 Task: Search one way flight ticket for 5 adults, 2 children, 1 infant in seat and 1 infant on lap in economy from Aberdeen: Aberdeen Regional Airport to Jackson: Jackson Hole Airport on 5-2-2023. Choice of flights is Frontier. Number of bags: 10 checked bags. Price is upto 40000. Outbound departure time preference is 6:45.
Action: Mouse moved to (402, 343)
Screenshot: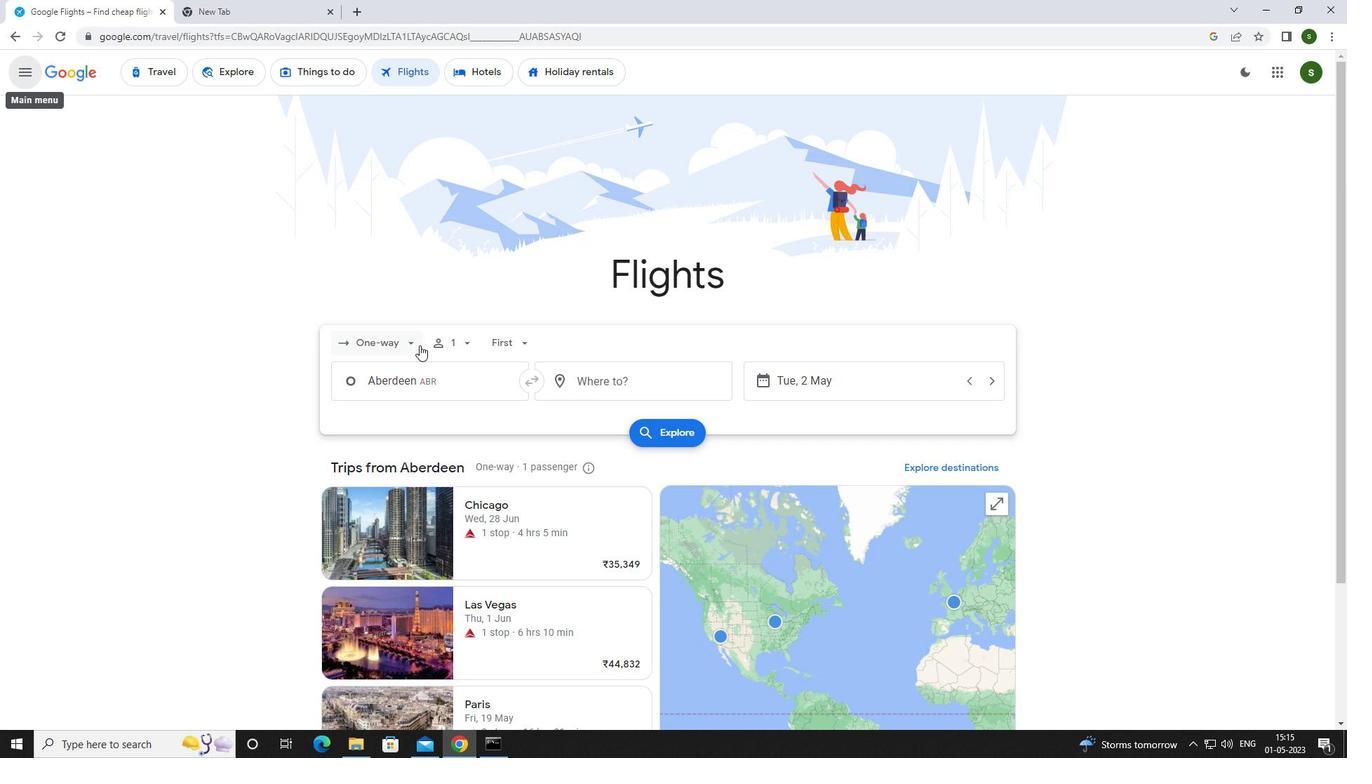 
Action: Mouse pressed left at (402, 343)
Screenshot: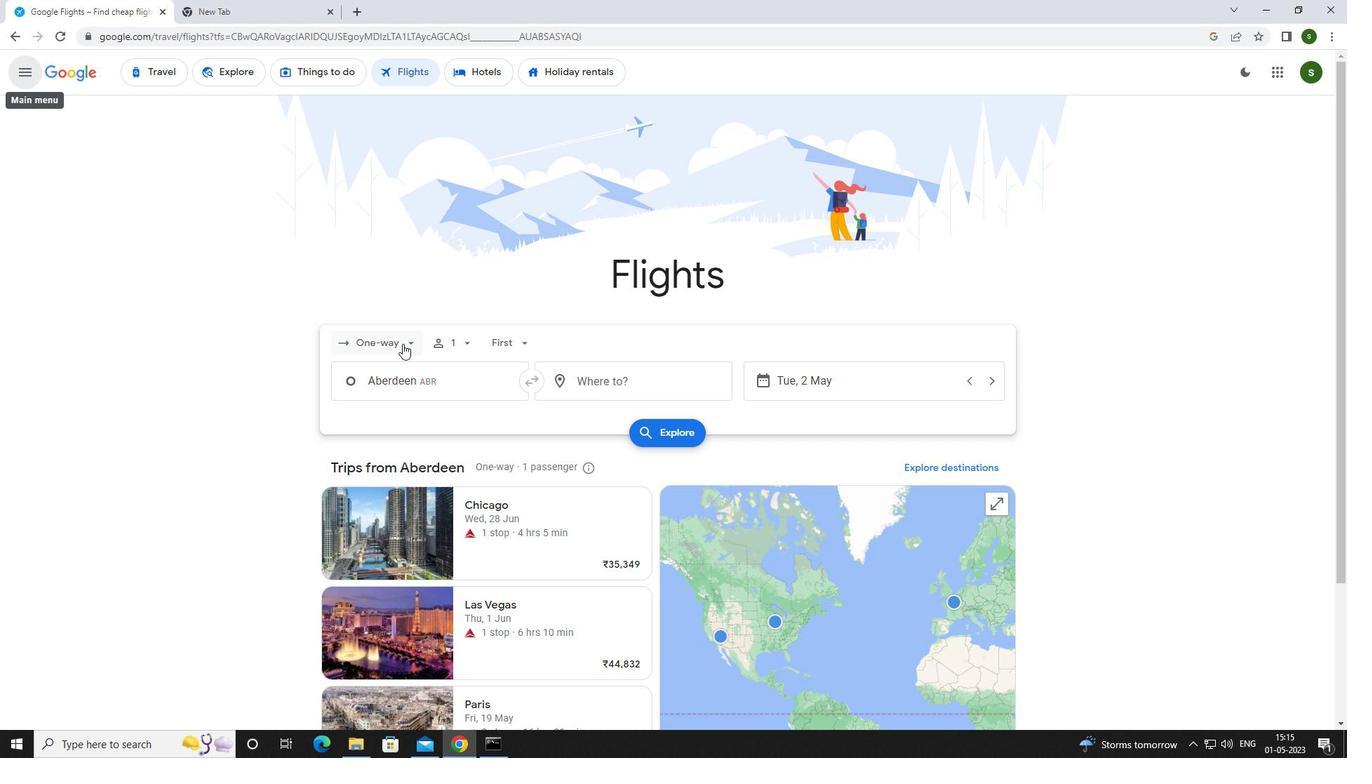 
Action: Mouse moved to (400, 405)
Screenshot: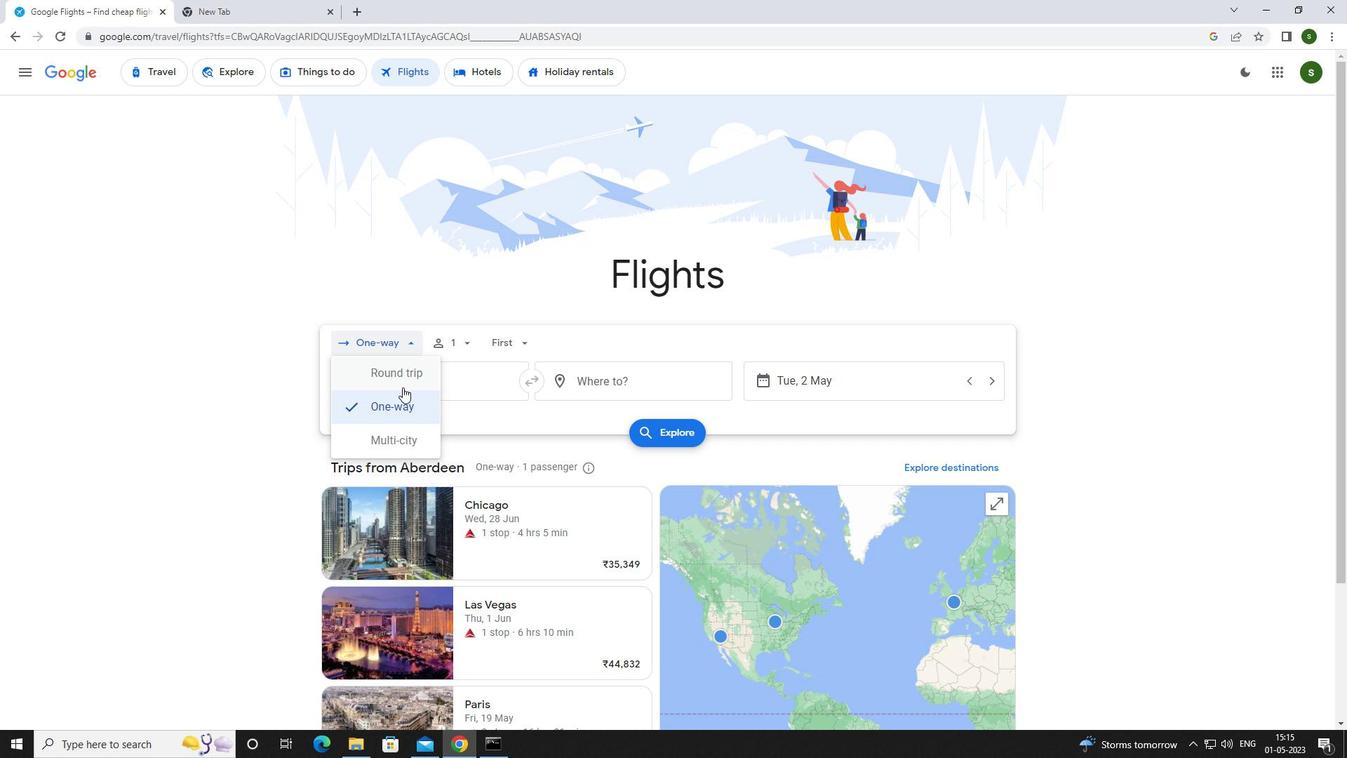 
Action: Mouse pressed left at (400, 405)
Screenshot: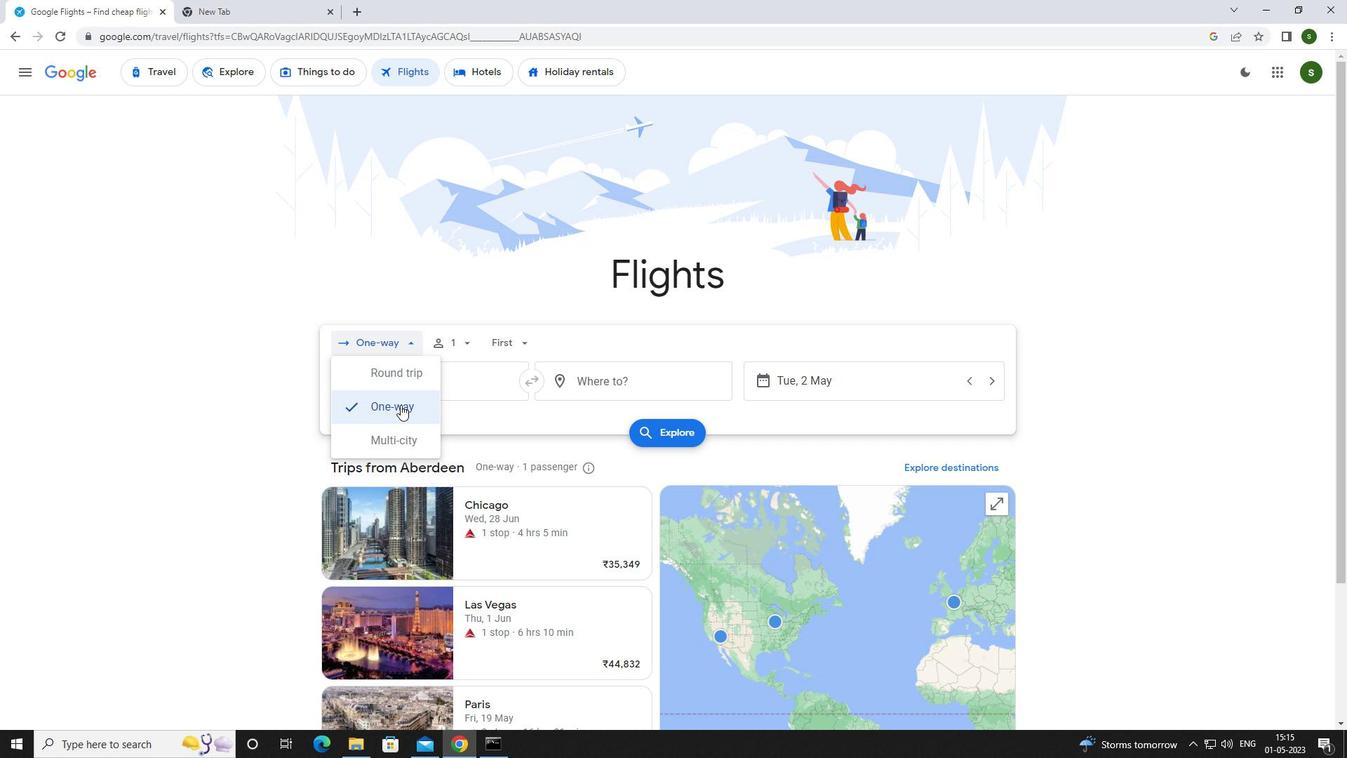 
Action: Mouse moved to (466, 342)
Screenshot: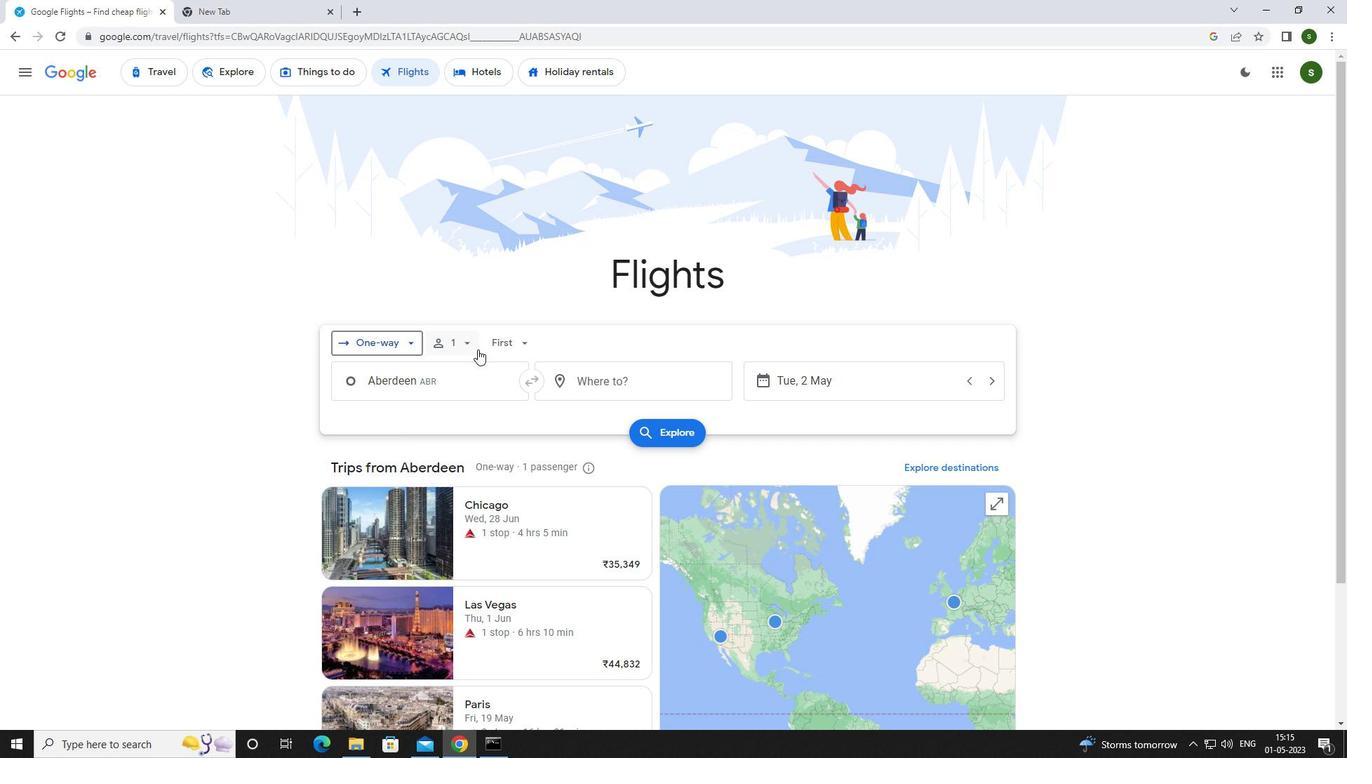 
Action: Mouse pressed left at (466, 342)
Screenshot: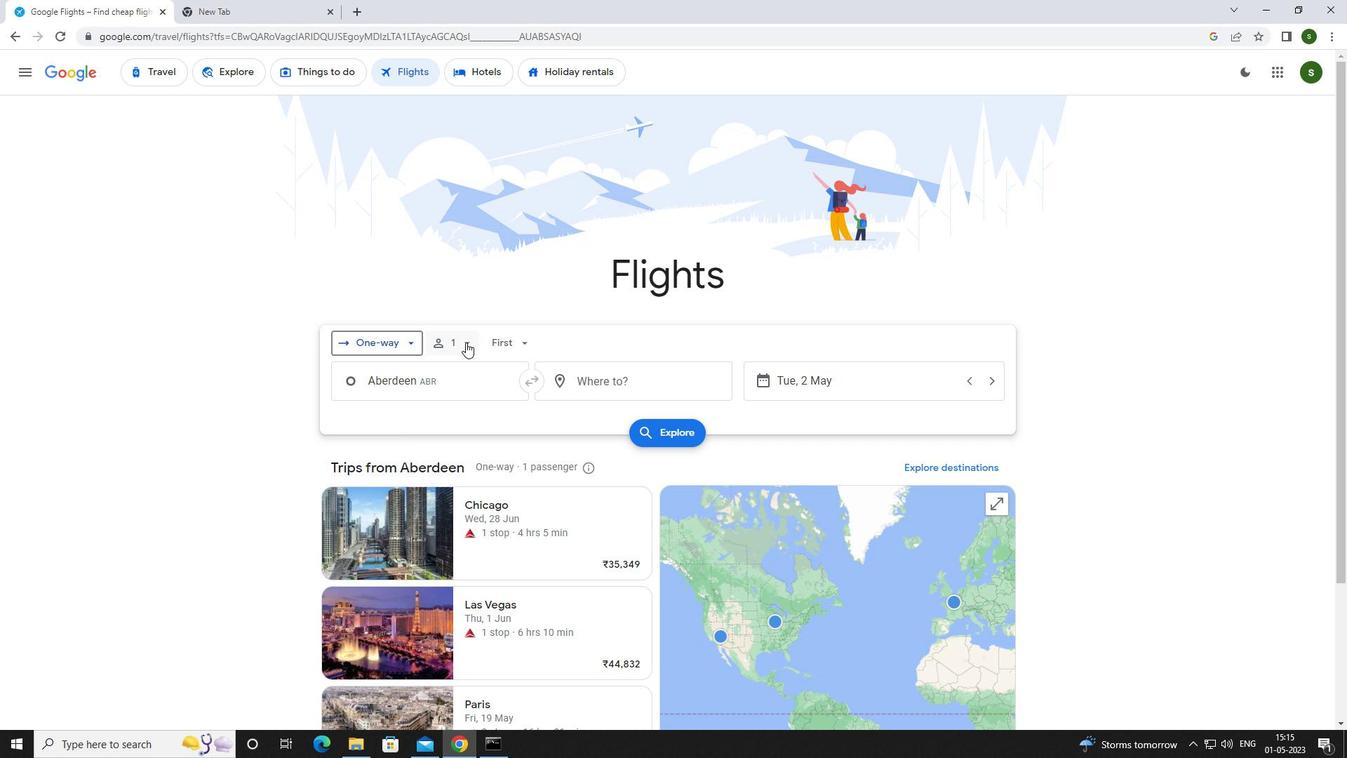 
Action: Mouse moved to (571, 379)
Screenshot: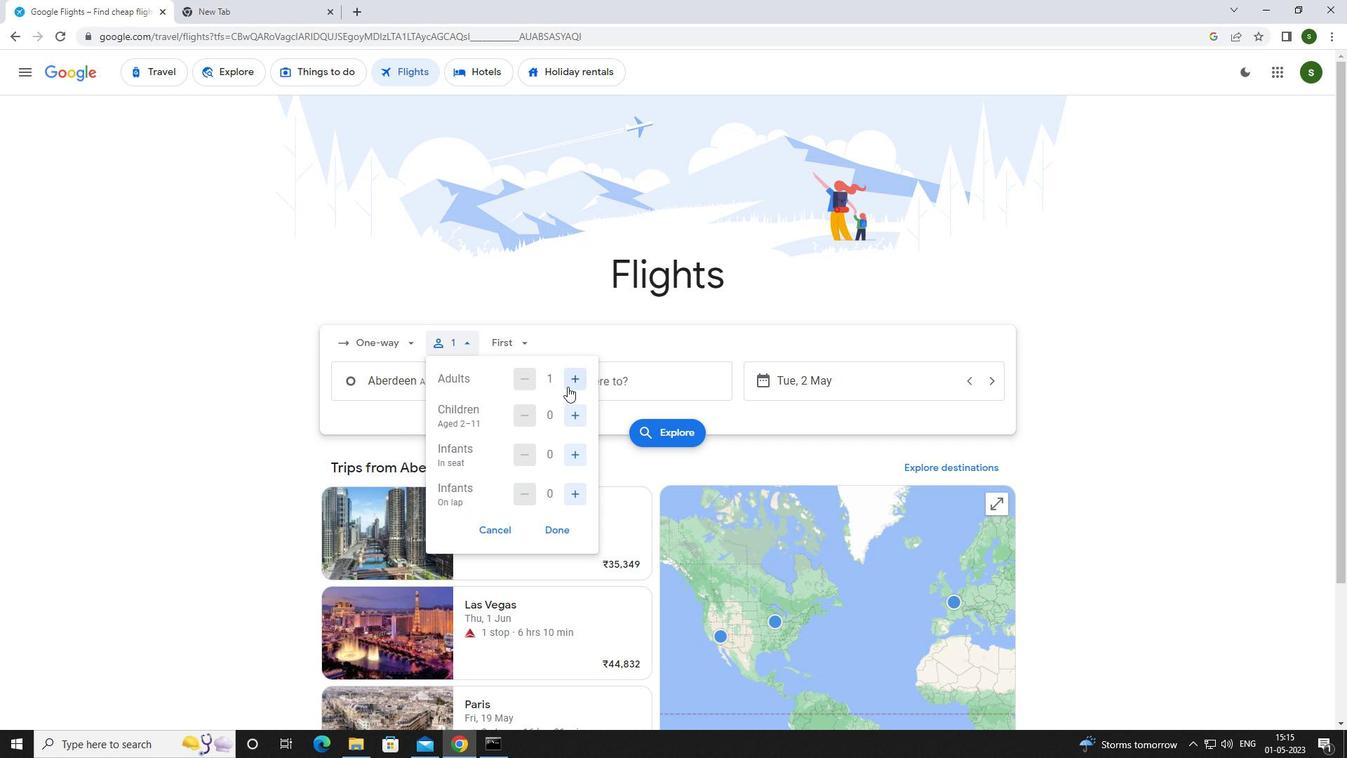 
Action: Mouse pressed left at (571, 379)
Screenshot: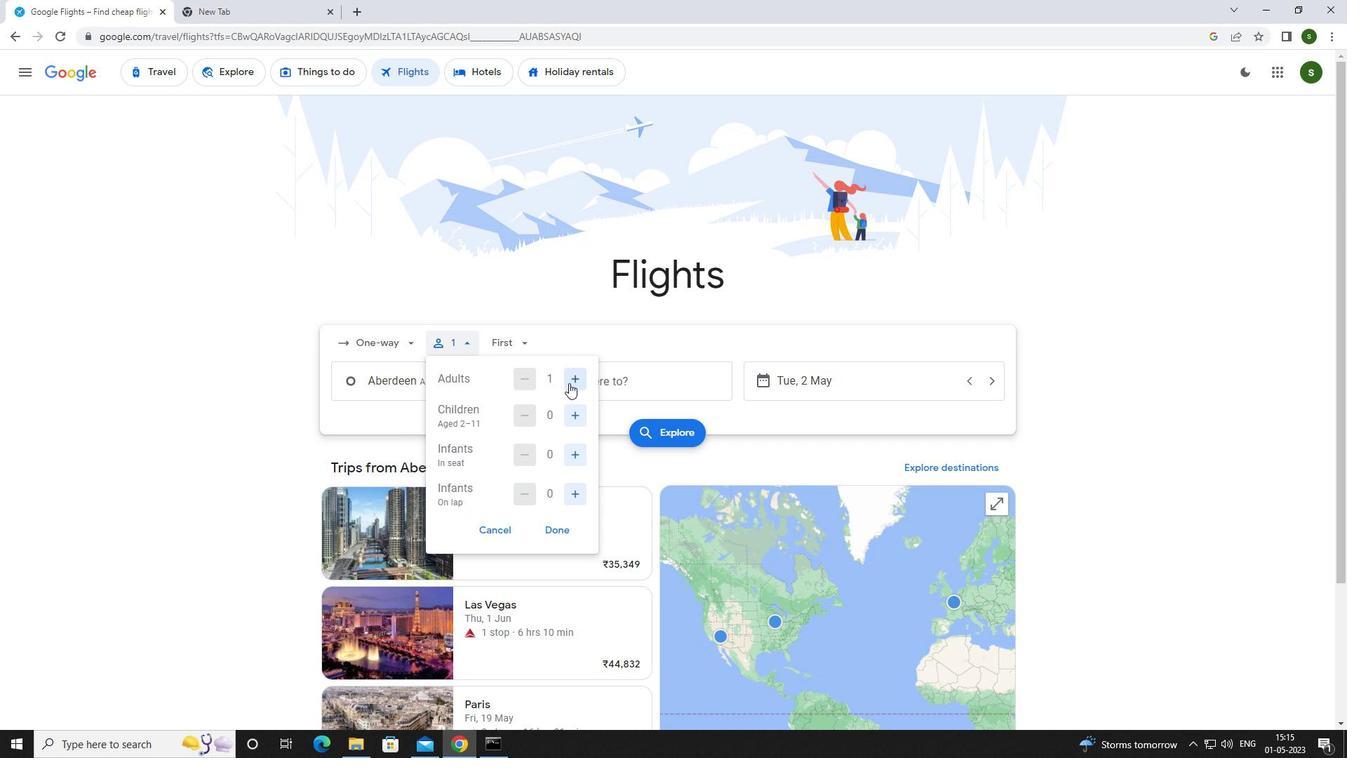 
Action: Mouse pressed left at (571, 379)
Screenshot: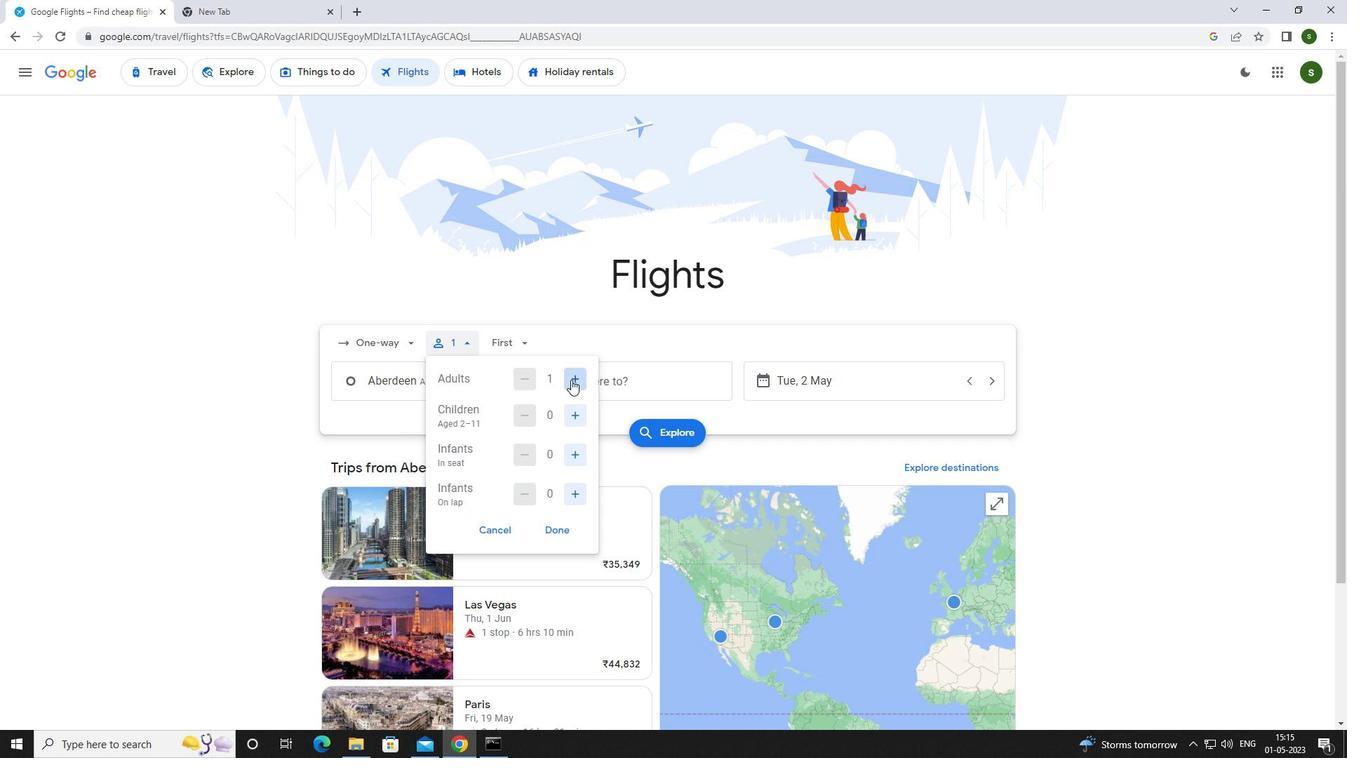 
Action: Mouse moved to (572, 379)
Screenshot: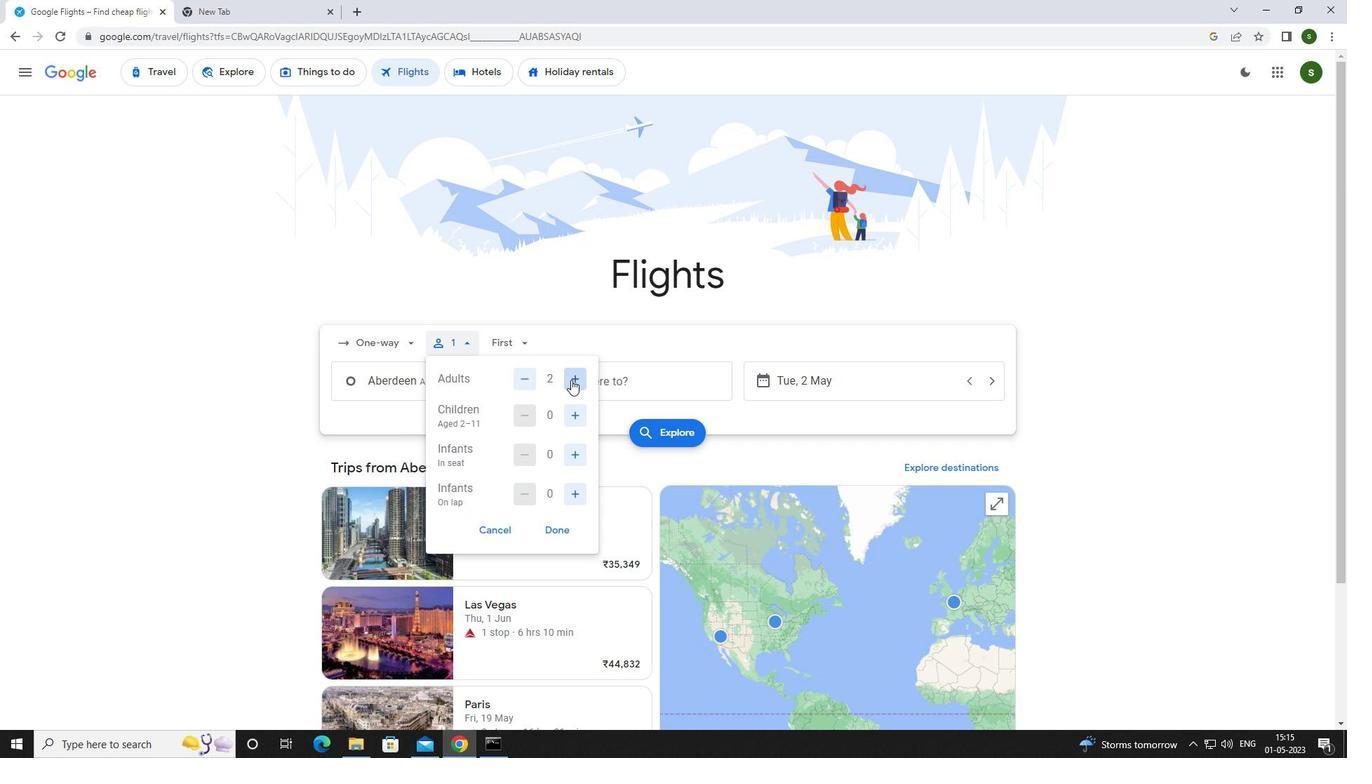 
Action: Mouse pressed left at (572, 379)
Screenshot: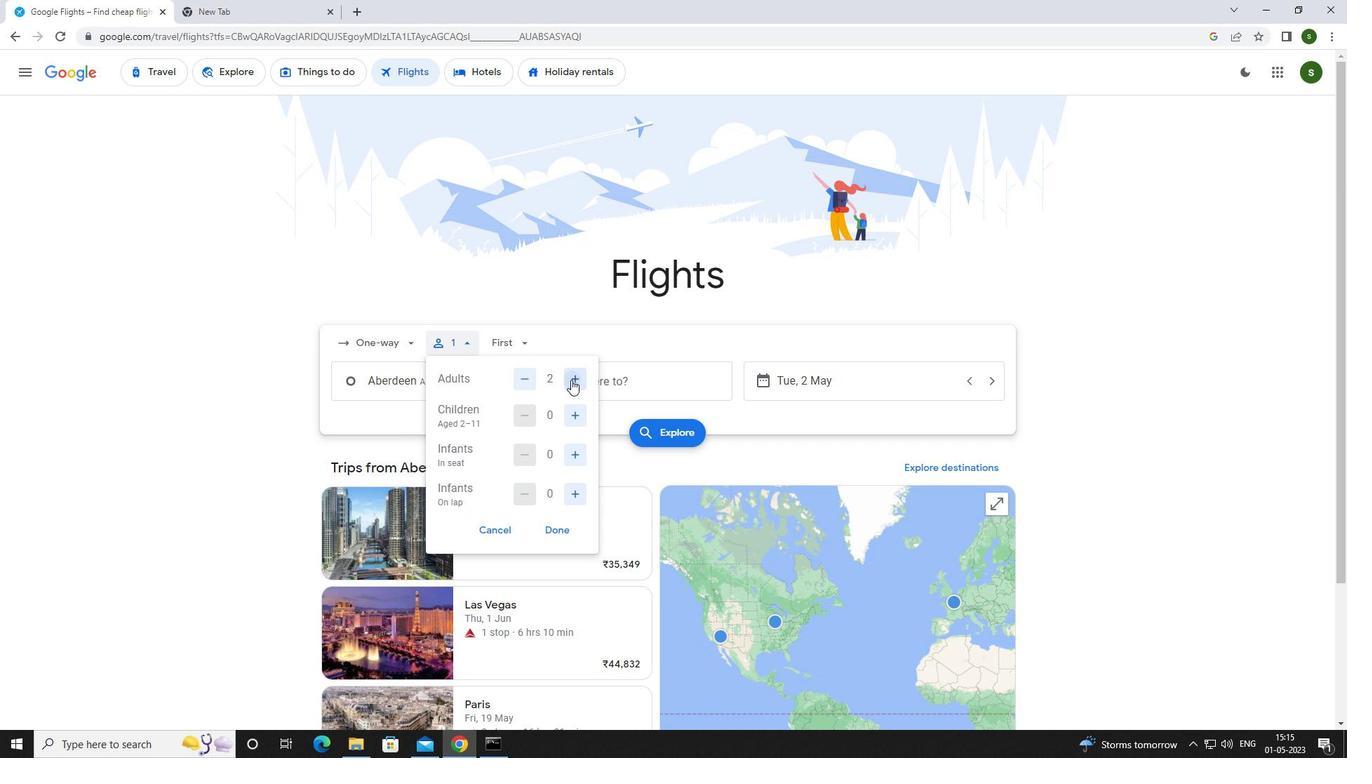 
Action: Mouse pressed left at (572, 379)
Screenshot: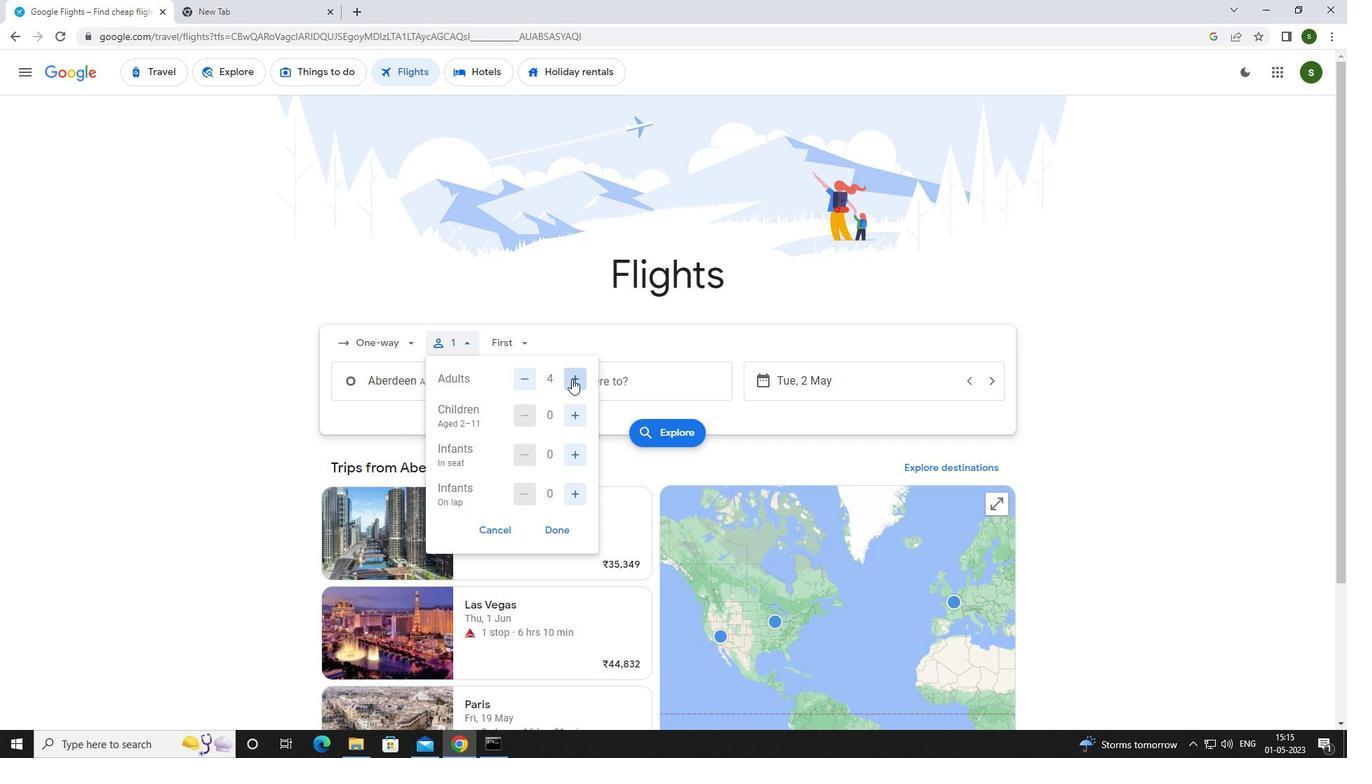 
Action: Mouse moved to (570, 409)
Screenshot: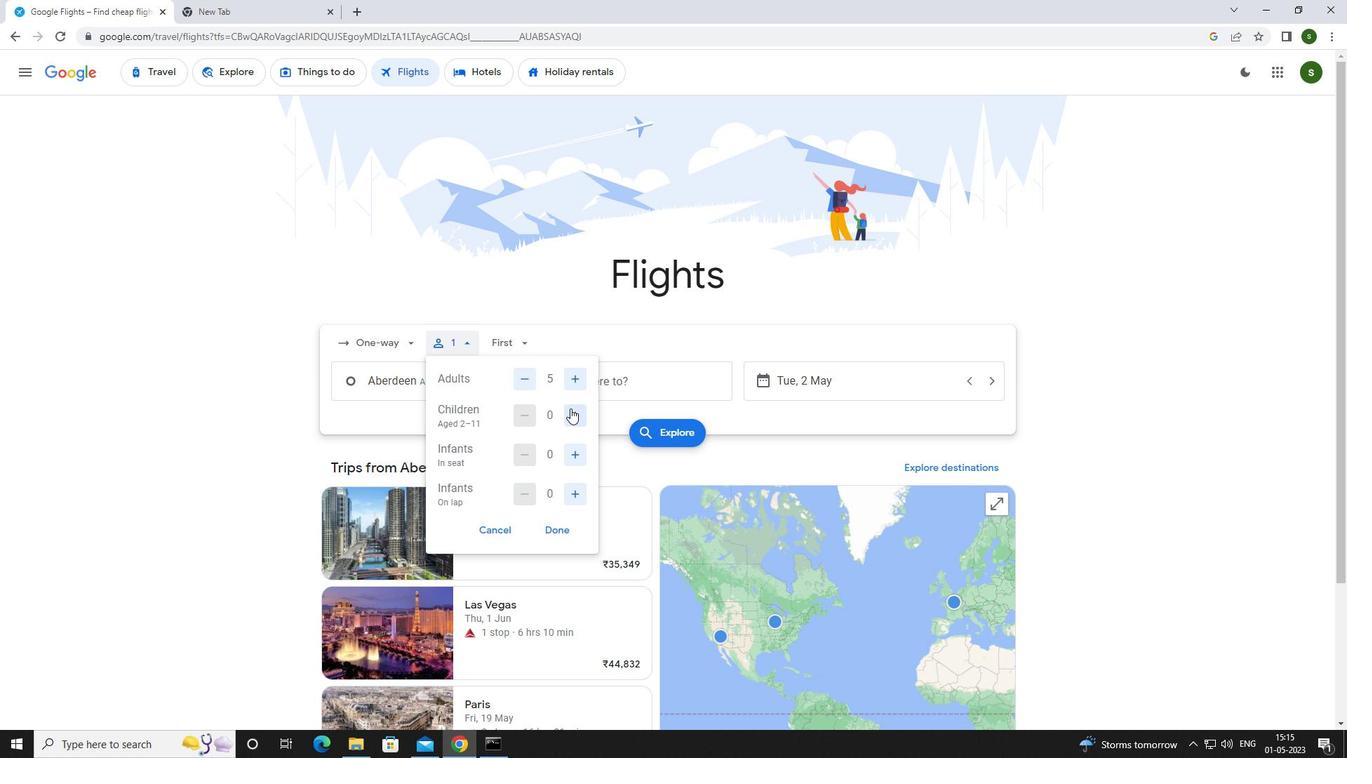 
Action: Mouse pressed left at (570, 409)
Screenshot: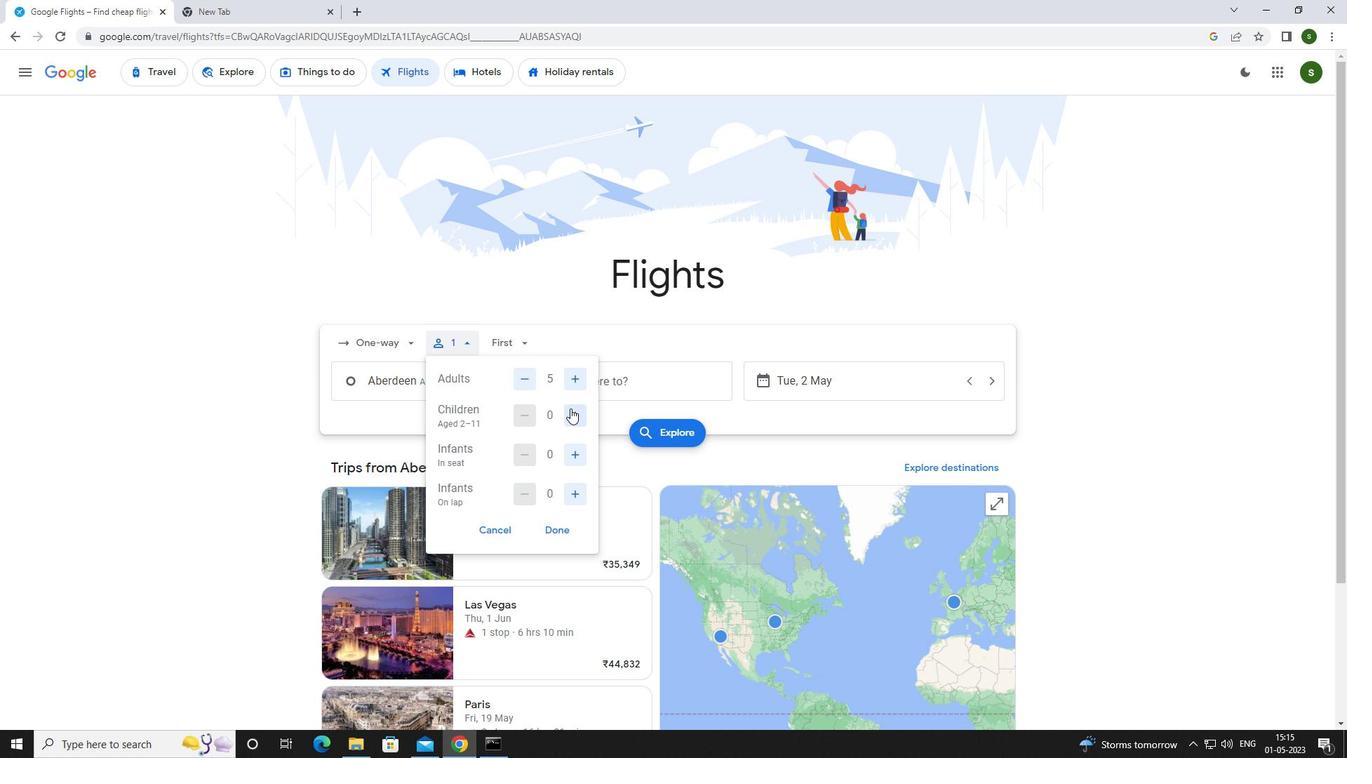 
Action: Mouse pressed left at (570, 409)
Screenshot: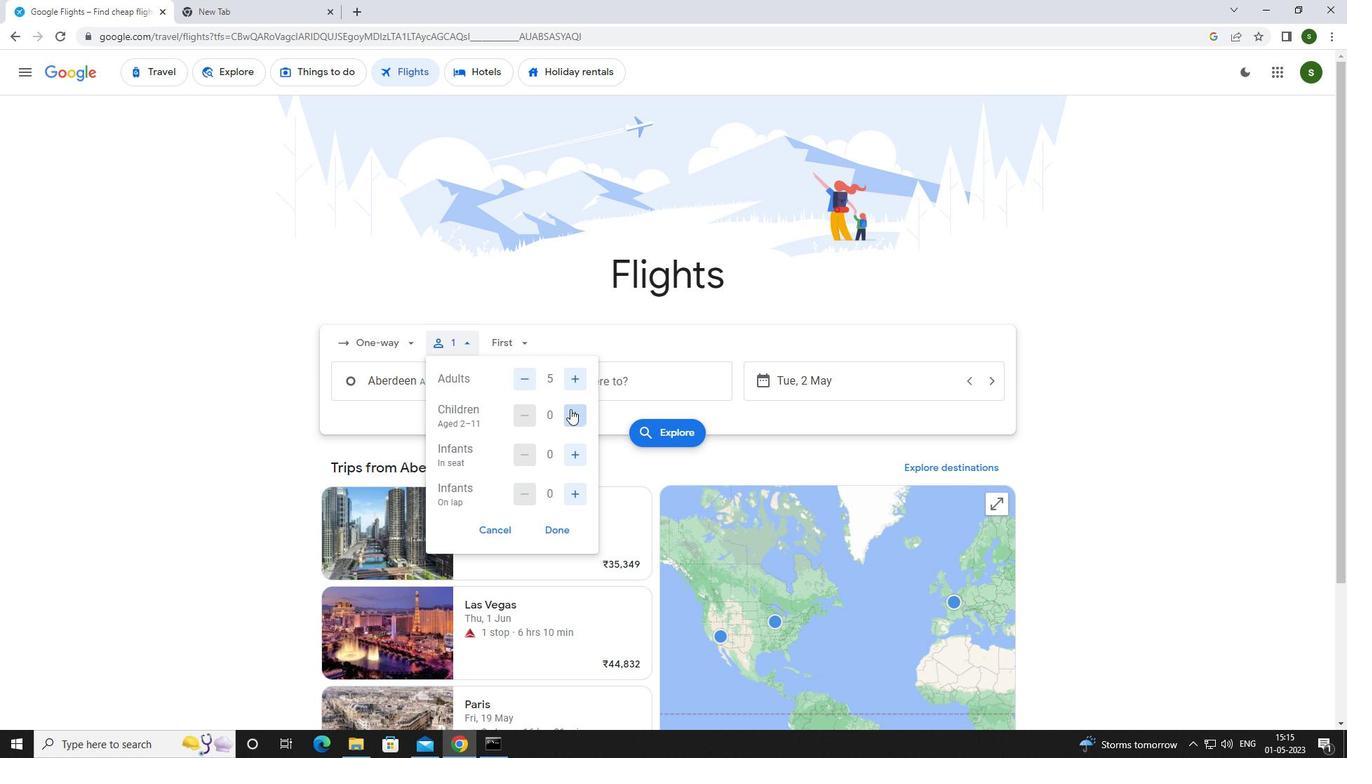 
Action: Mouse moved to (574, 446)
Screenshot: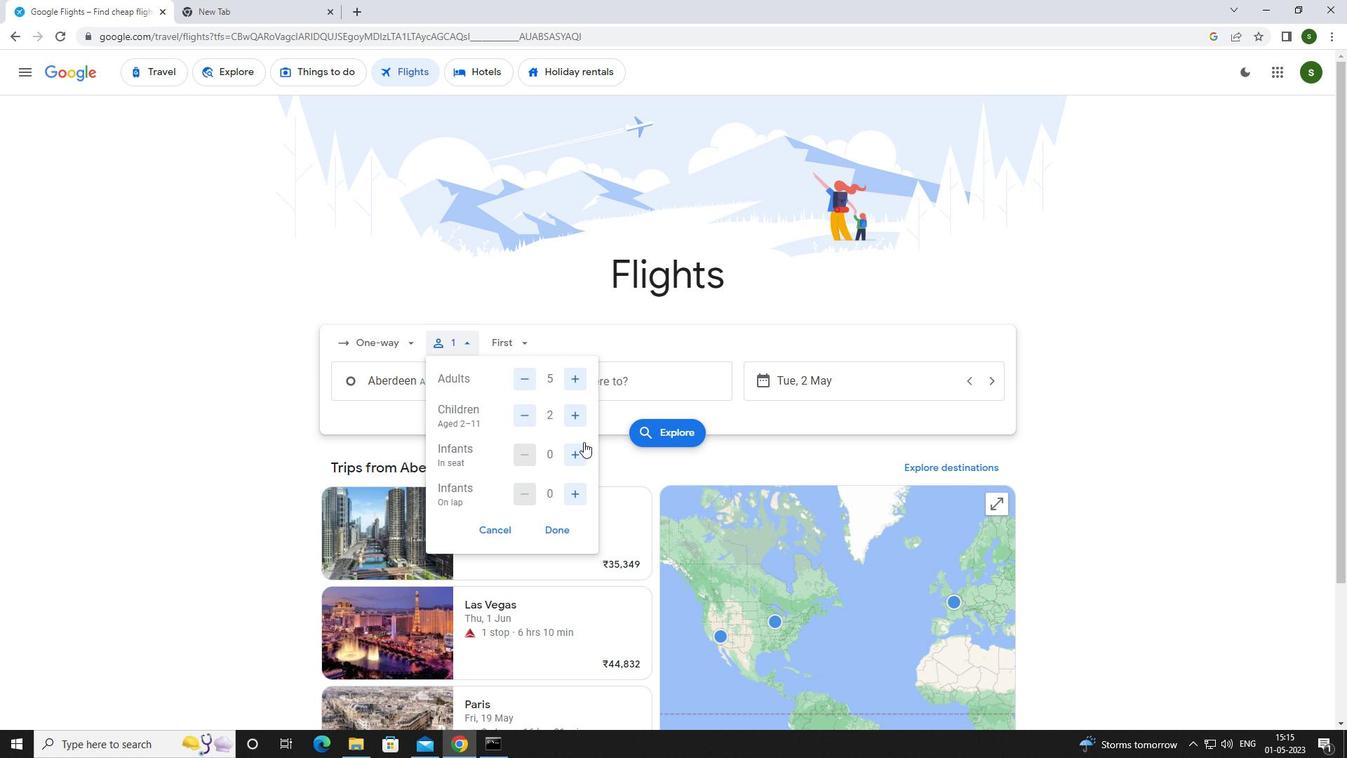 
Action: Mouse pressed left at (574, 446)
Screenshot: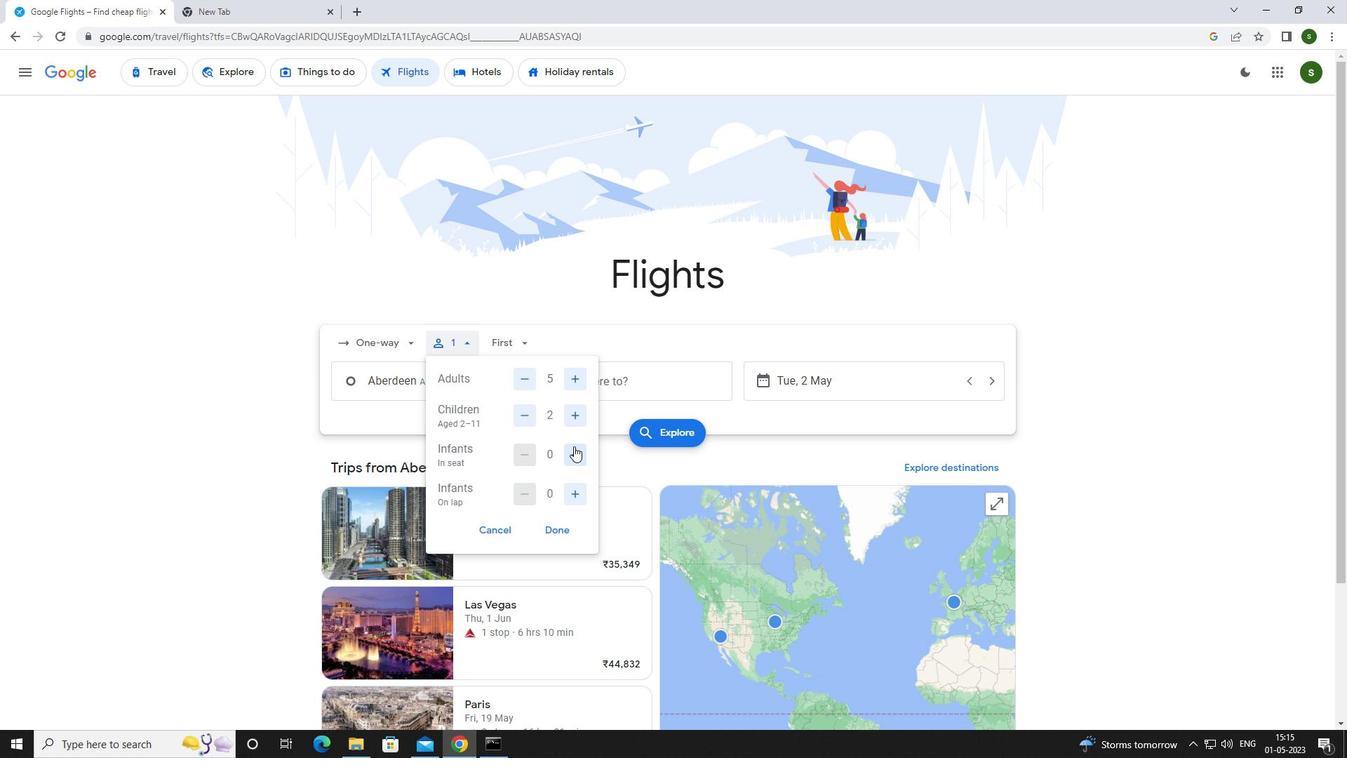 
Action: Mouse moved to (576, 490)
Screenshot: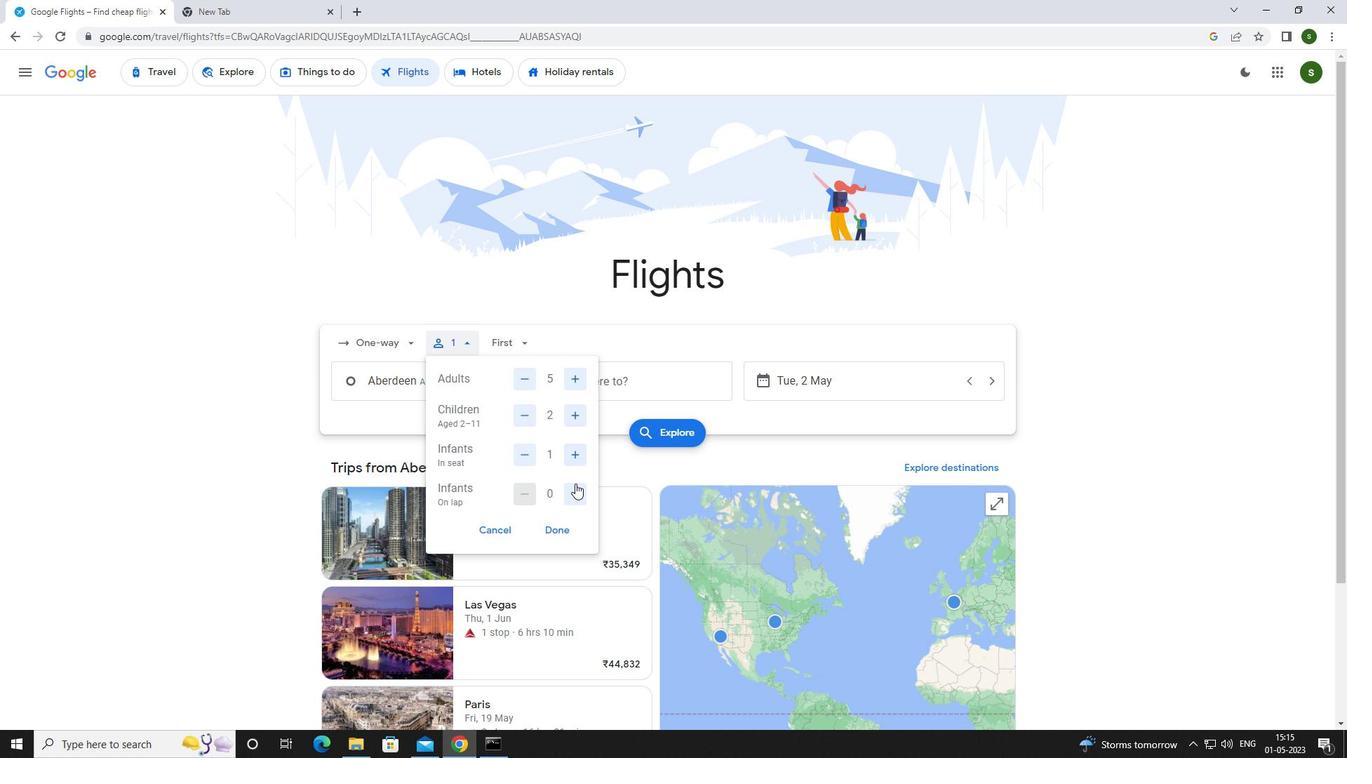 
Action: Mouse pressed left at (576, 490)
Screenshot: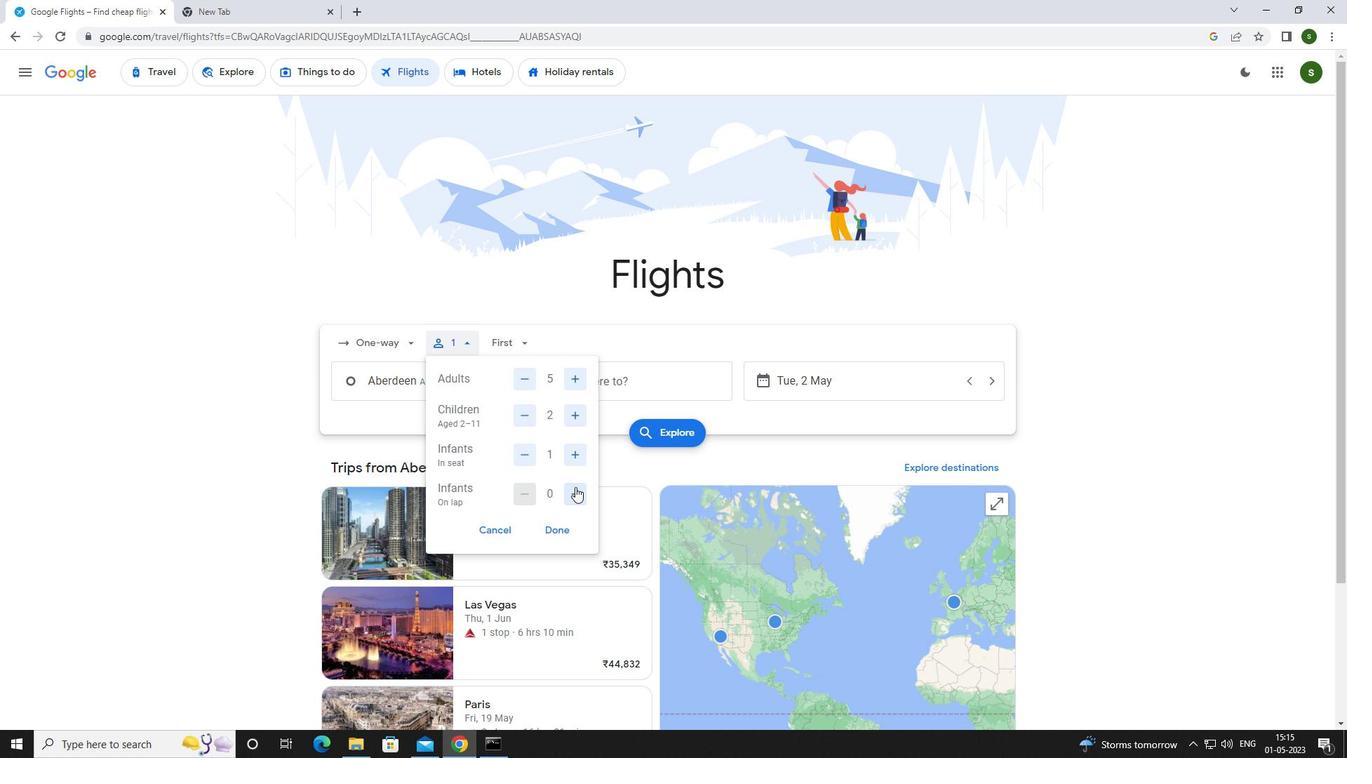 
Action: Mouse moved to (520, 345)
Screenshot: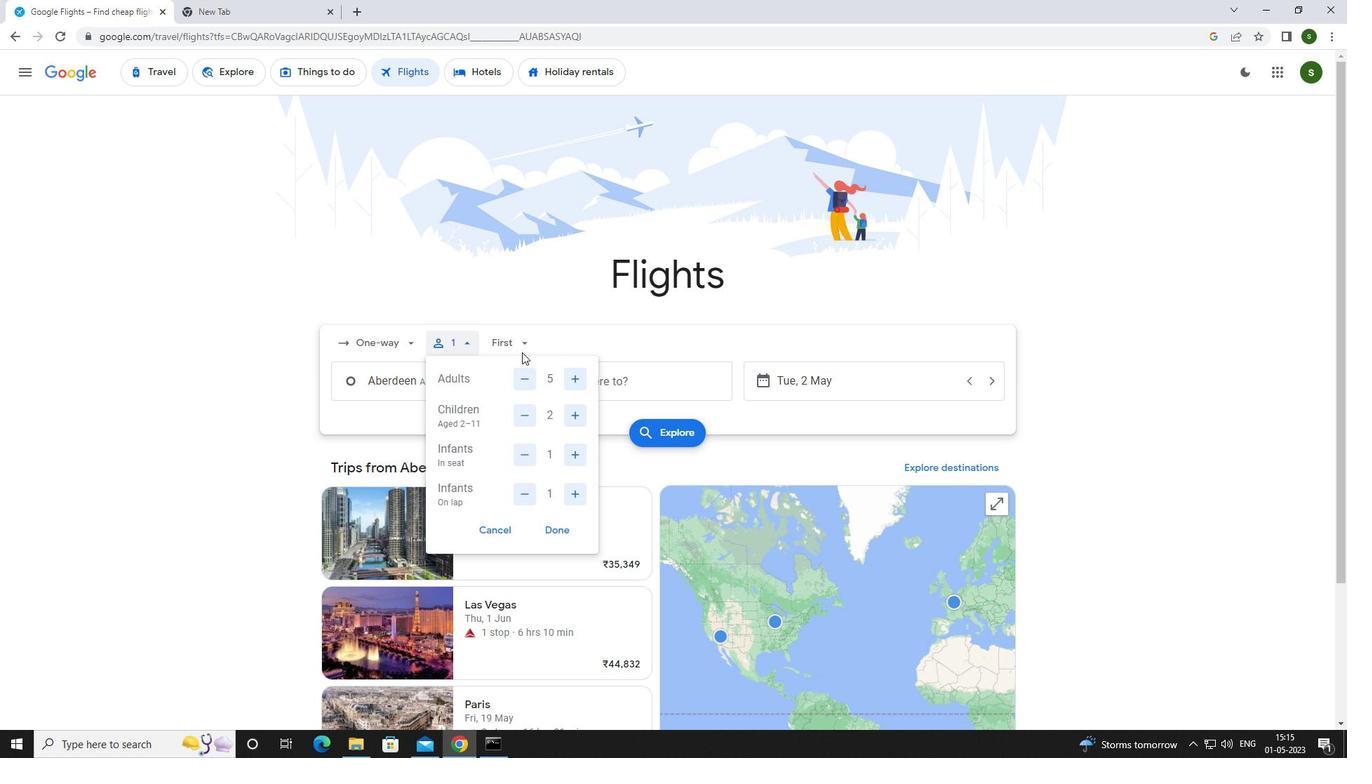
Action: Mouse pressed left at (520, 345)
Screenshot: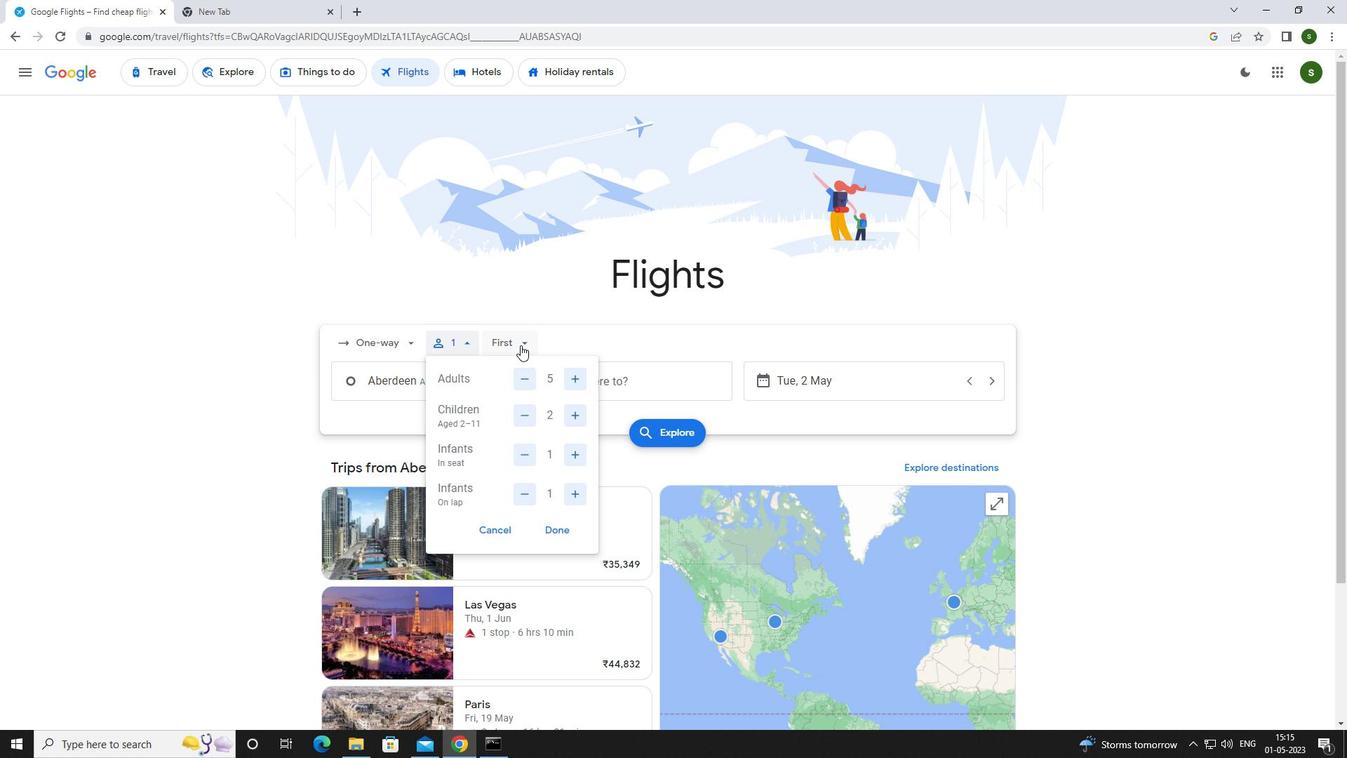 
Action: Mouse moved to (523, 369)
Screenshot: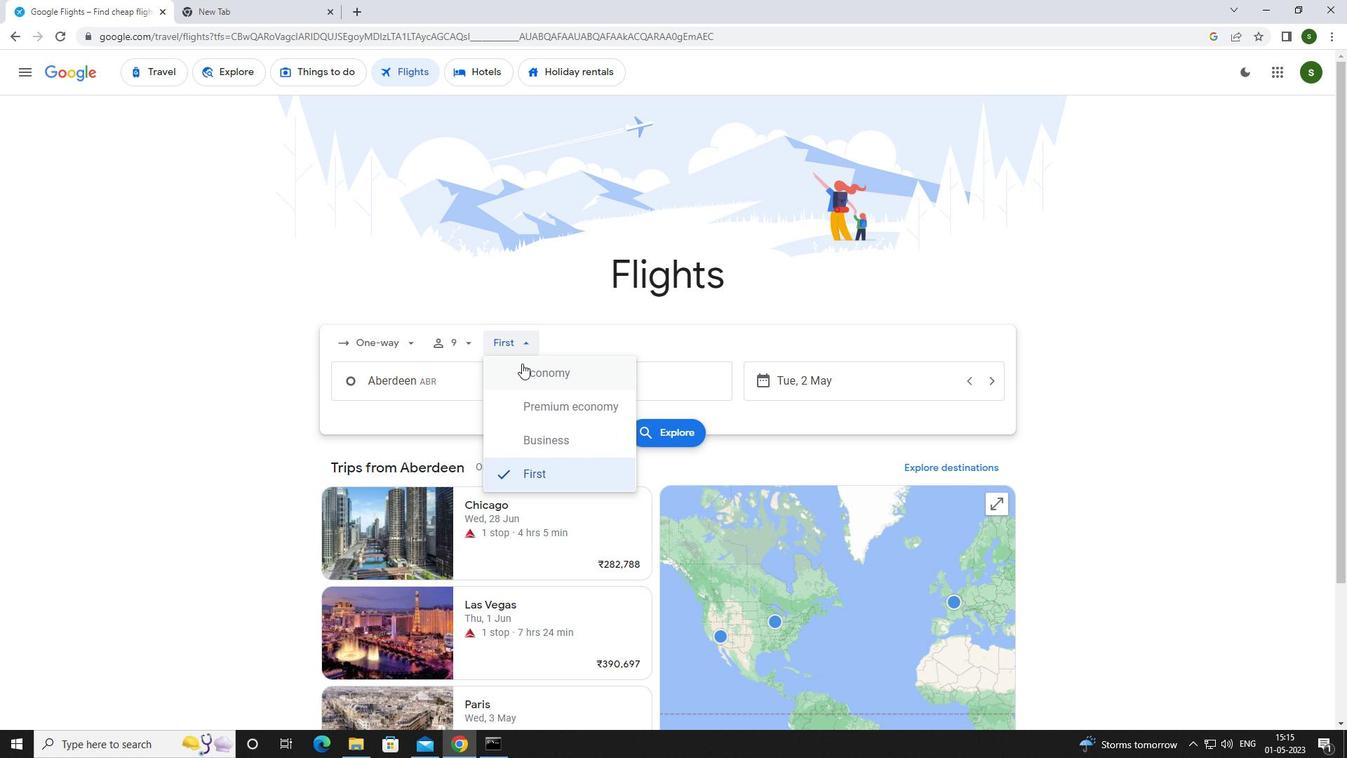 
Action: Mouse pressed left at (523, 369)
Screenshot: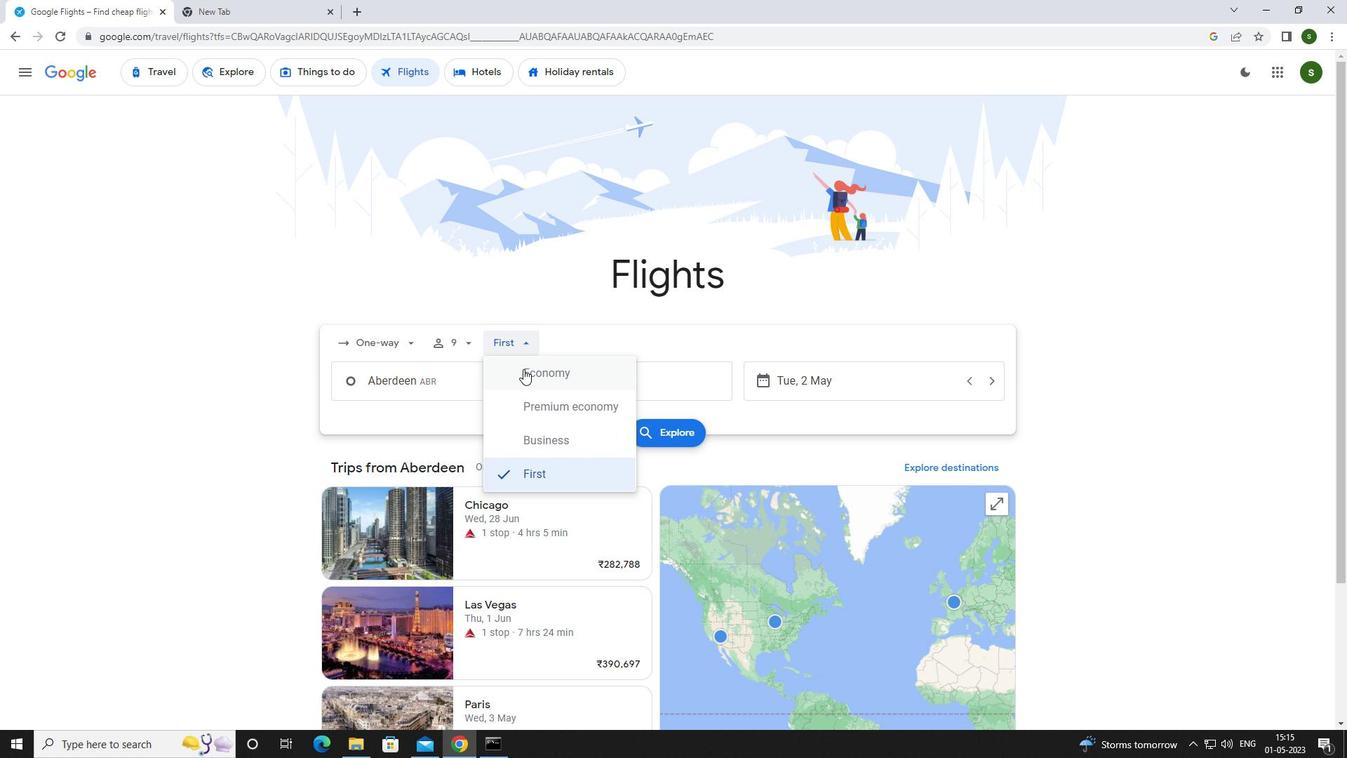 
Action: Mouse moved to (475, 383)
Screenshot: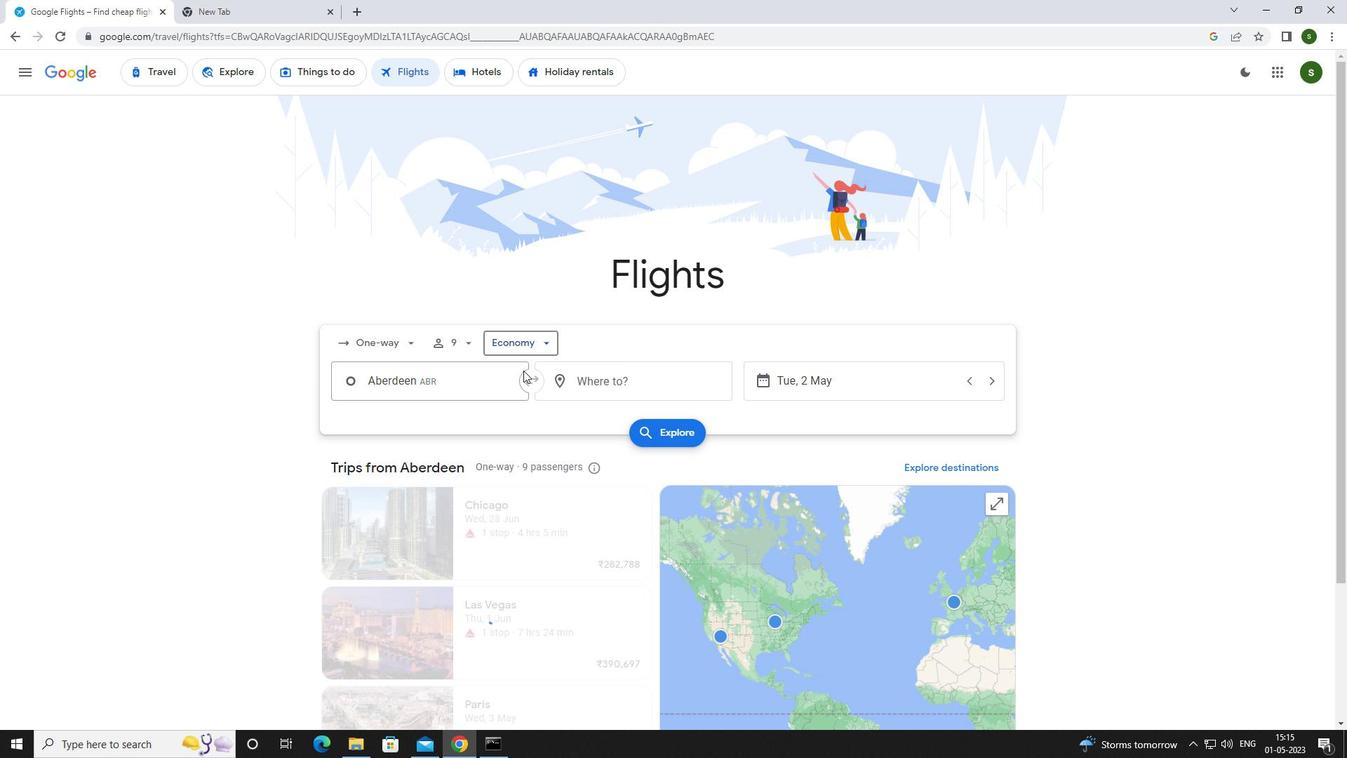 
Action: Mouse pressed left at (475, 383)
Screenshot: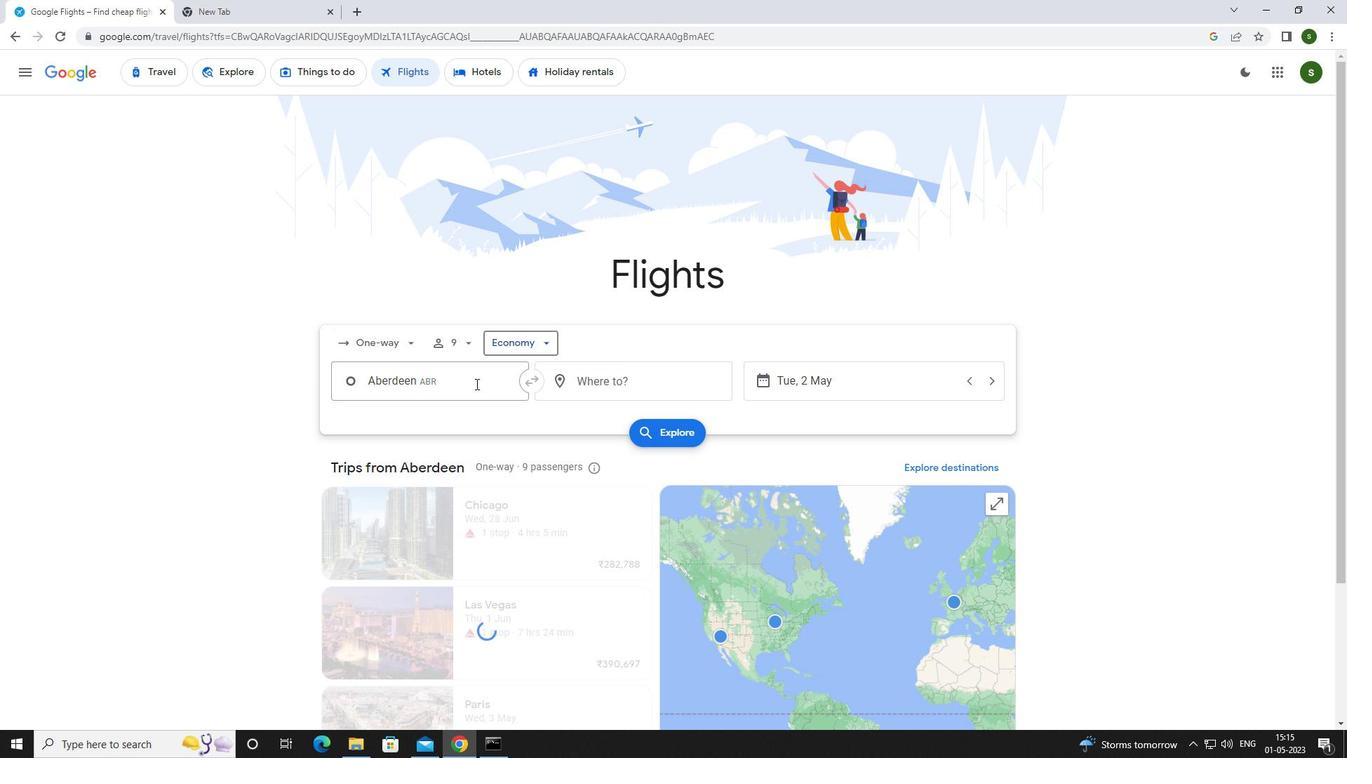 
Action: Key pressed <Key.caps_lock>a<Key.caps_lock>berde
Screenshot: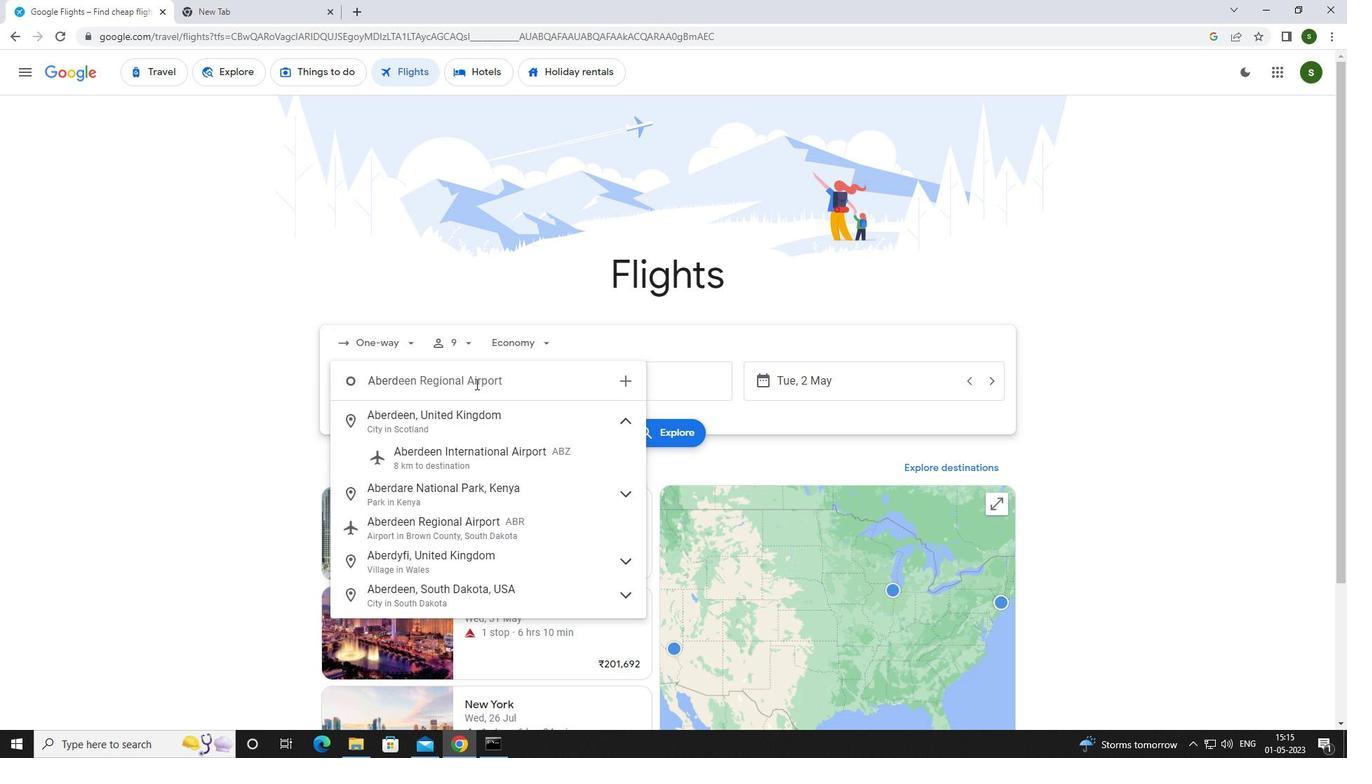 
Action: Mouse moved to (509, 485)
Screenshot: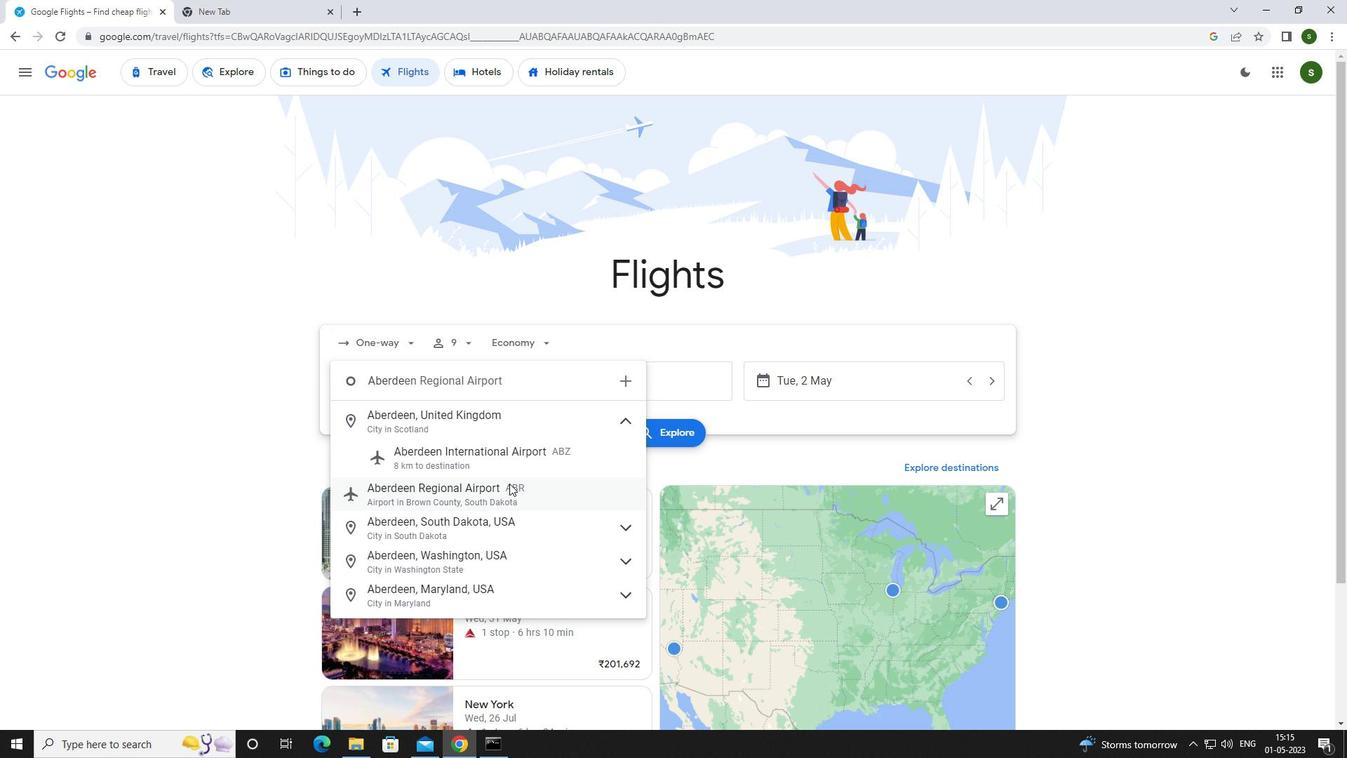 
Action: Mouse pressed left at (509, 485)
Screenshot: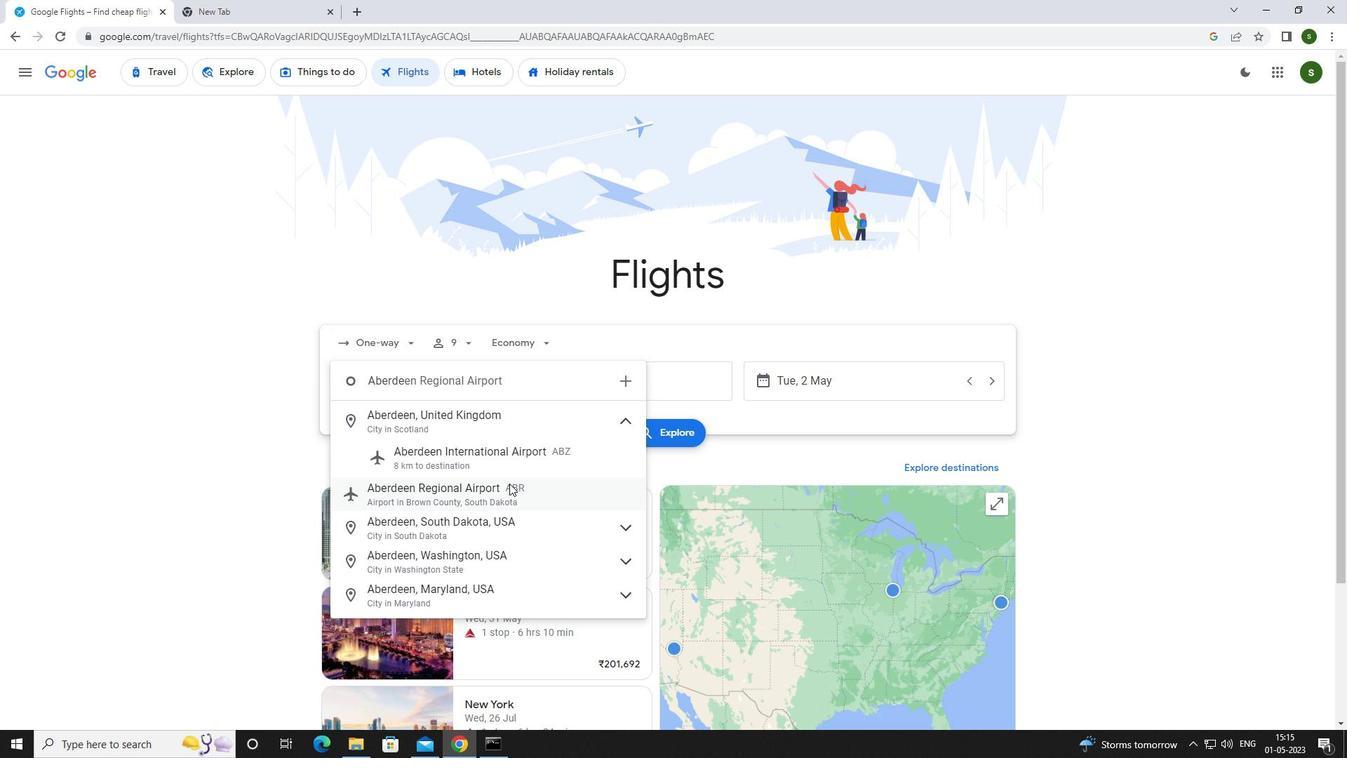 
Action: Mouse moved to (619, 380)
Screenshot: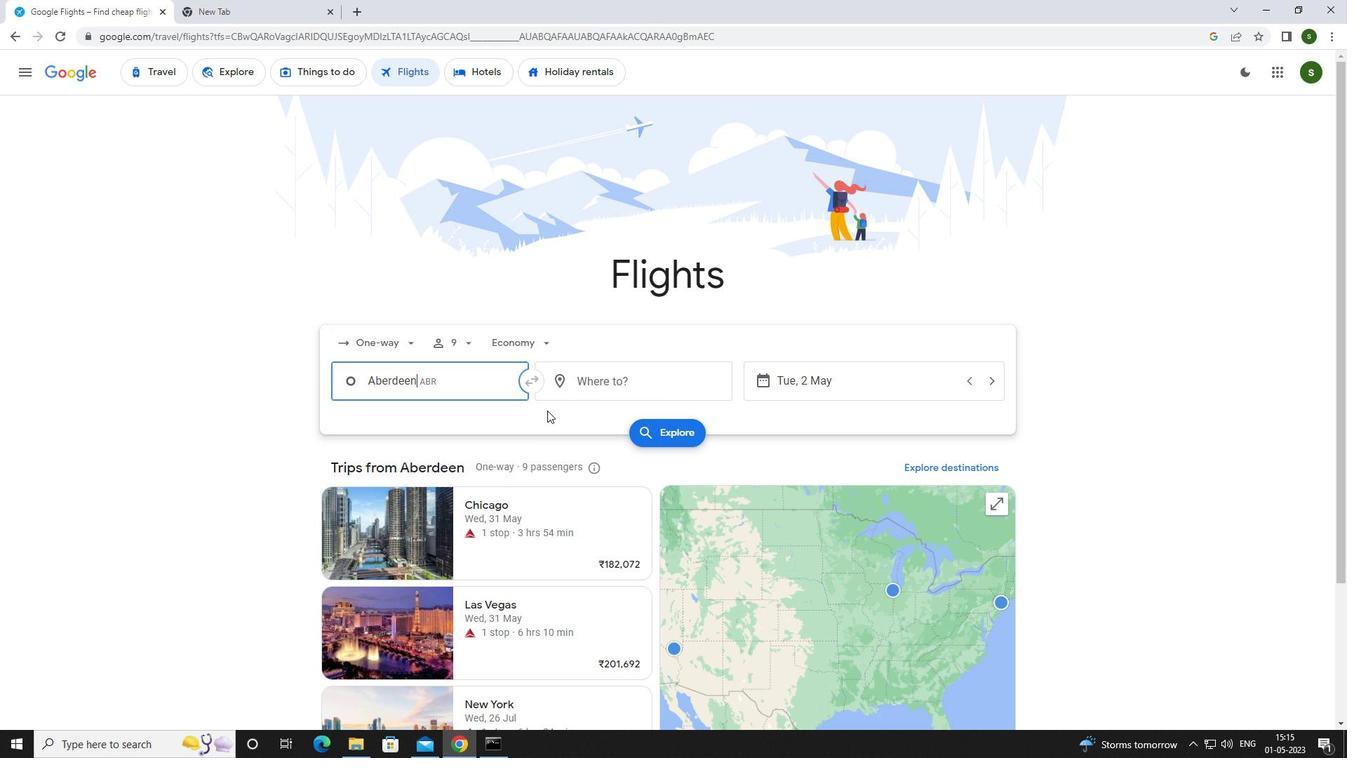 
Action: Mouse pressed left at (619, 380)
Screenshot: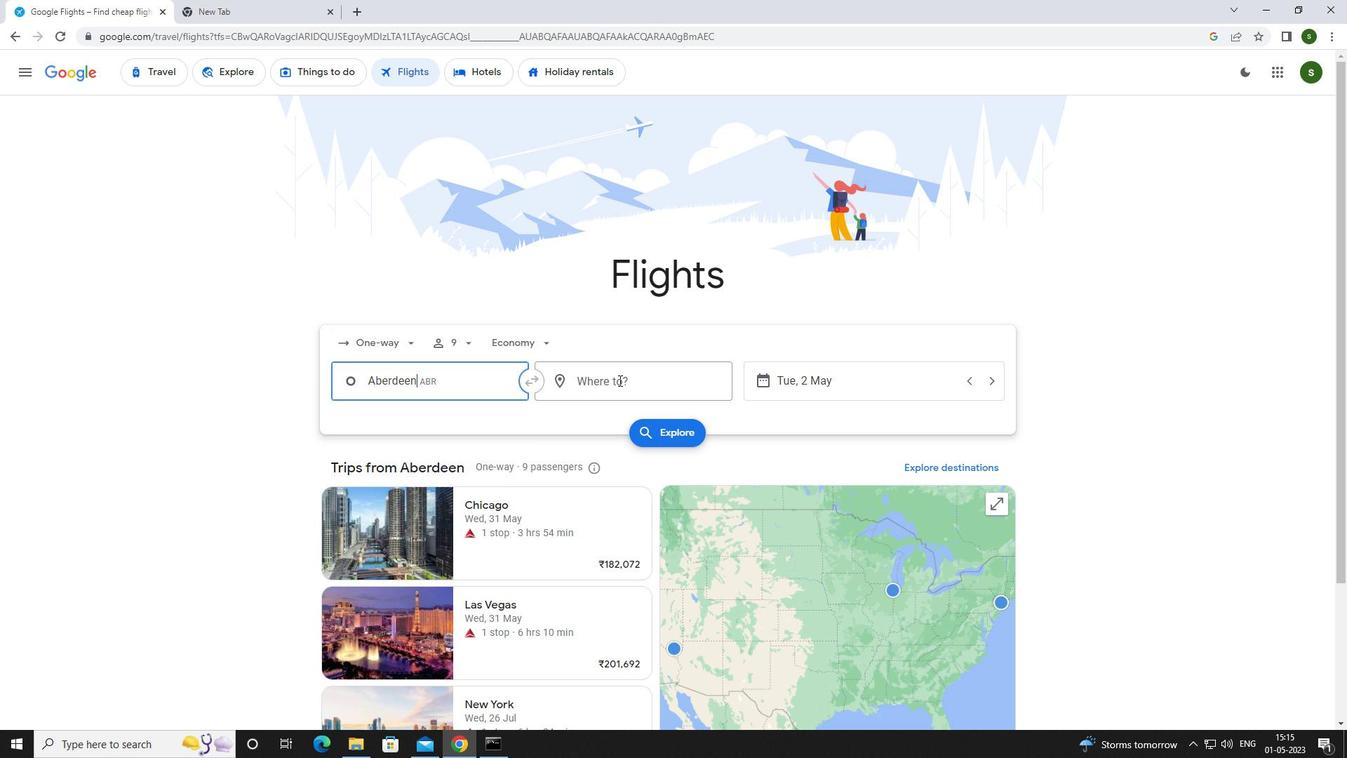 
Action: Key pressed <Key.caps_lock>j<Key.caps_lock>ackson<Key.space><Key.caps_lock>h
Screenshot: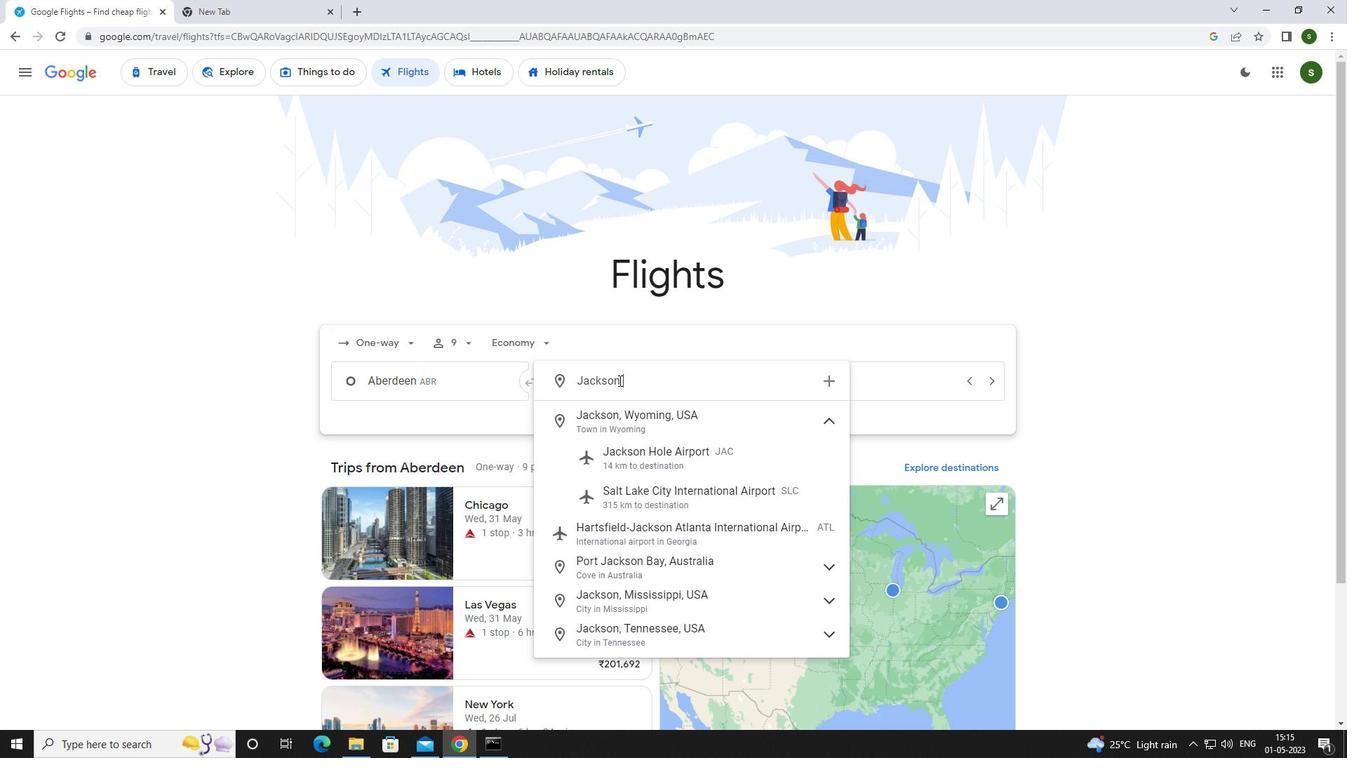 
Action: Mouse moved to (694, 440)
Screenshot: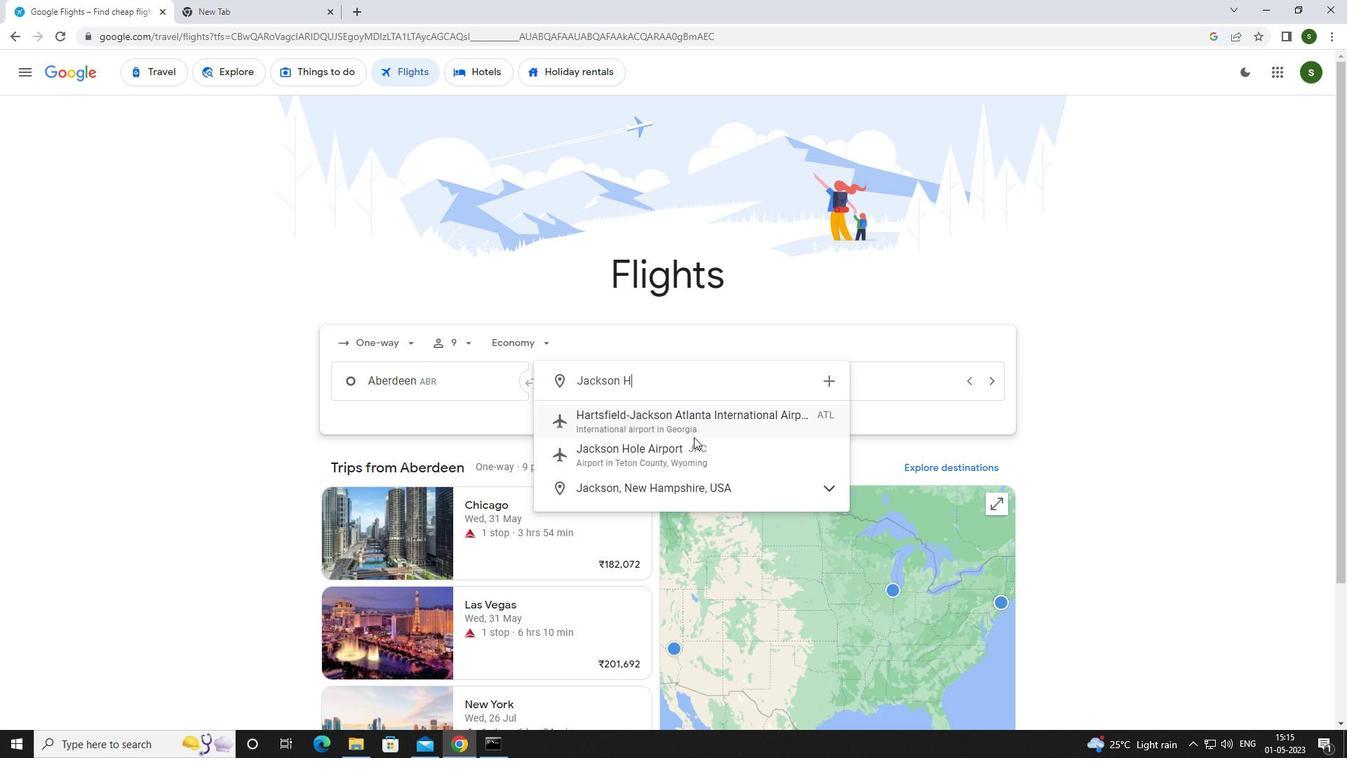 
Action: Mouse pressed left at (694, 440)
Screenshot: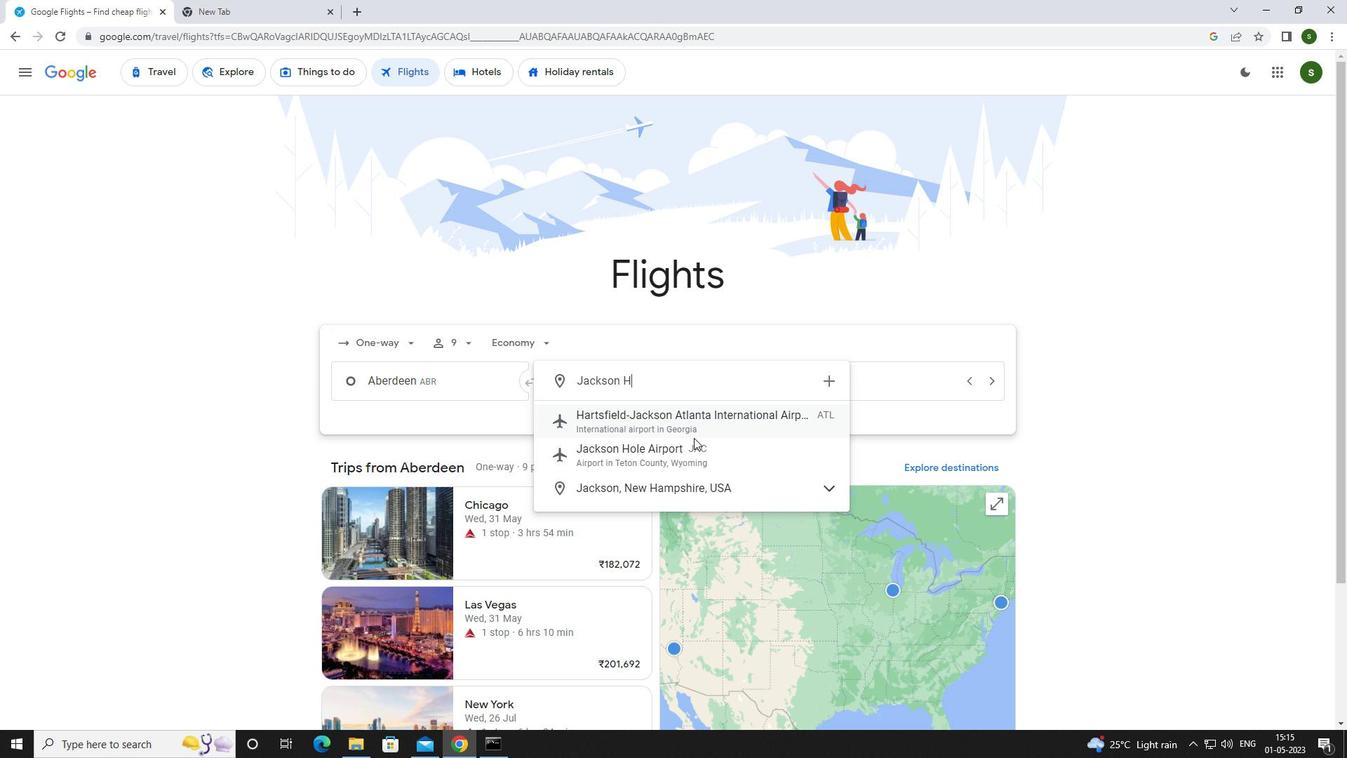 
Action: Mouse moved to (850, 386)
Screenshot: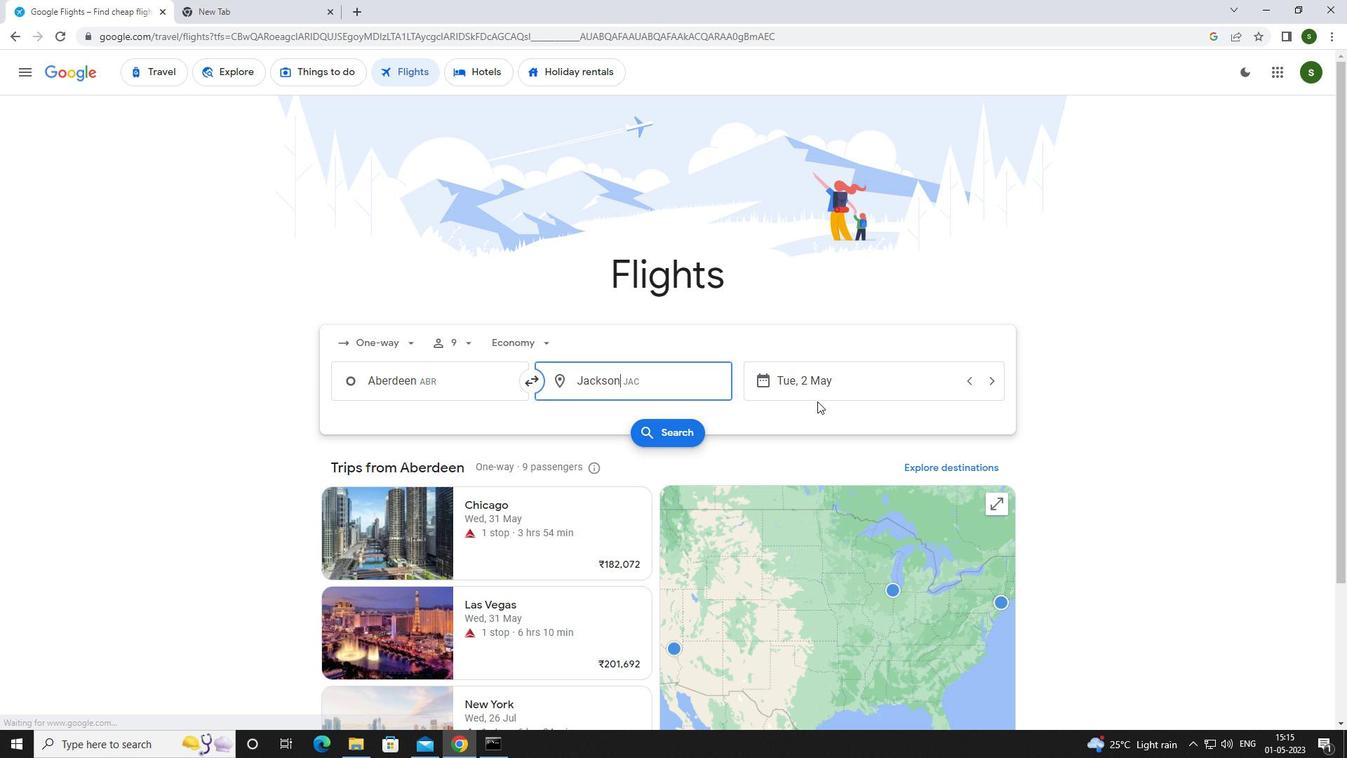 
Action: Mouse pressed left at (850, 386)
Screenshot: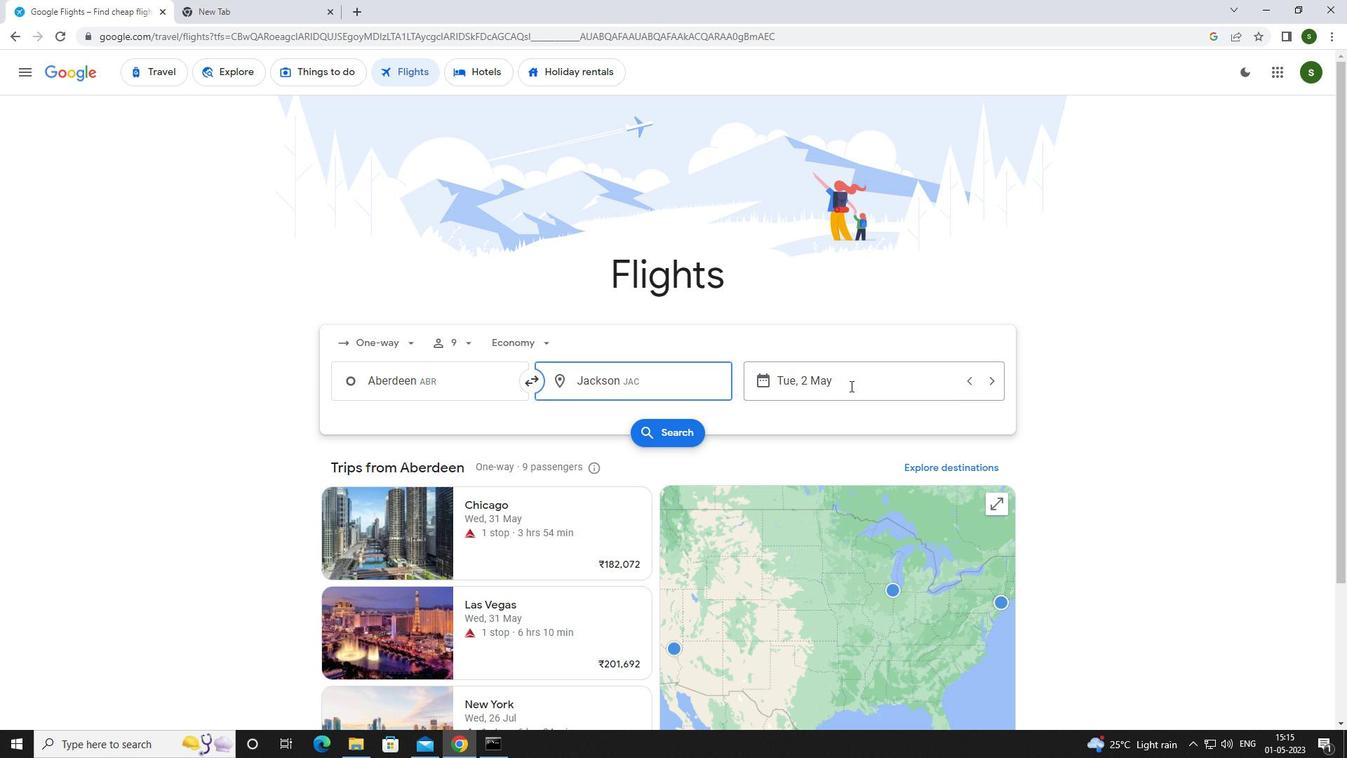 
Action: Mouse moved to (577, 469)
Screenshot: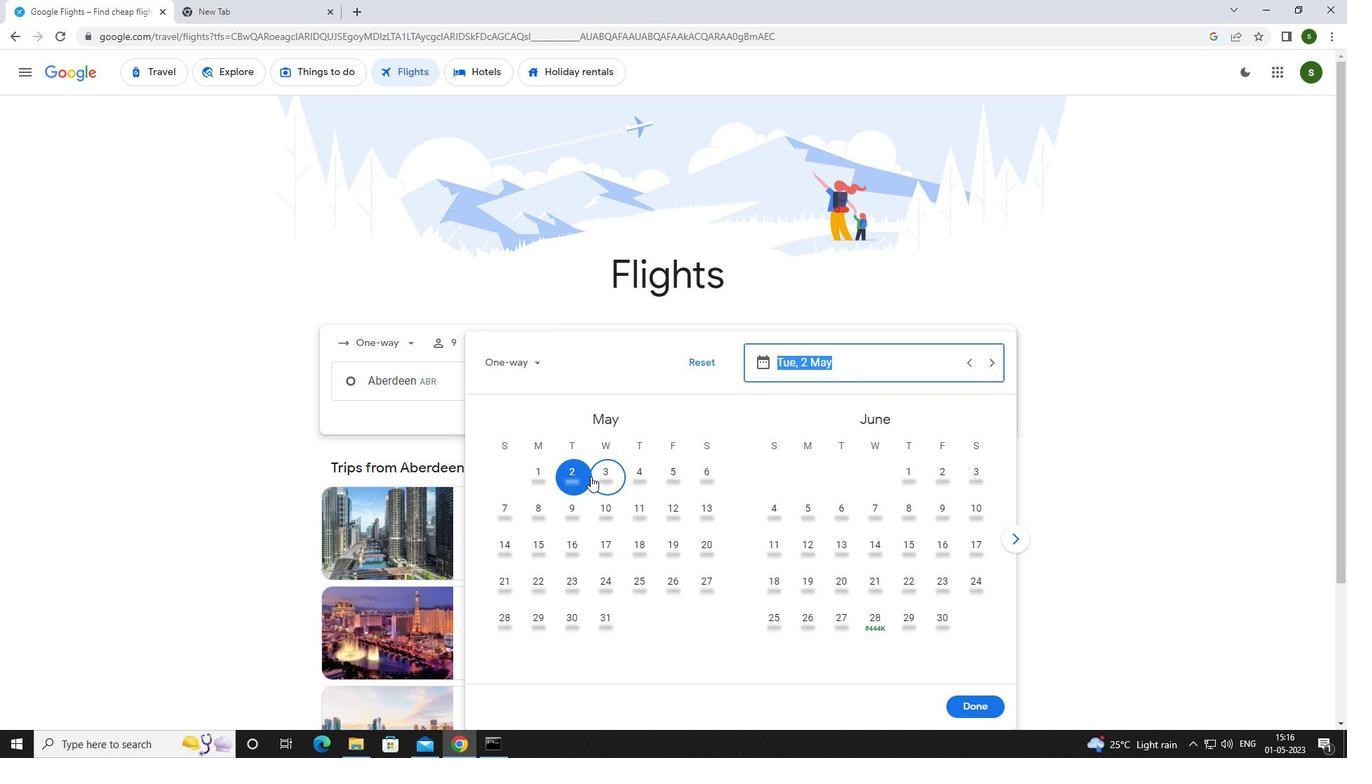 
Action: Mouse pressed left at (577, 469)
Screenshot: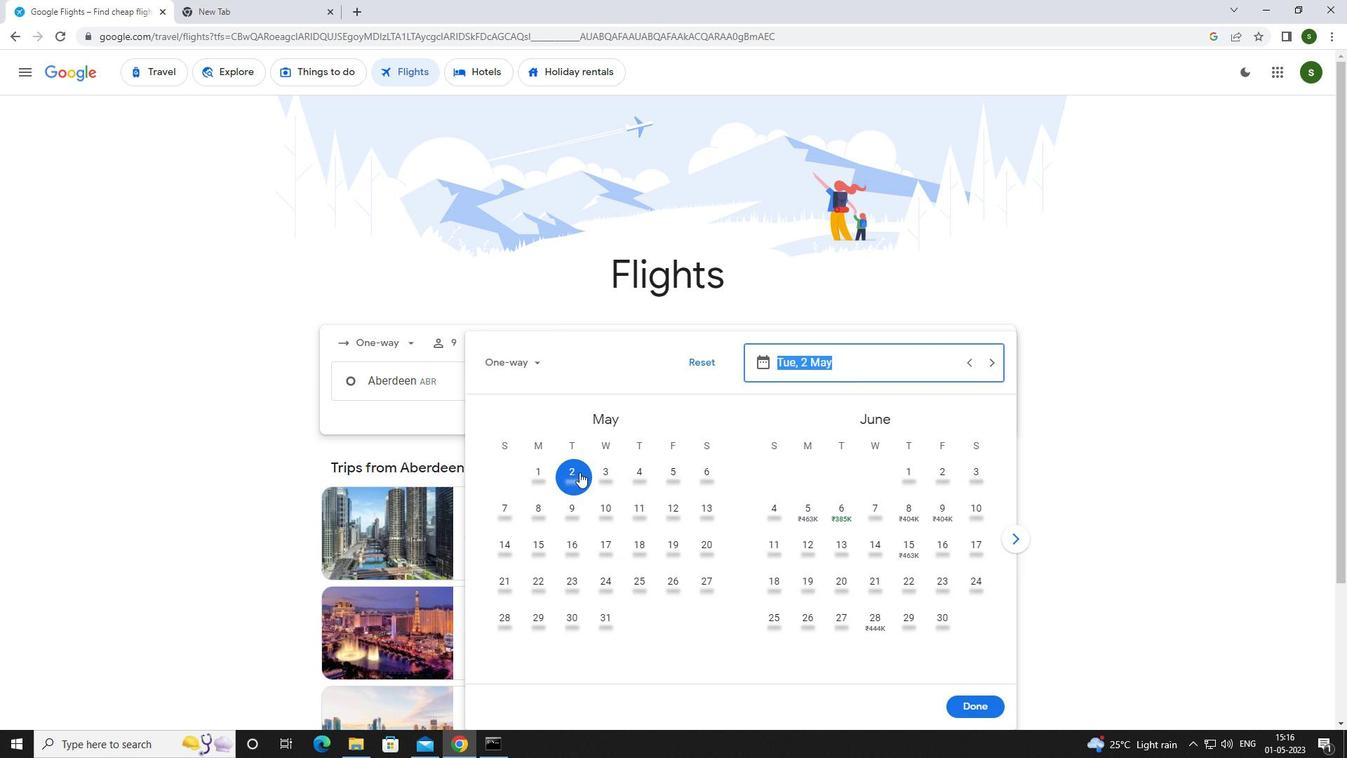 
Action: Mouse moved to (986, 709)
Screenshot: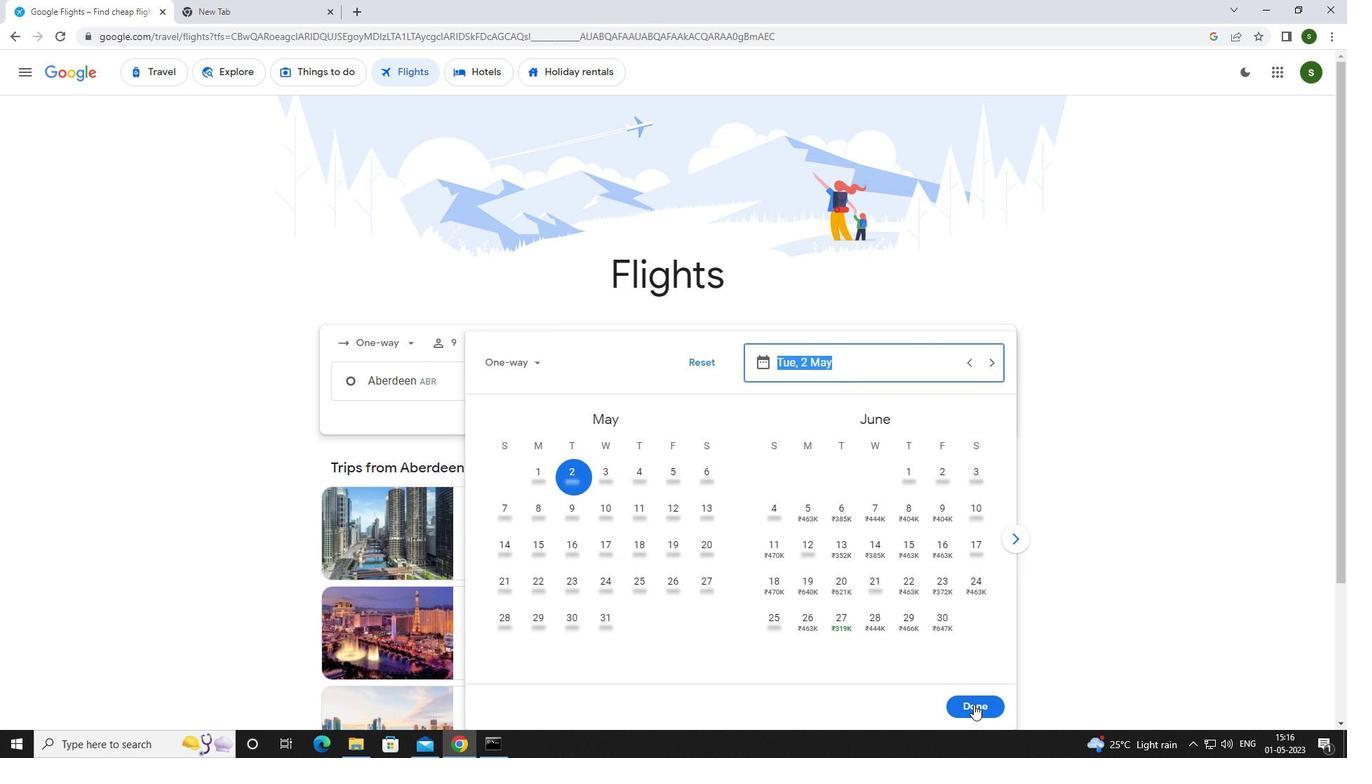 
Action: Mouse pressed left at (986, 709)
Screenshot: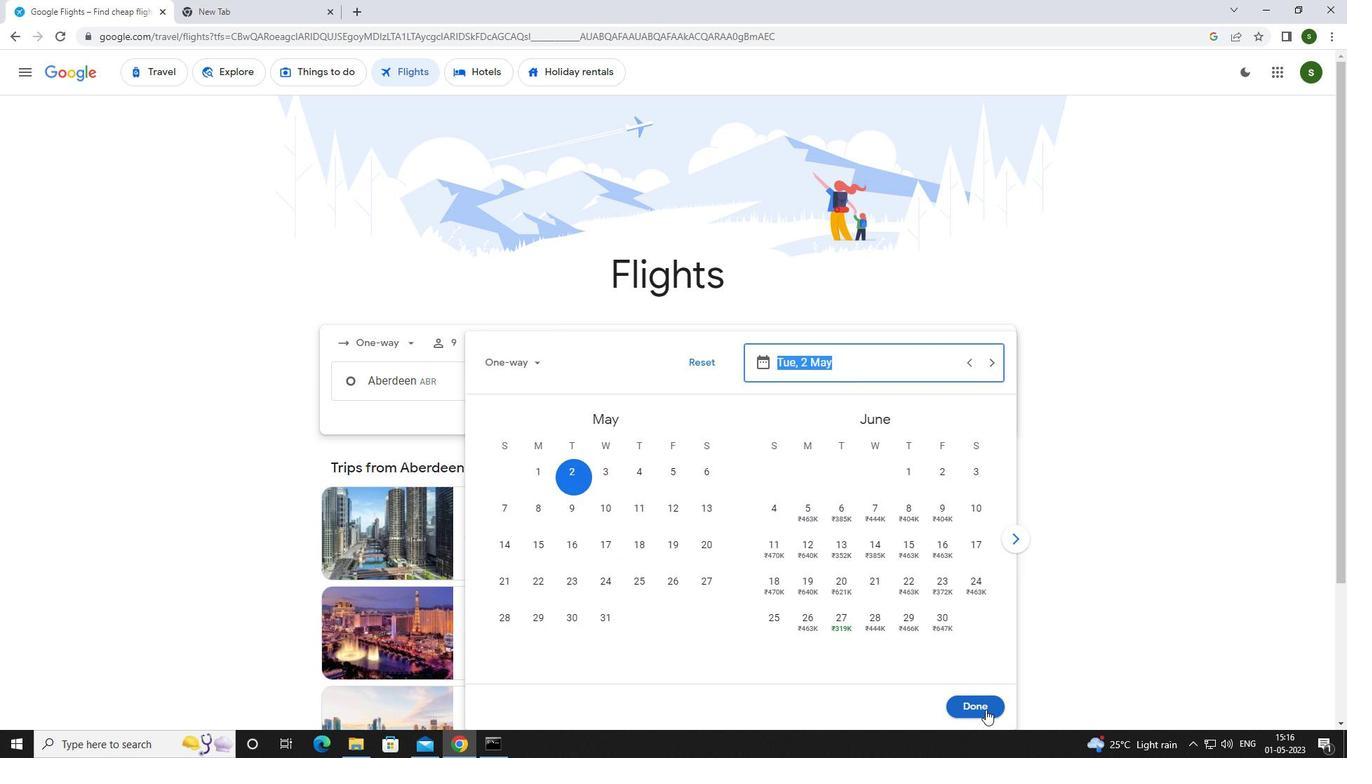 
Action: Mouse moved to (693, 433)
Screenshot: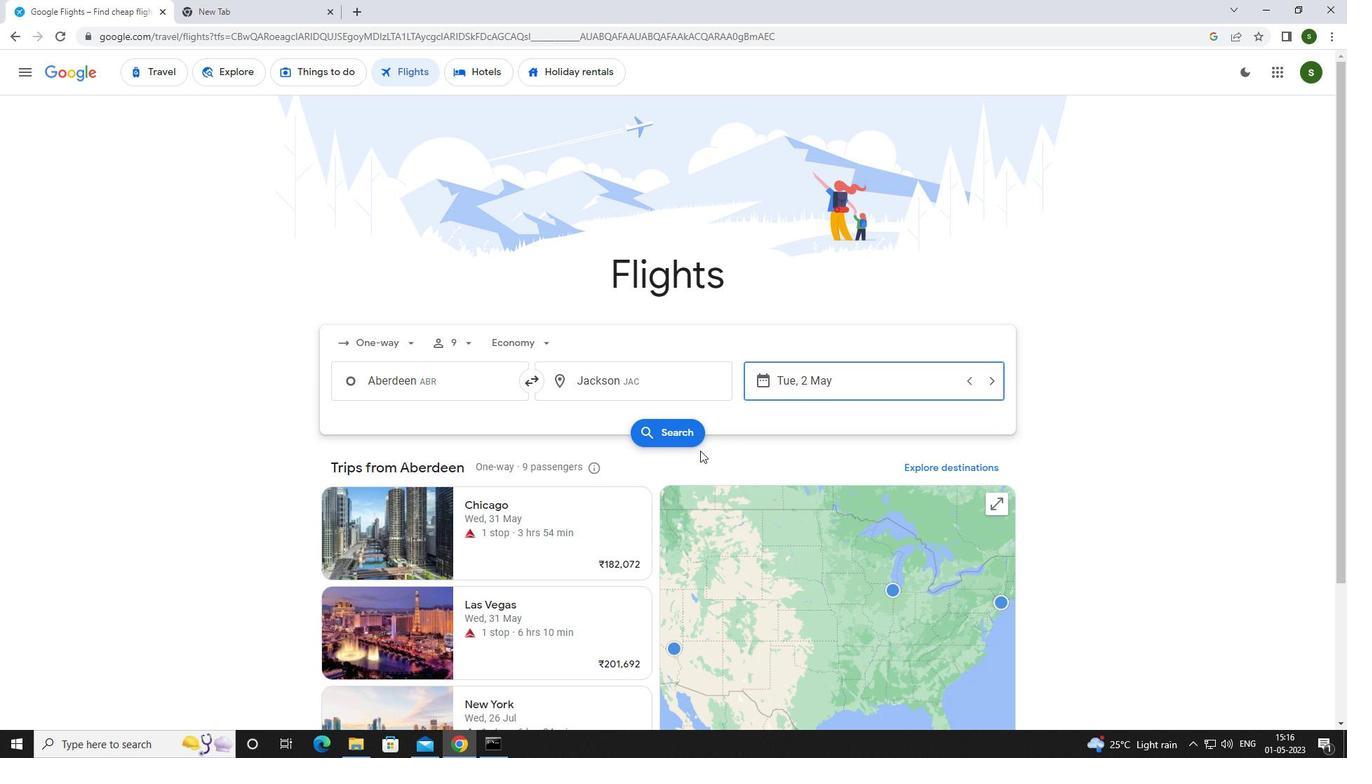 
Action: Mouse pressed left at (693, 433)
Screenshot: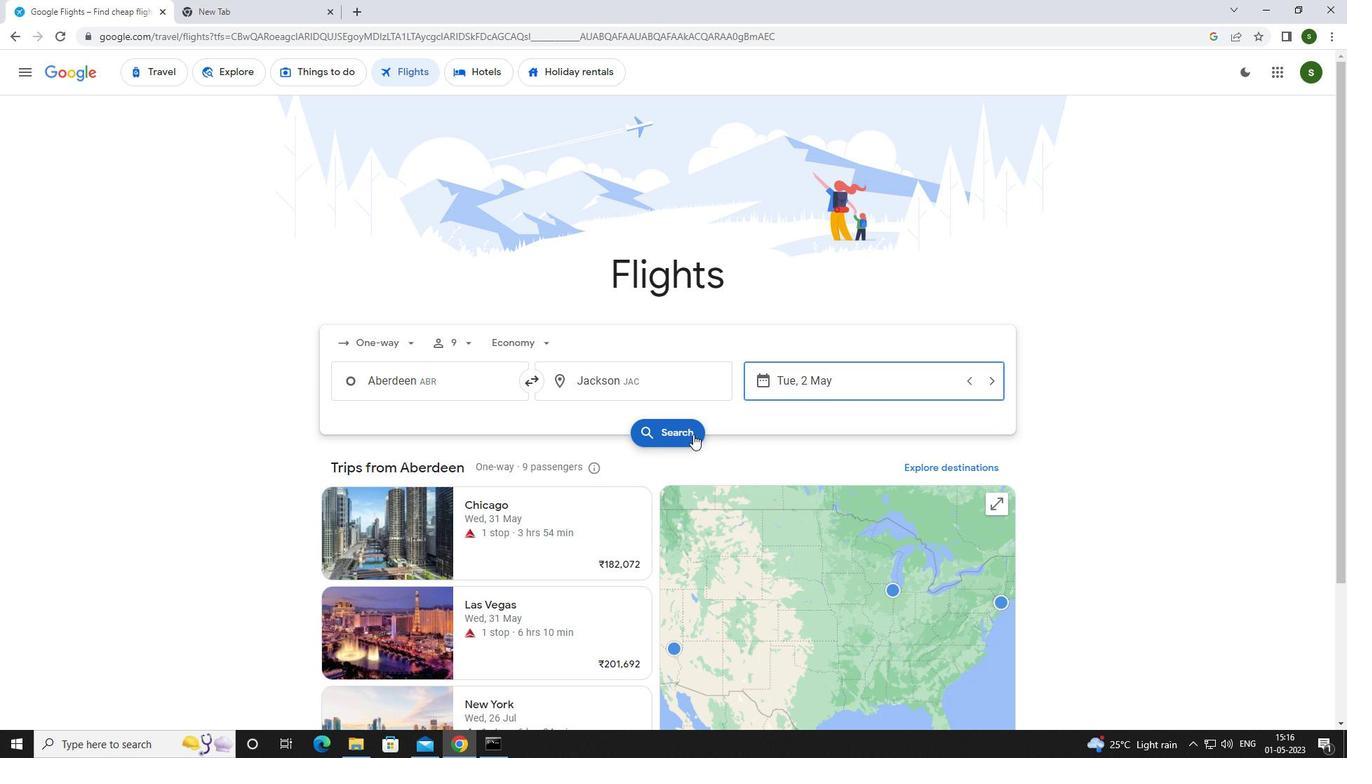 
Action: Mouse moved to (336, 192)
Screenshot: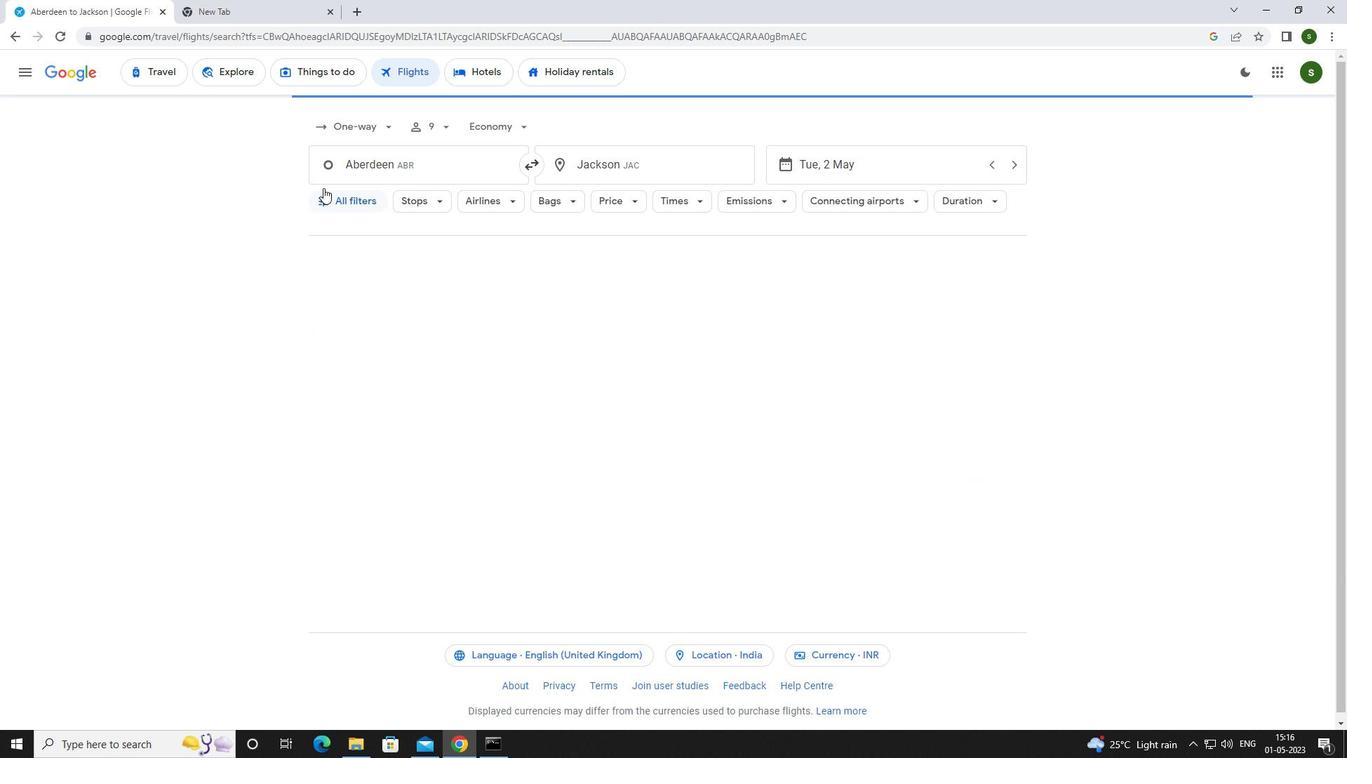
Action: Mouse pressed left at (336, 192)
Screenshot: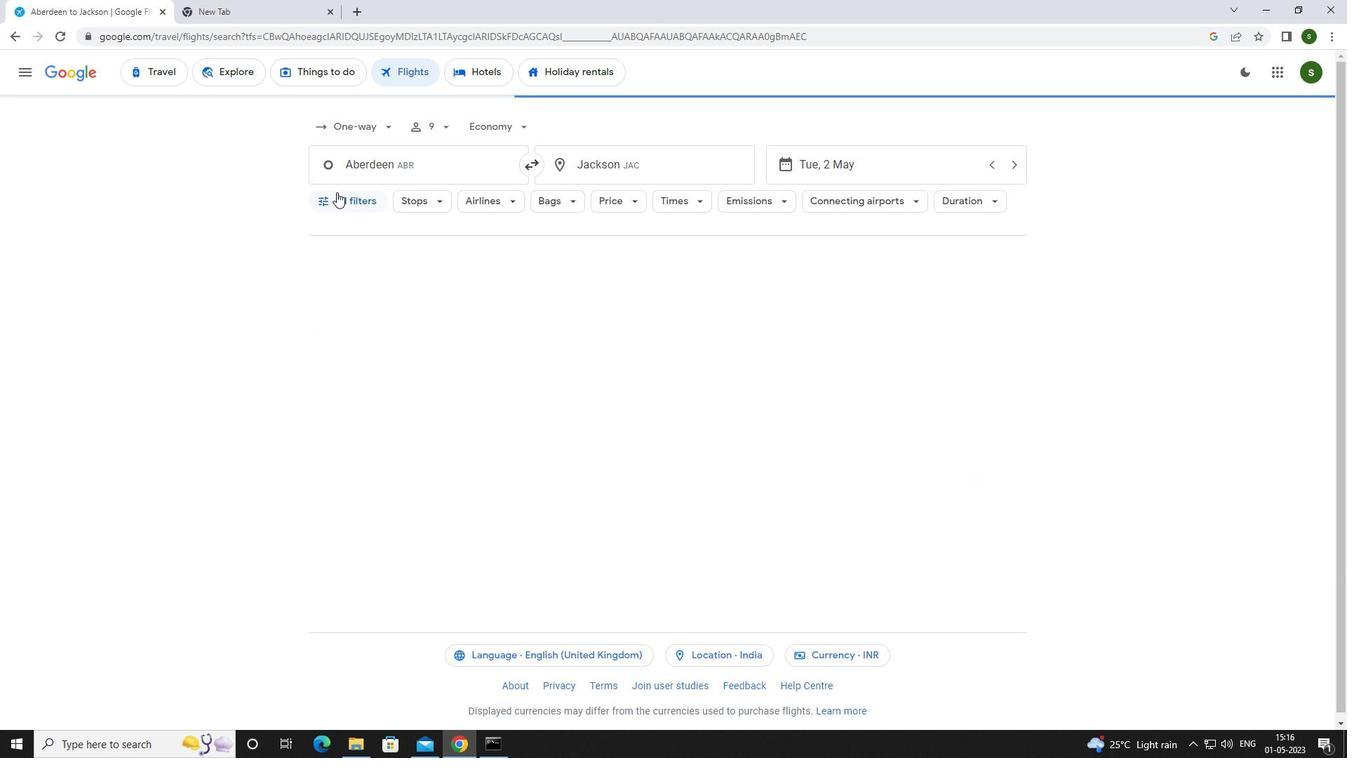 
Action: Mouse moved to (526, 494)
Screenshot: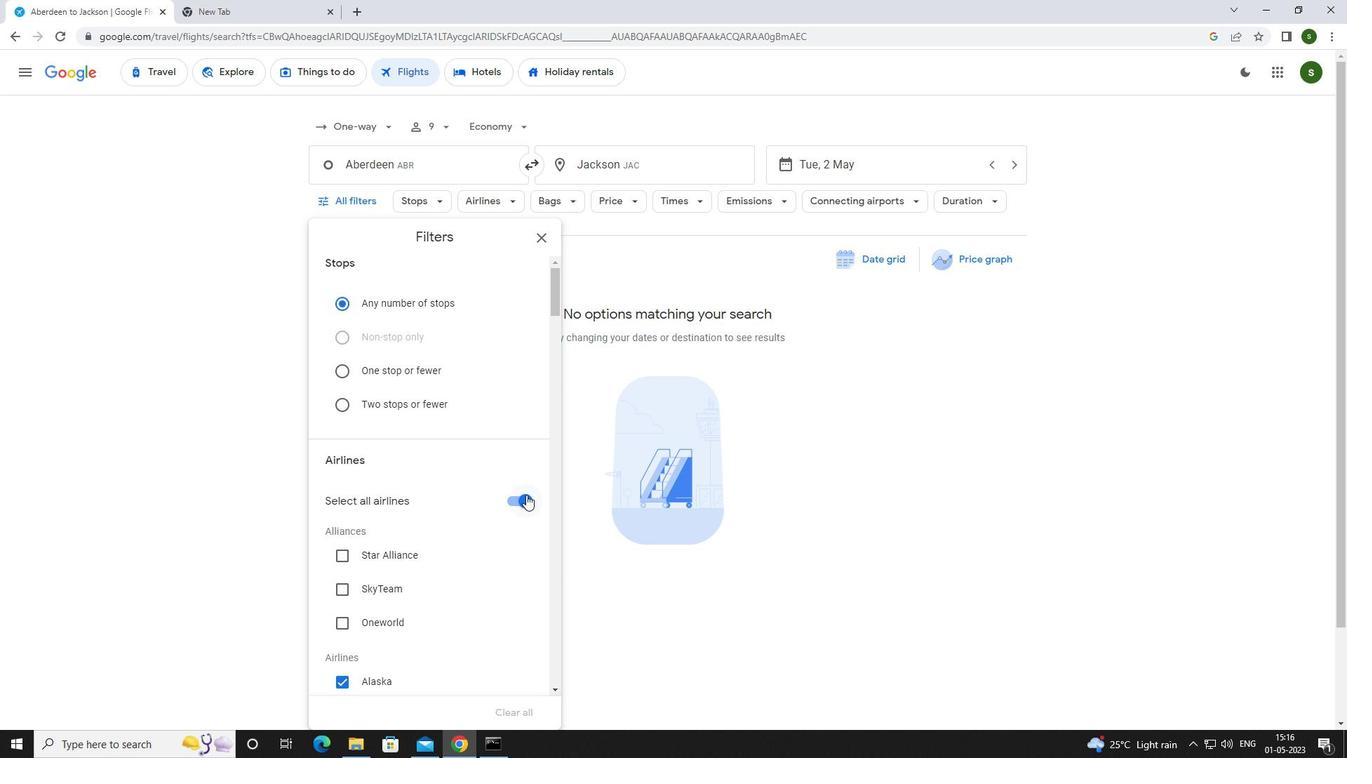 
Action: Mouse pressed left at (526, 494)
Screenshot: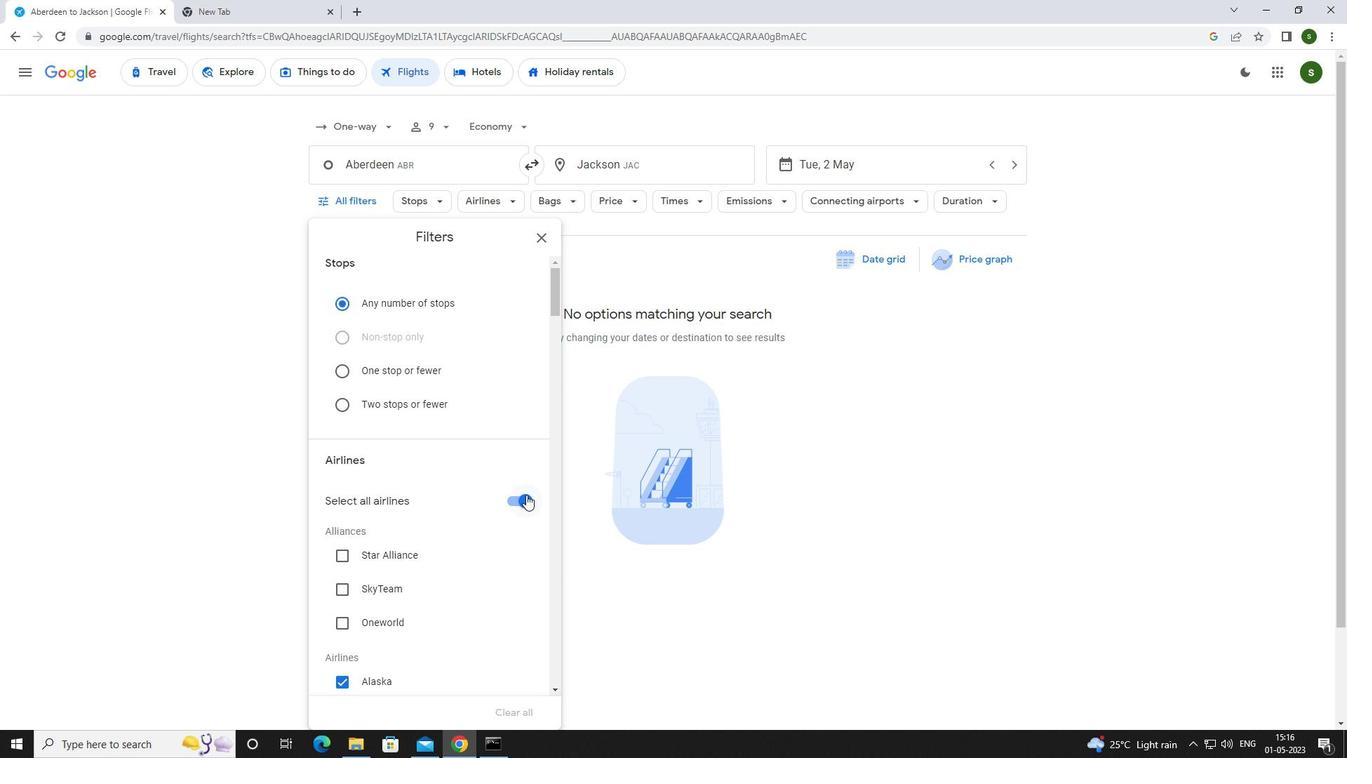 
Action: Mouse moved to (501, 444)
Screenshot: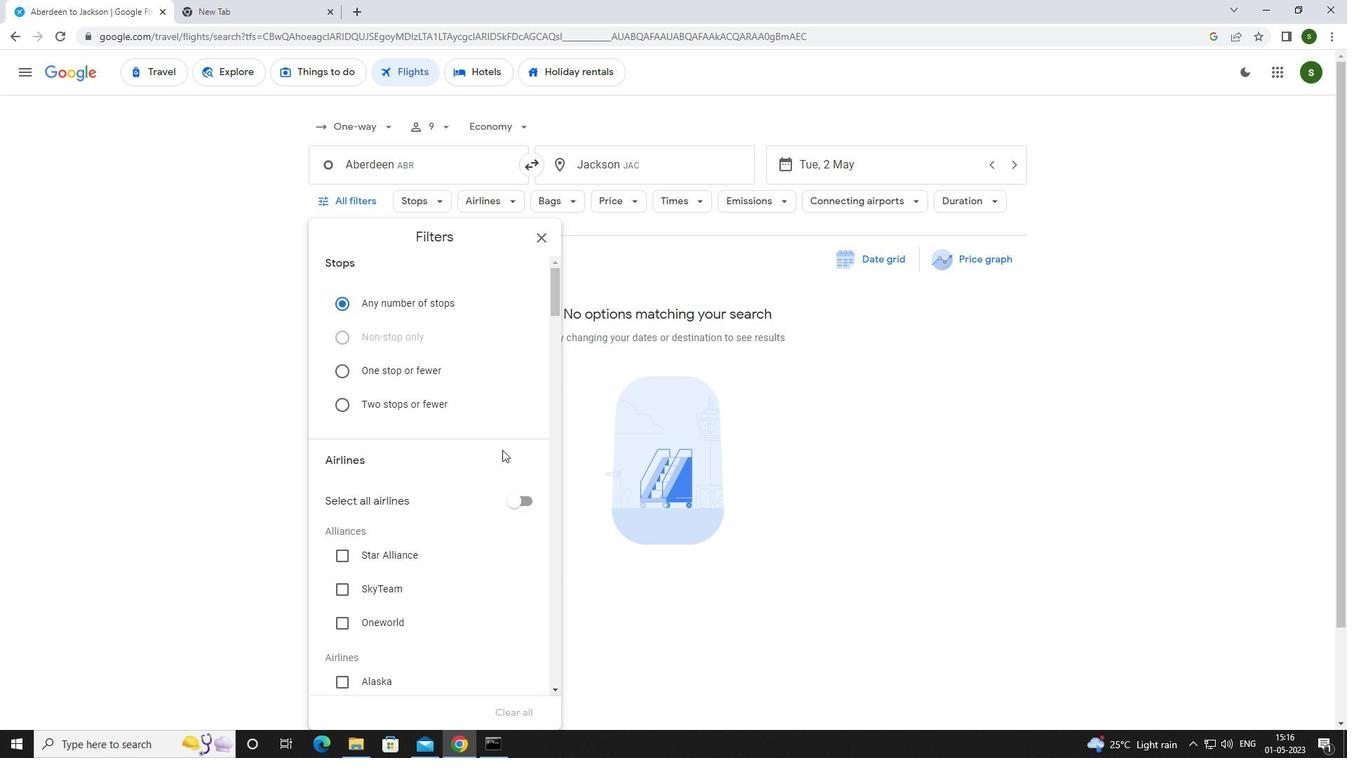 
Action: Mouse scrolled (501, 443) with delta (0, 0)
Screenshot: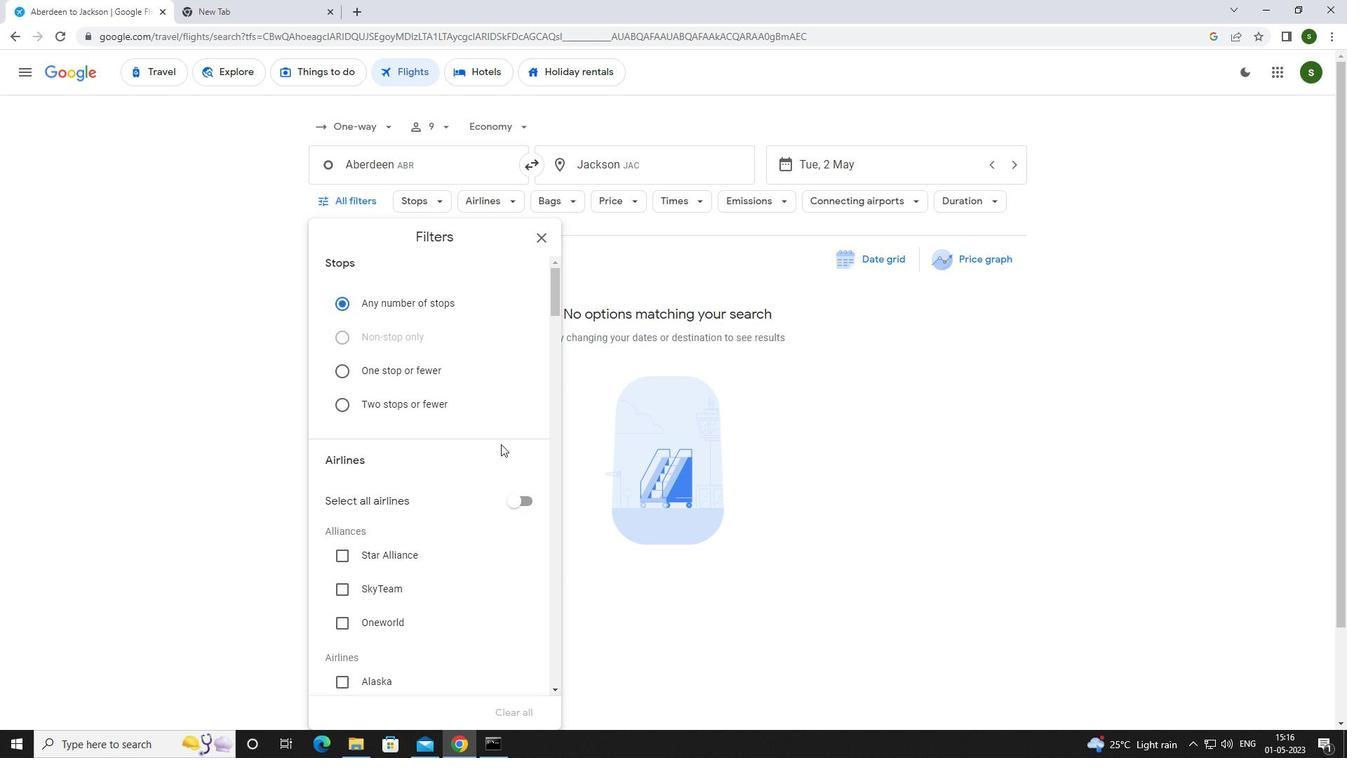 
Action: Mouse scrolled (501, 443) with delta (0, 0)
Screenshot: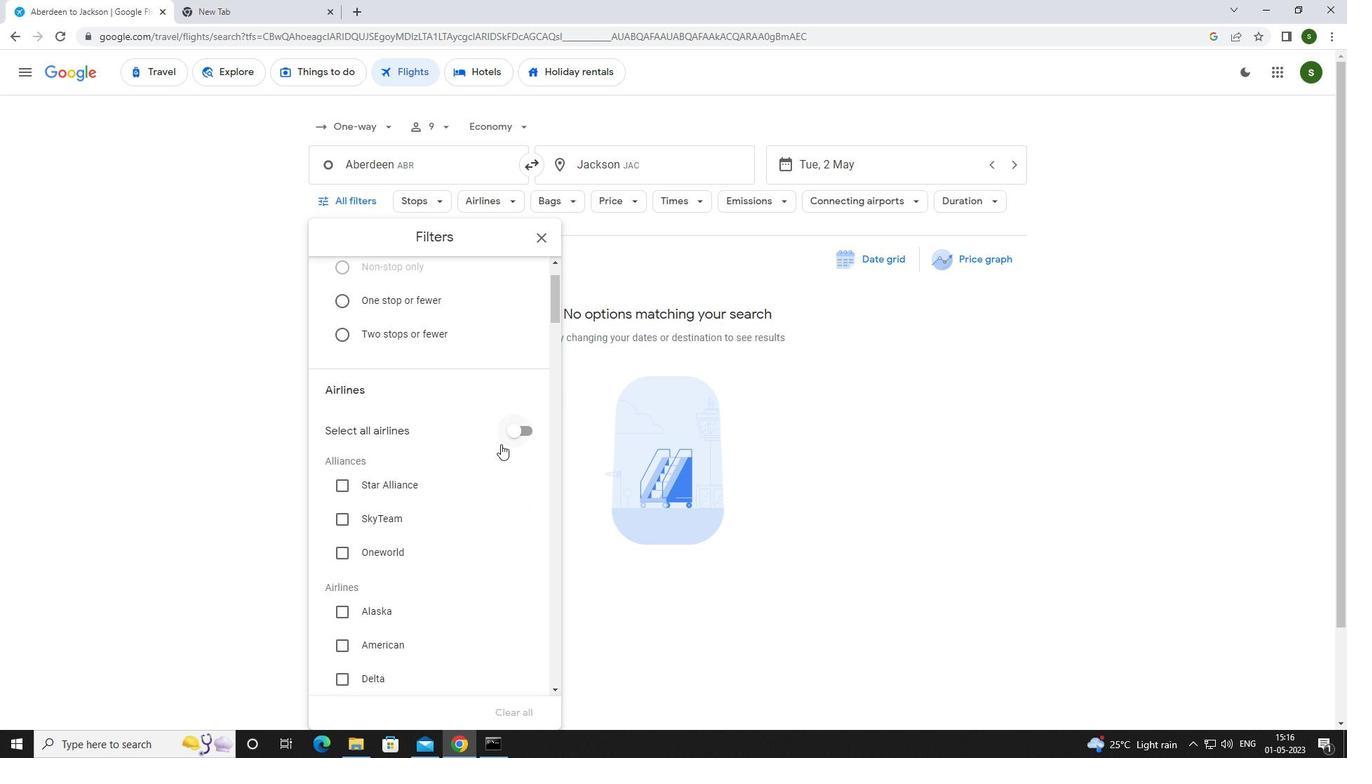 
Action: Mouse scrolled (501, 443) with delta (0, 0)
Screenshot: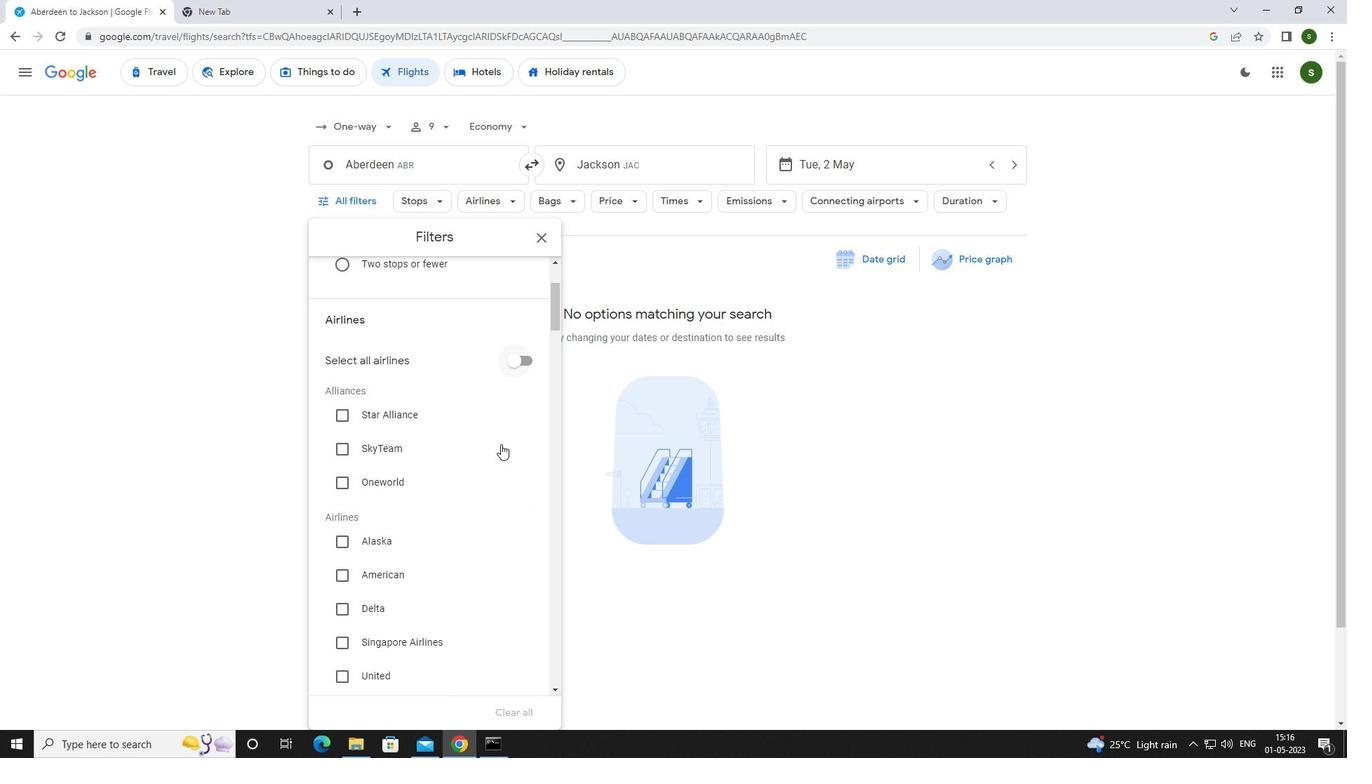 
Action: Mouse scrolled (501, 443) with delta (0, 0)
Screenshot: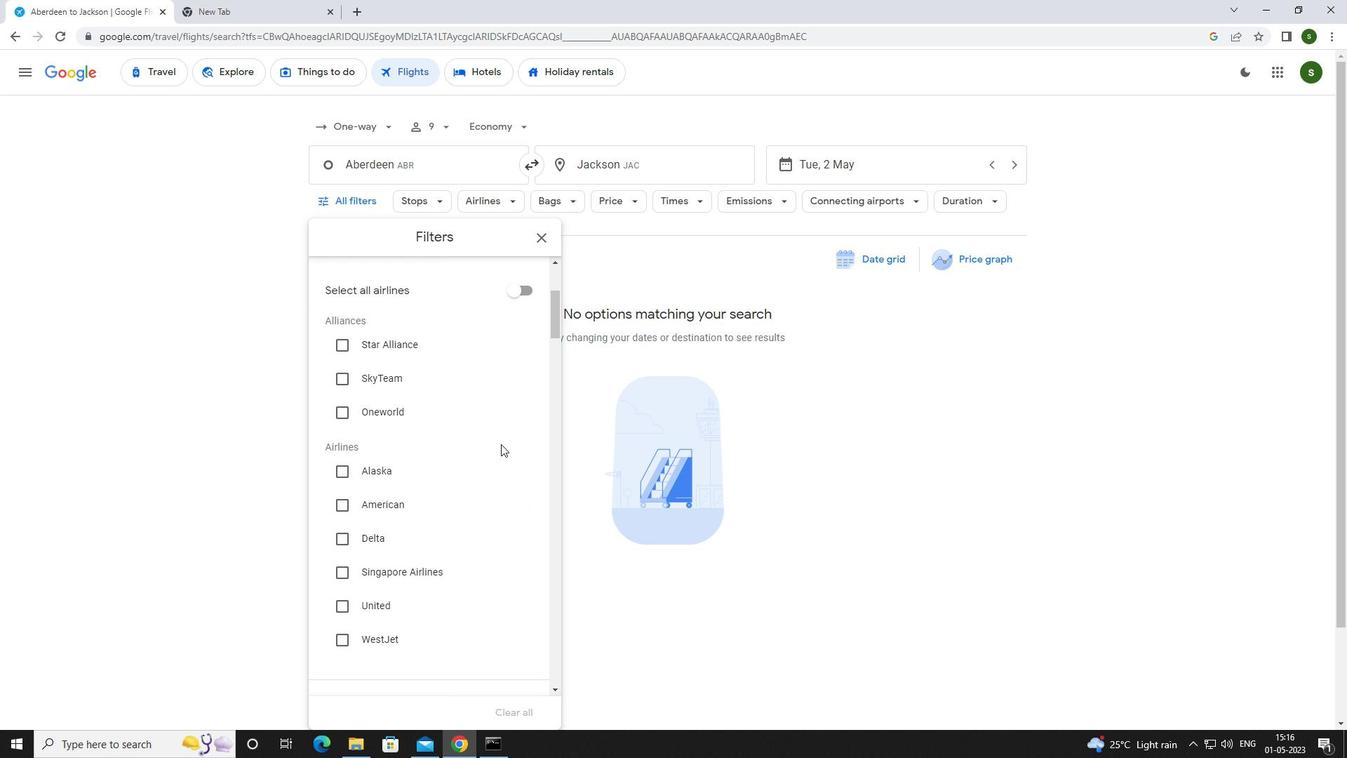 
Action: Mouse scrolled (501, 443) with delta (0, 0)
Screenshot: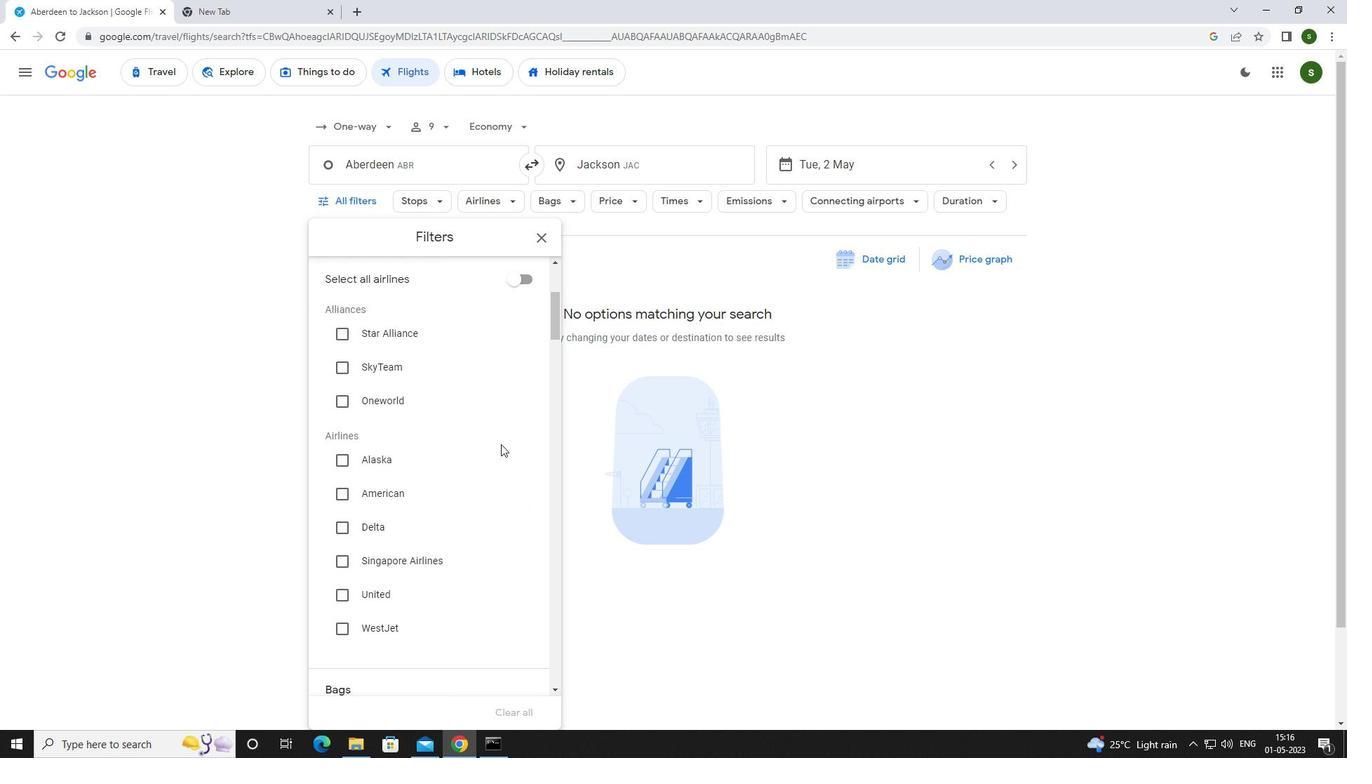 
Action: Mouse scrolled (501, 443) with delta (0, 0)
Screenshot: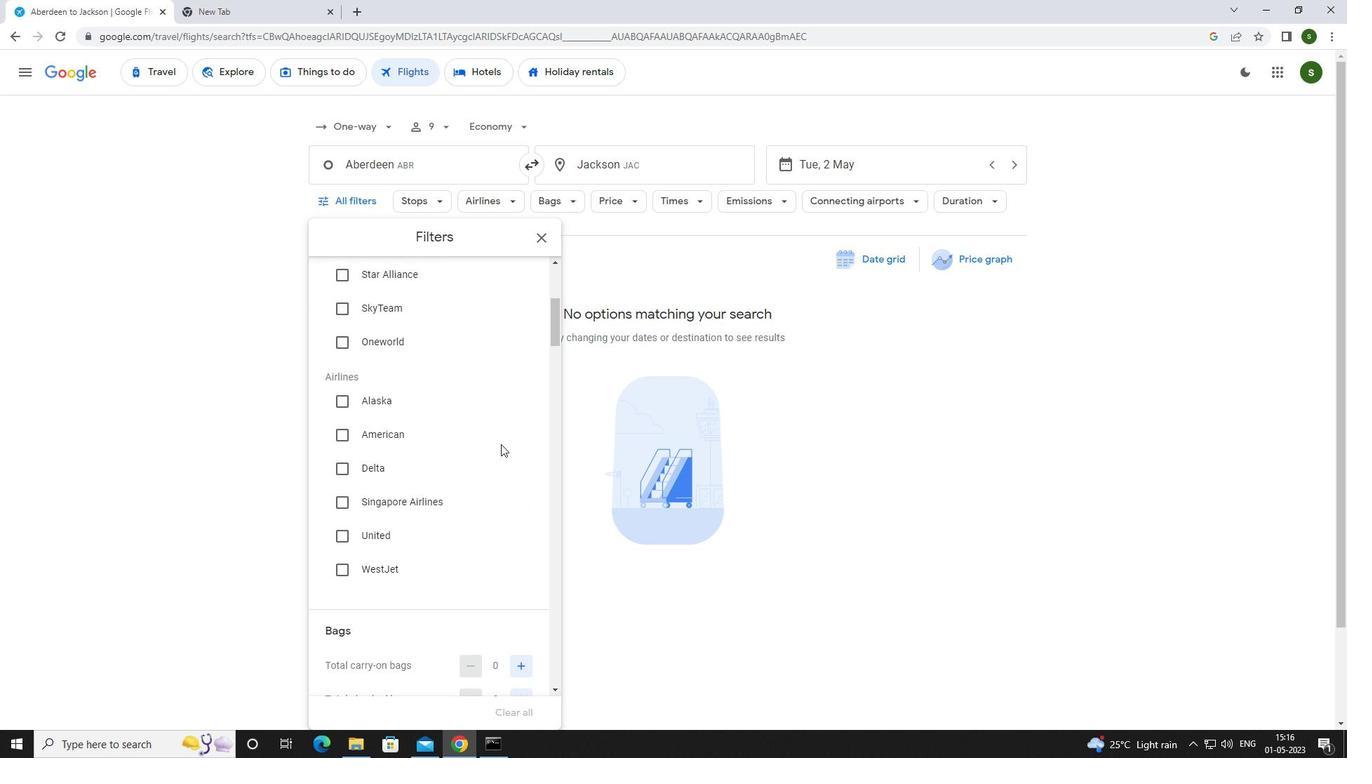 
Action: Mouse scrolled (501, 443) with delta (0, 0)
Screenshot: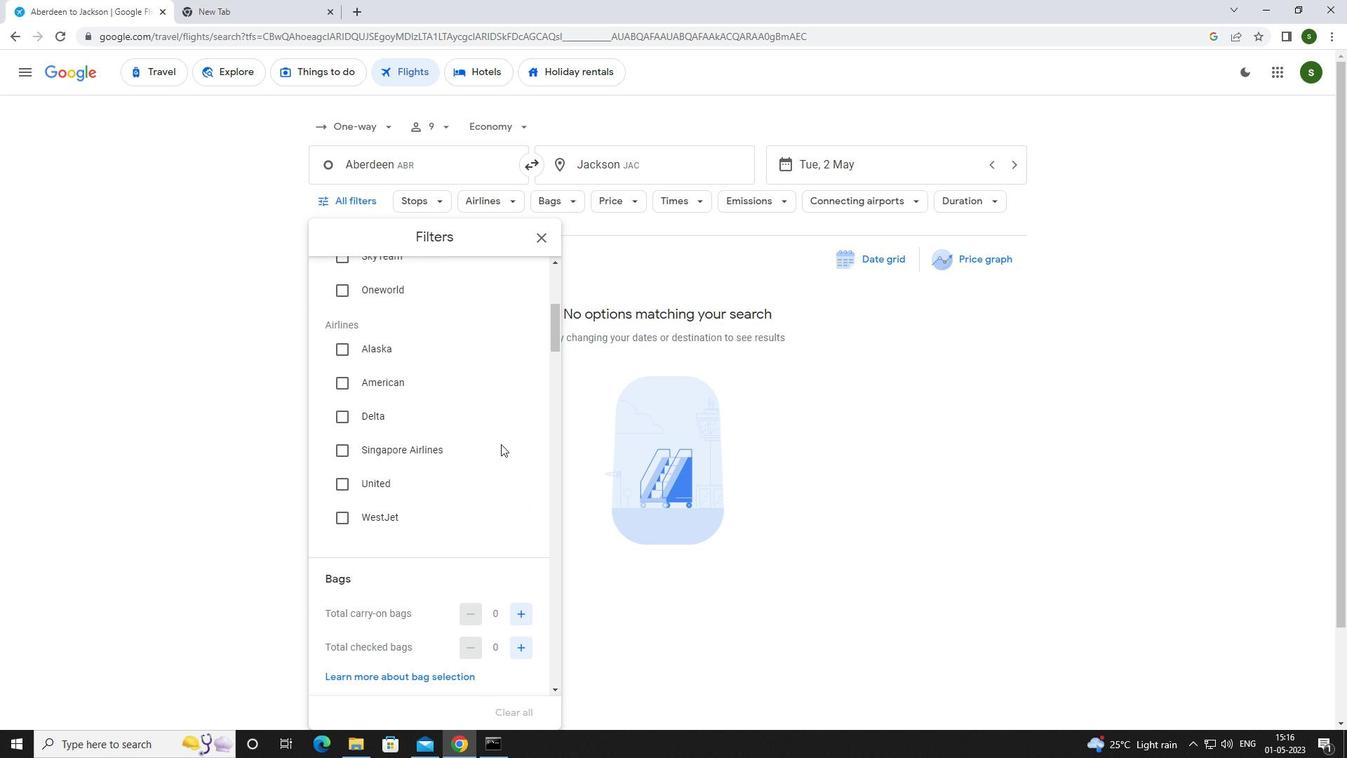 
Action: Mouse scrolled (501, 443) with delta (0, 0)
Screenshot: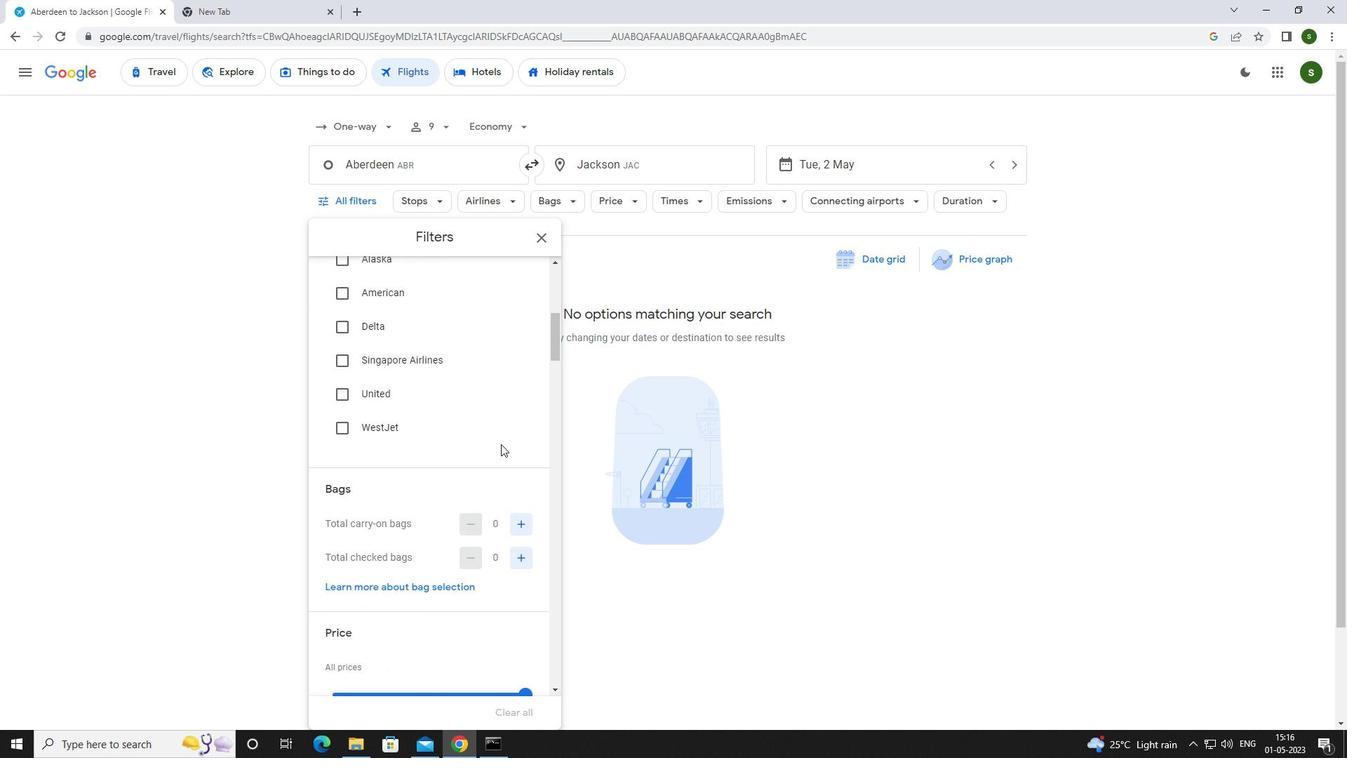 
Action: Mouse moved to (525, 413)
Screenshot: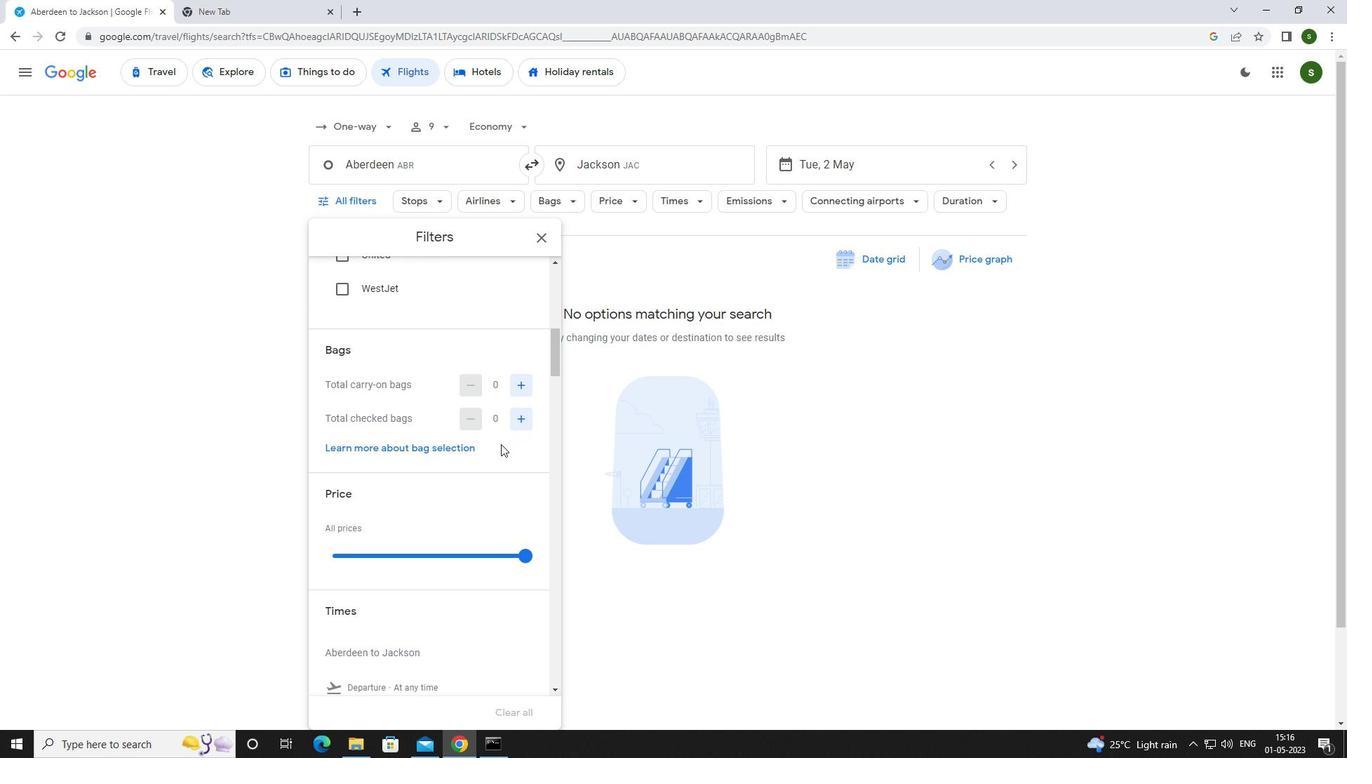 
Action: Mouse pressed left at (525, 413)
Screenshot: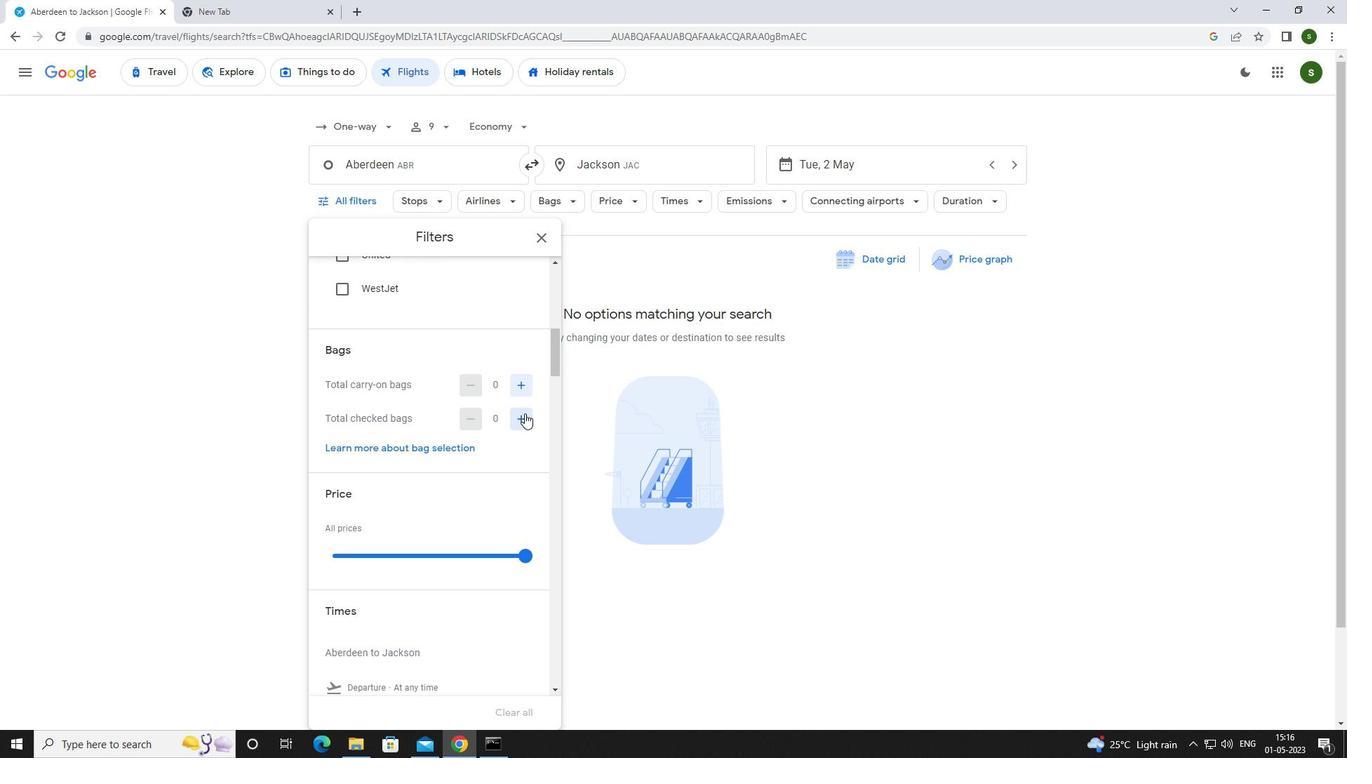 
Action: Mouse pressed left at (525, 413)
Screenshot: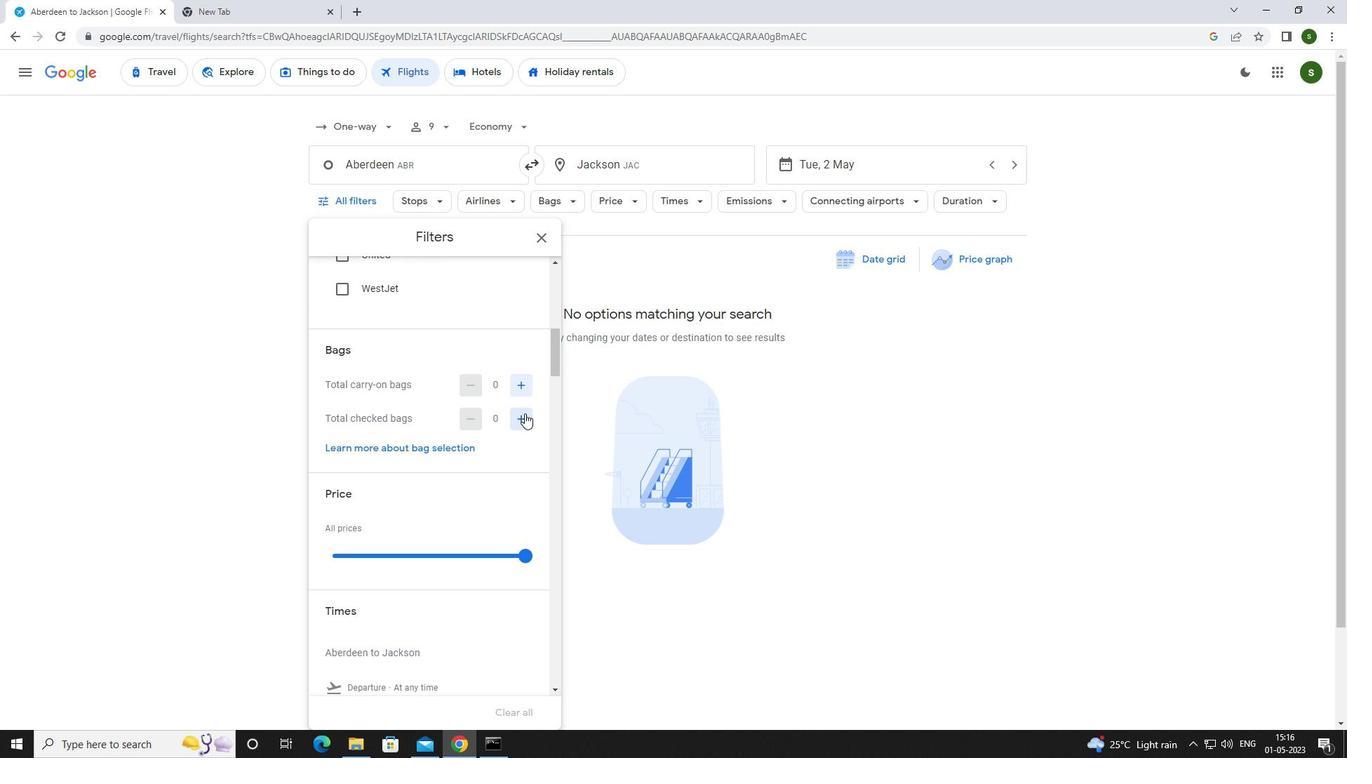 
Action: Mouse pressed left at (525, 413)
Screenshot: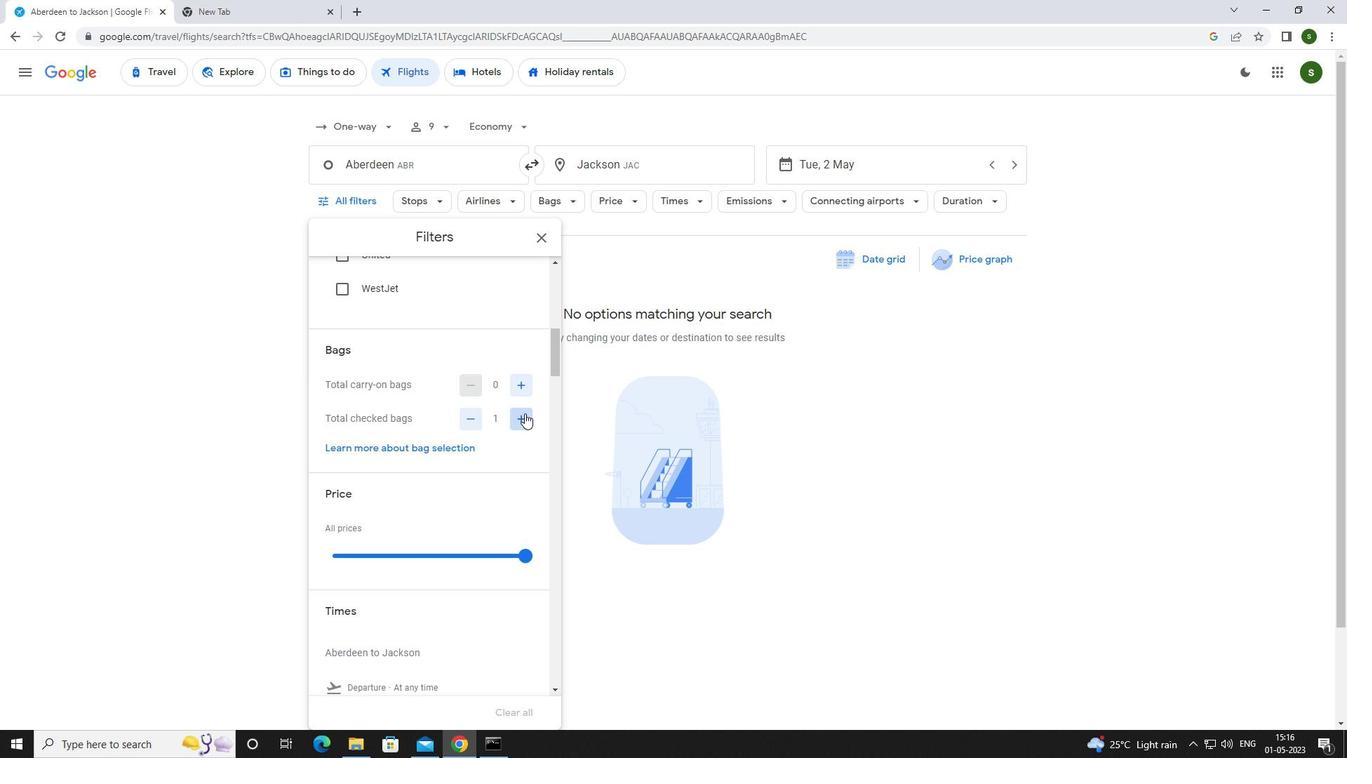 
Action: Mouse pressed left at (525, 413)
Screenshot: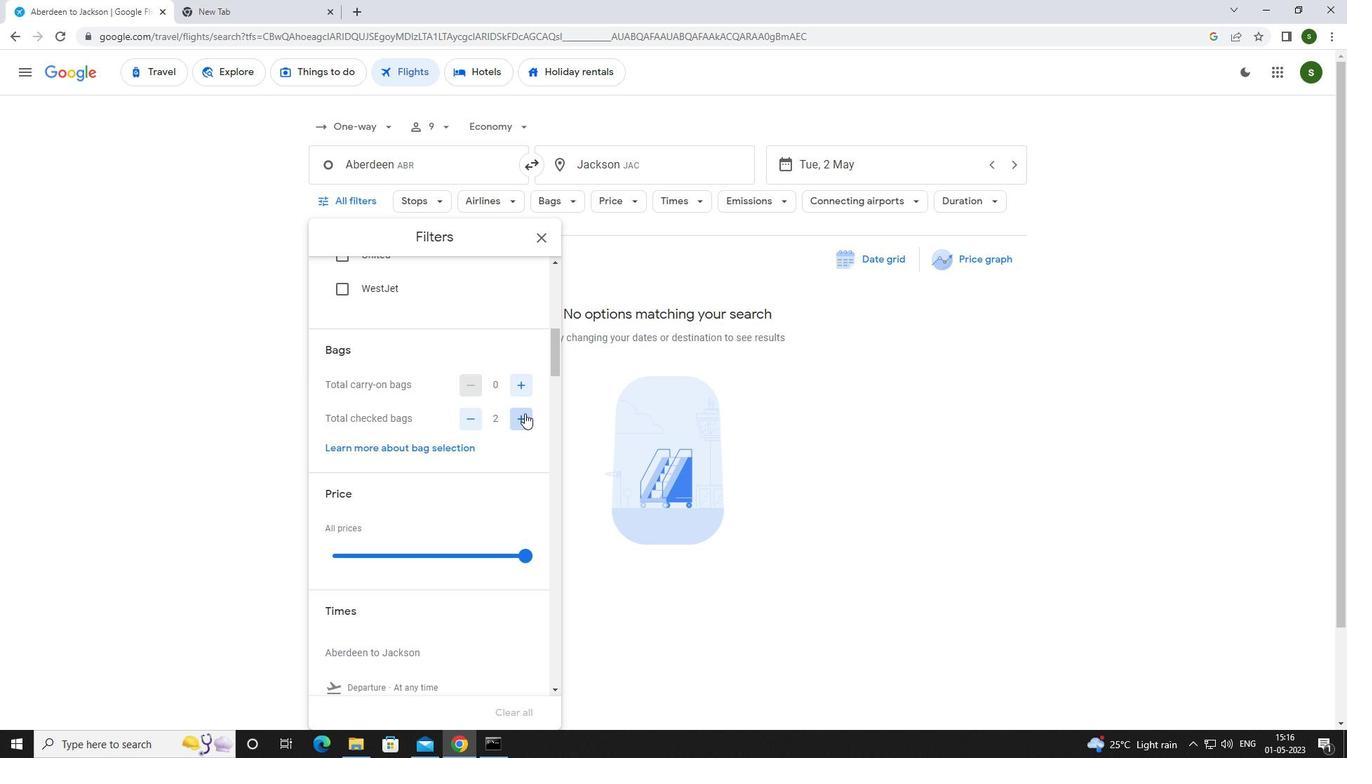 
Action: Mouse pressed left at (525, 413)
Screenshot: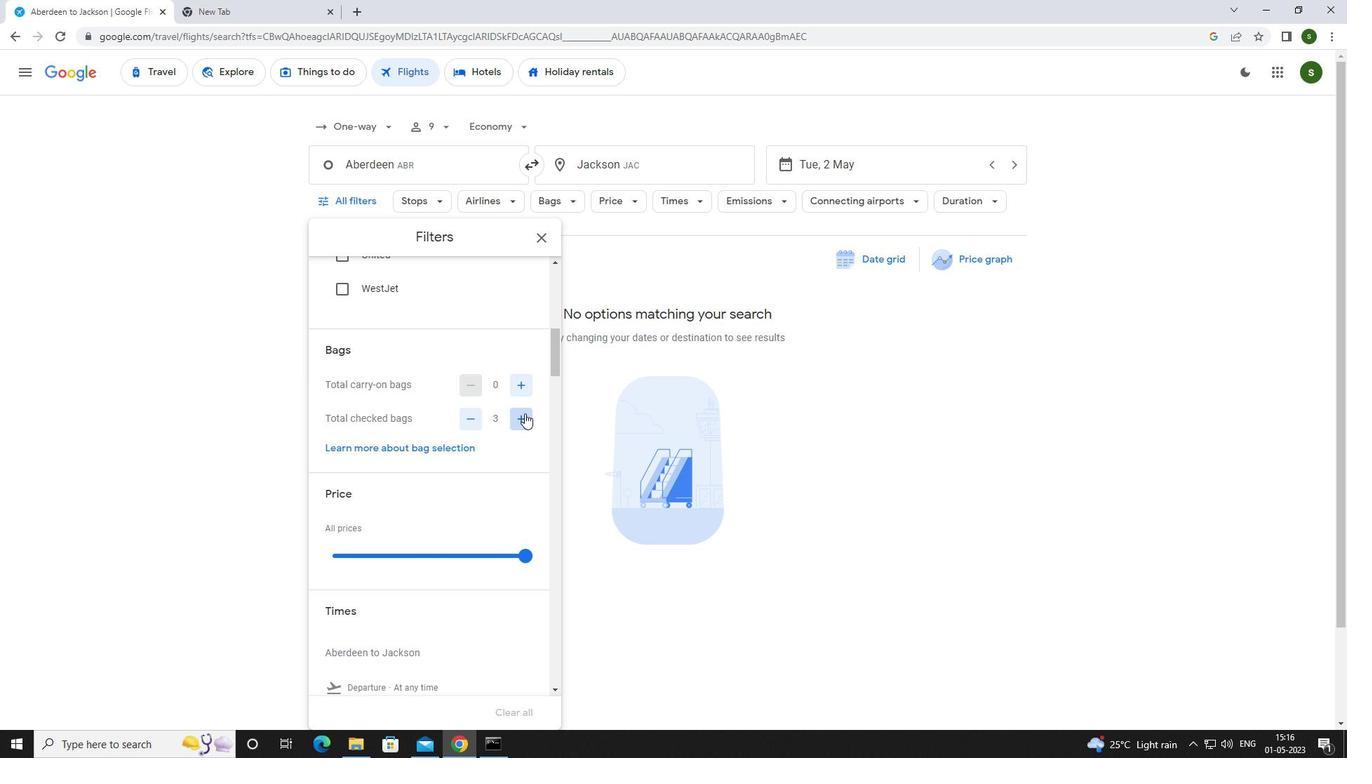 
Action: Mouse pressed left at (525, 413)
Screenshot: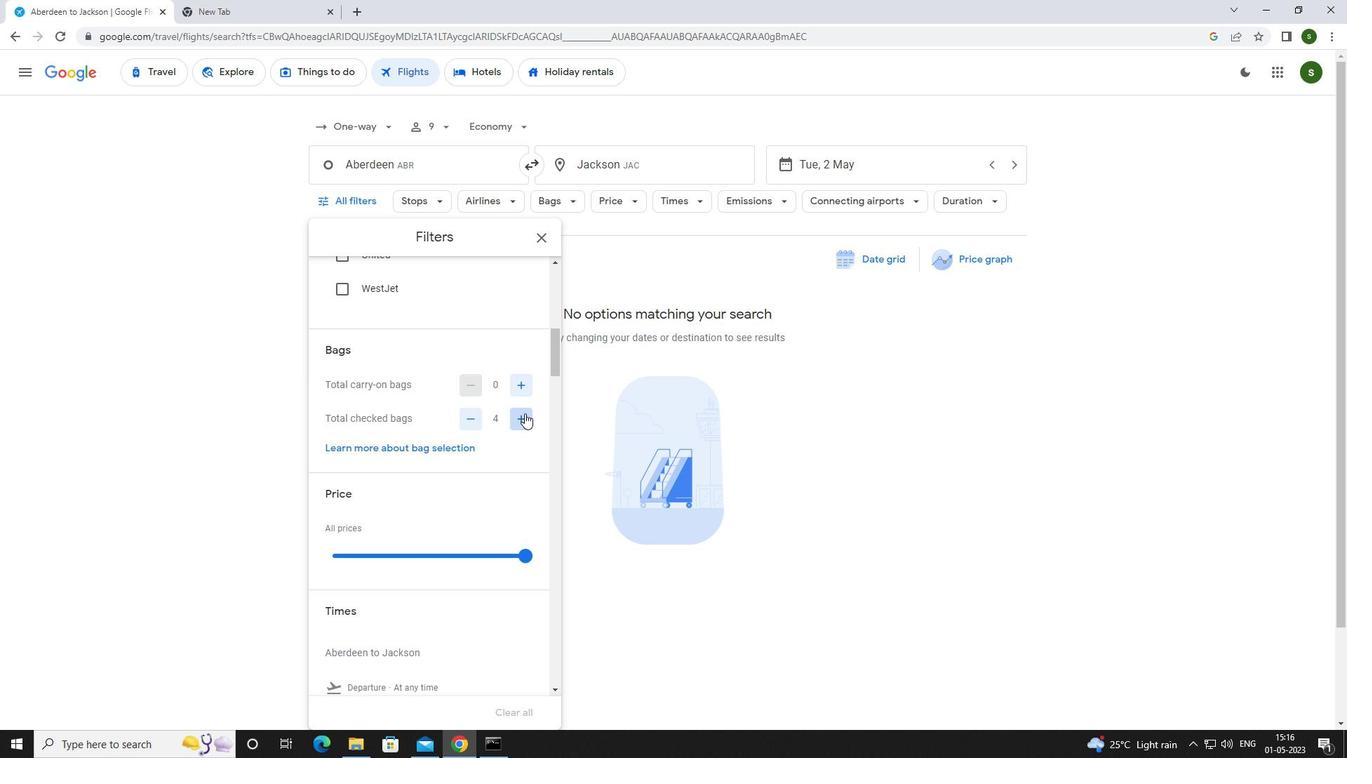 
Action: Mouse pressed left at (525, 413)
Screenshot: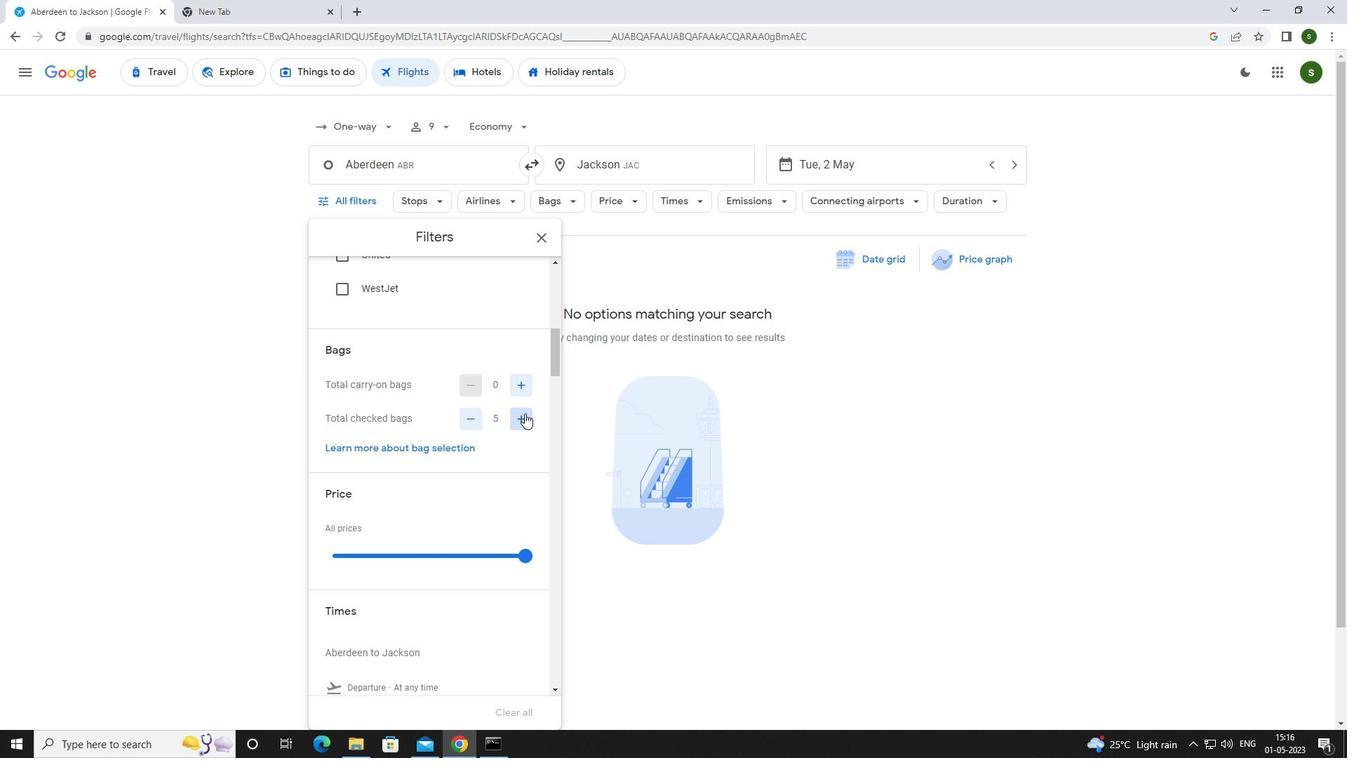 
Action: Mouse pressed left at (525, 413)
Screenshot: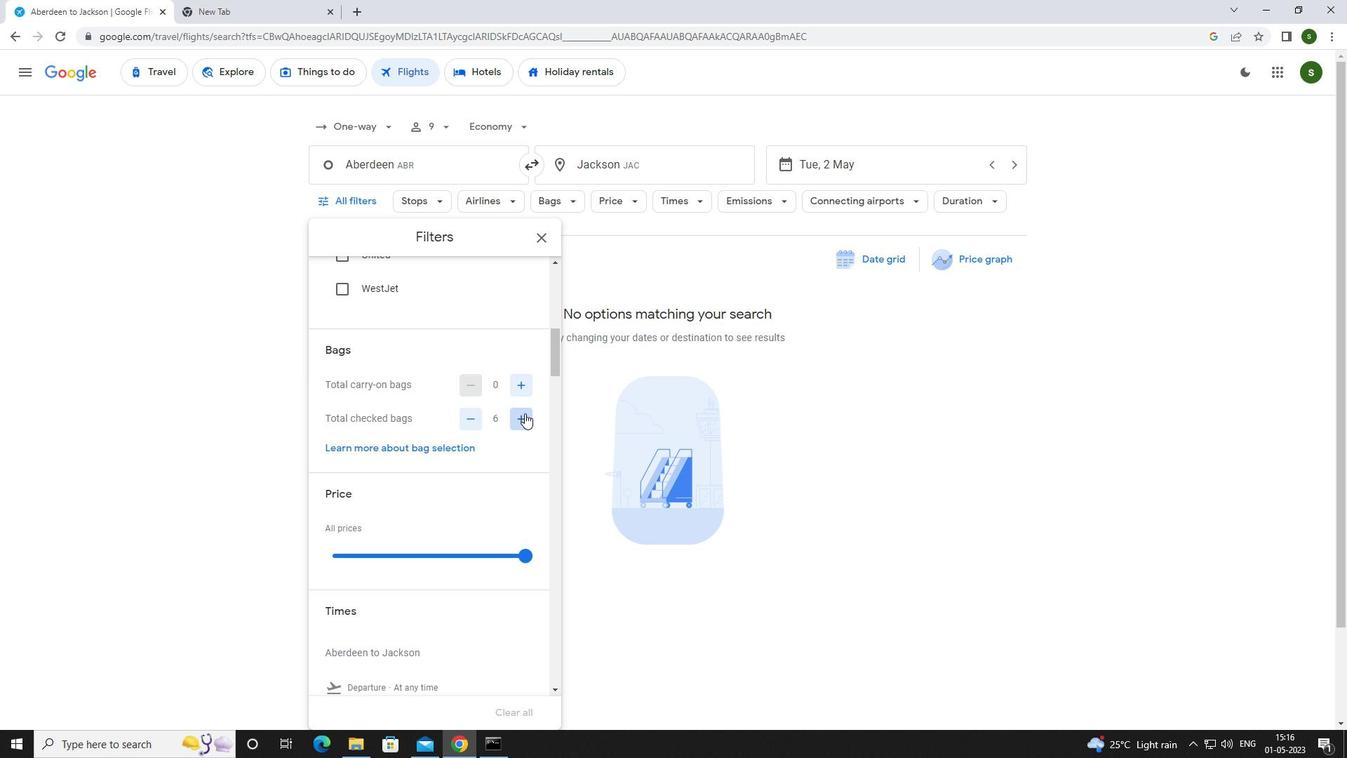 
Action: Mouse pressed left at (525, 413)
Screenshot: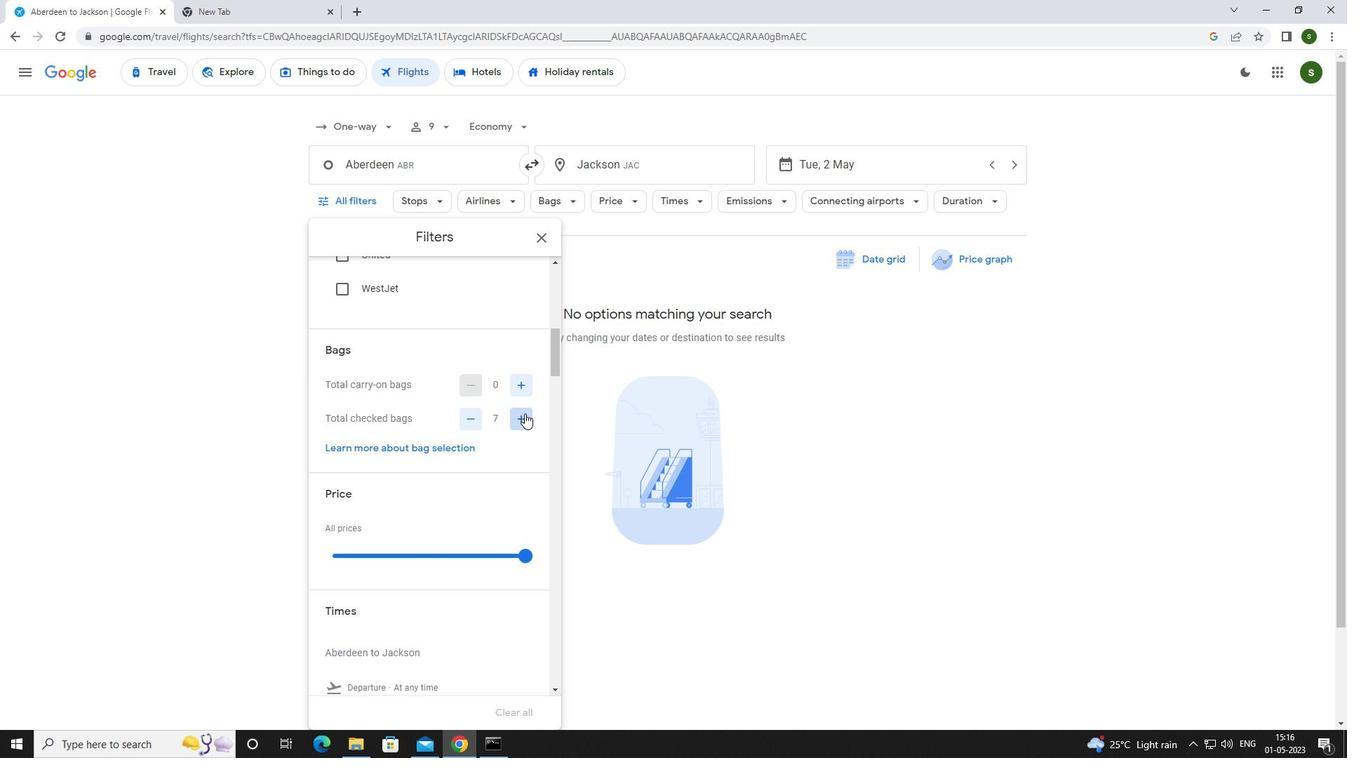 
Action: Mouse scrolled (525, 412) with delta (0, 0)
Screenshot: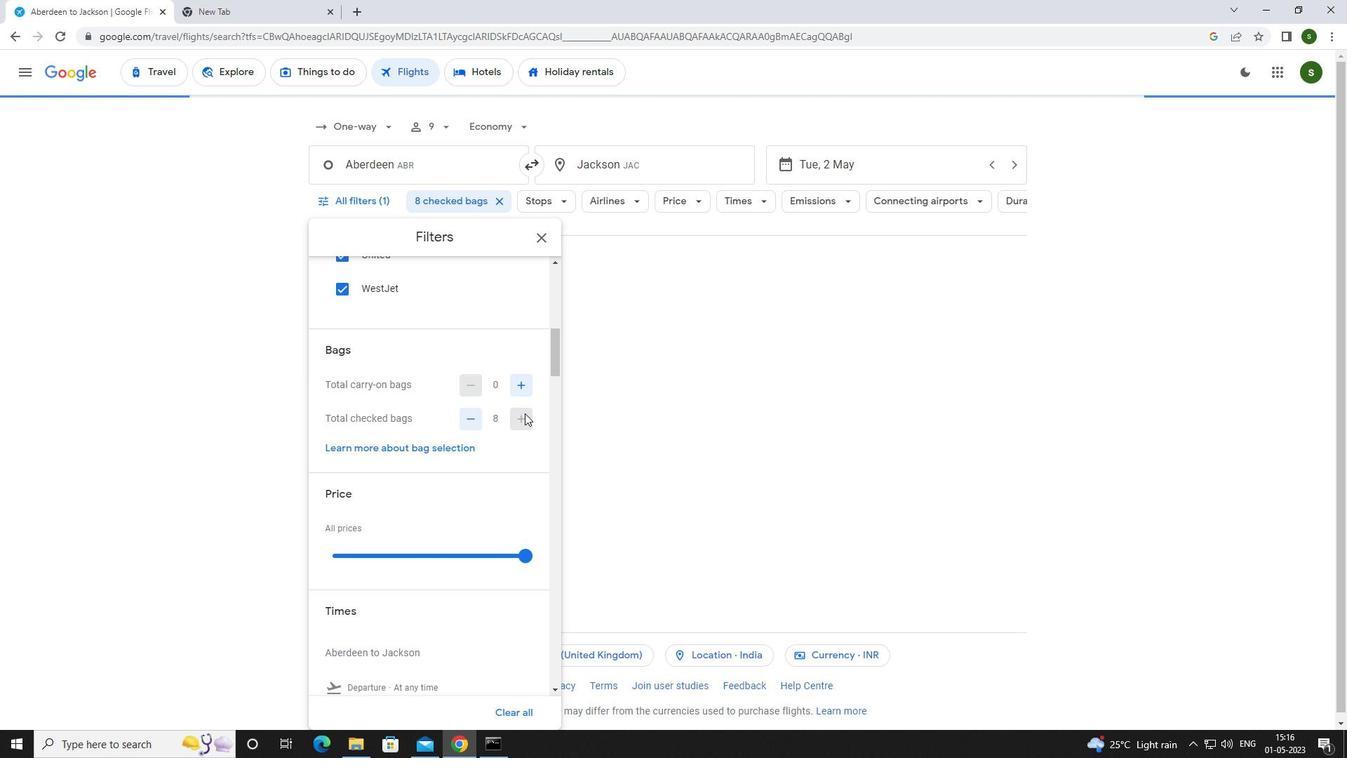 
Action: Mouse scrolled (525, 412) with delta (0, 0)
Screenshot: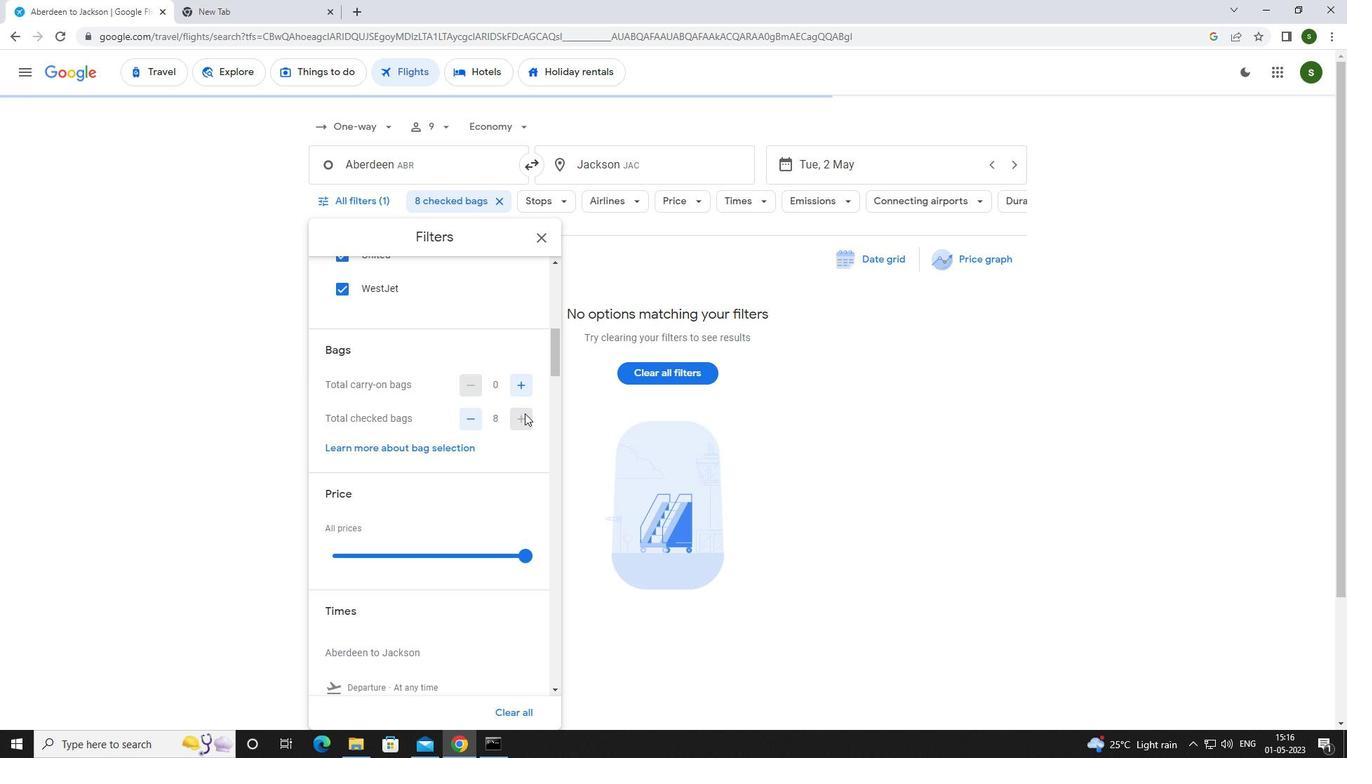 
Action: Mouse scrolled (525, 412) with delta (0, 0)
Screenshot: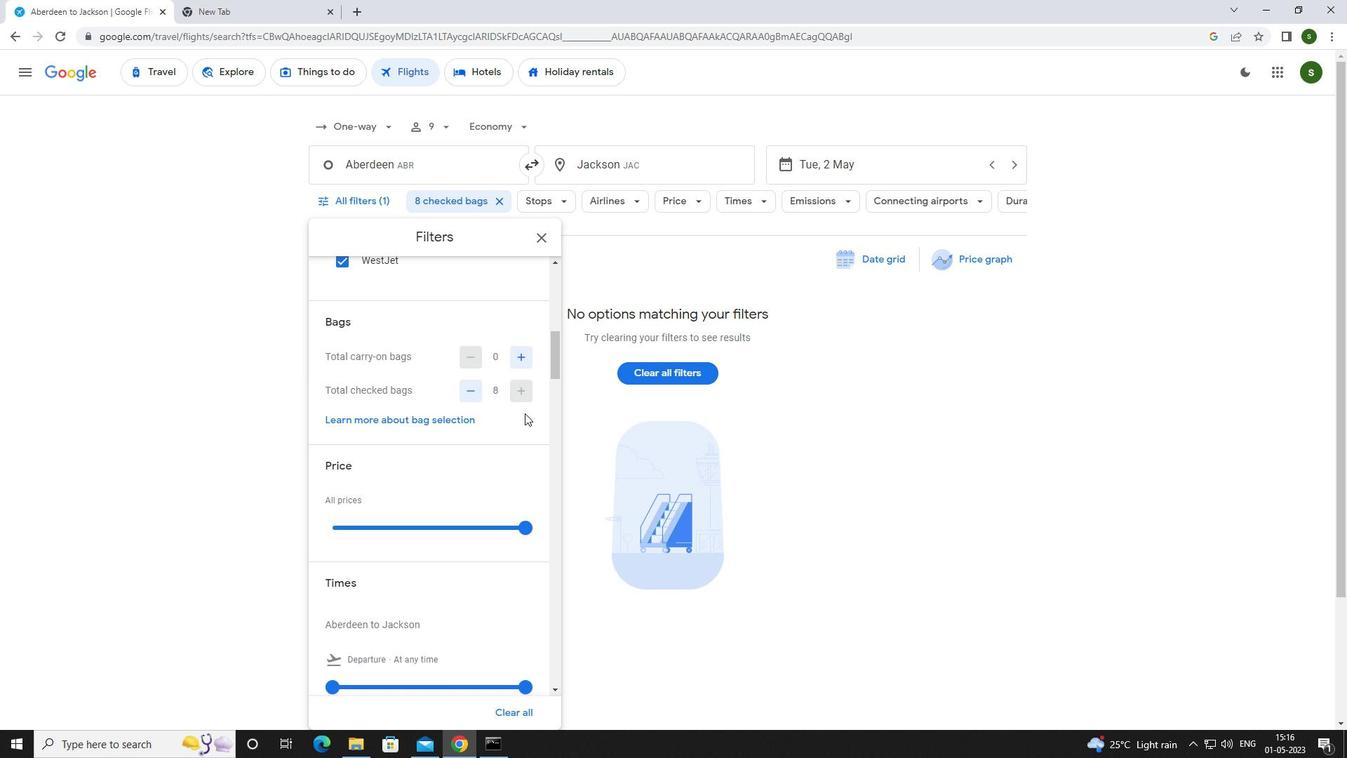 
Action: Mouse moved to (527, 348)
Screenshot: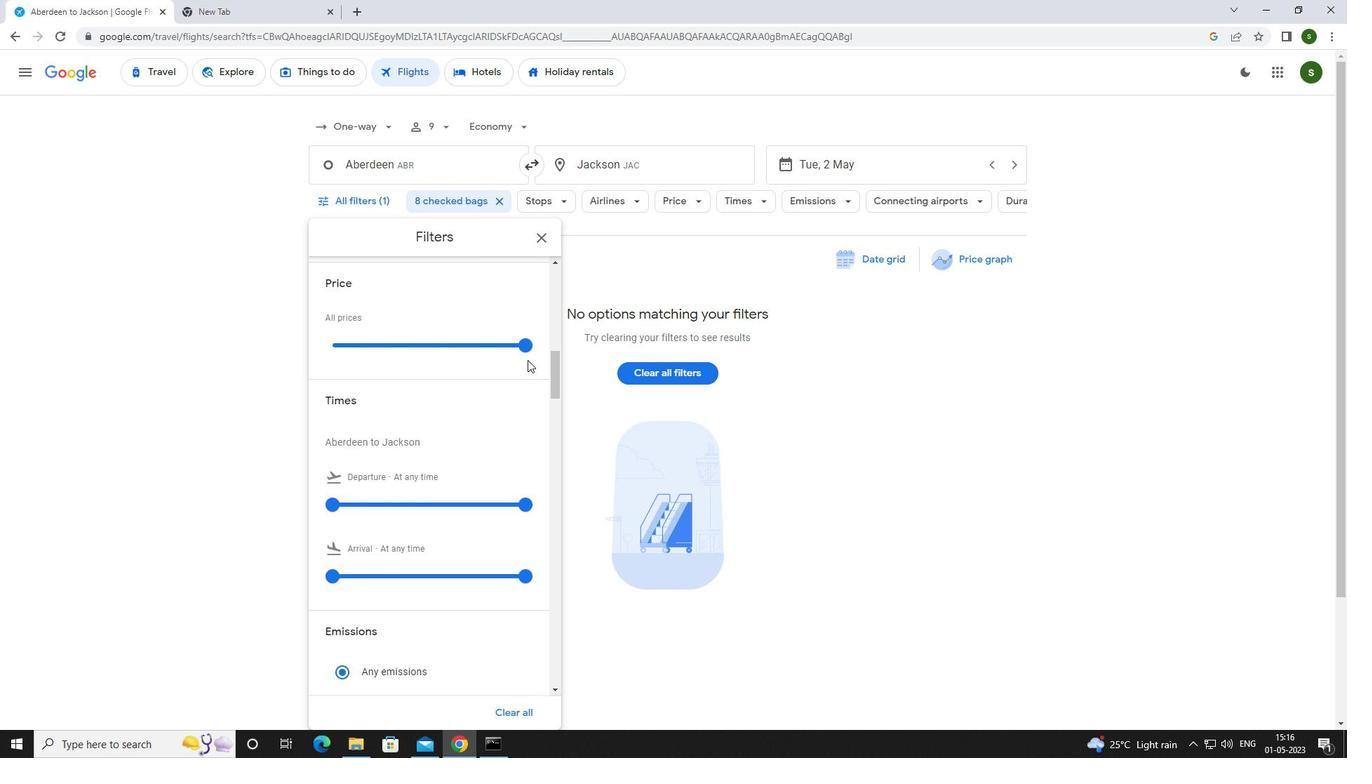 
Action: Mouse pressed left at (527, 348)
Screenshot: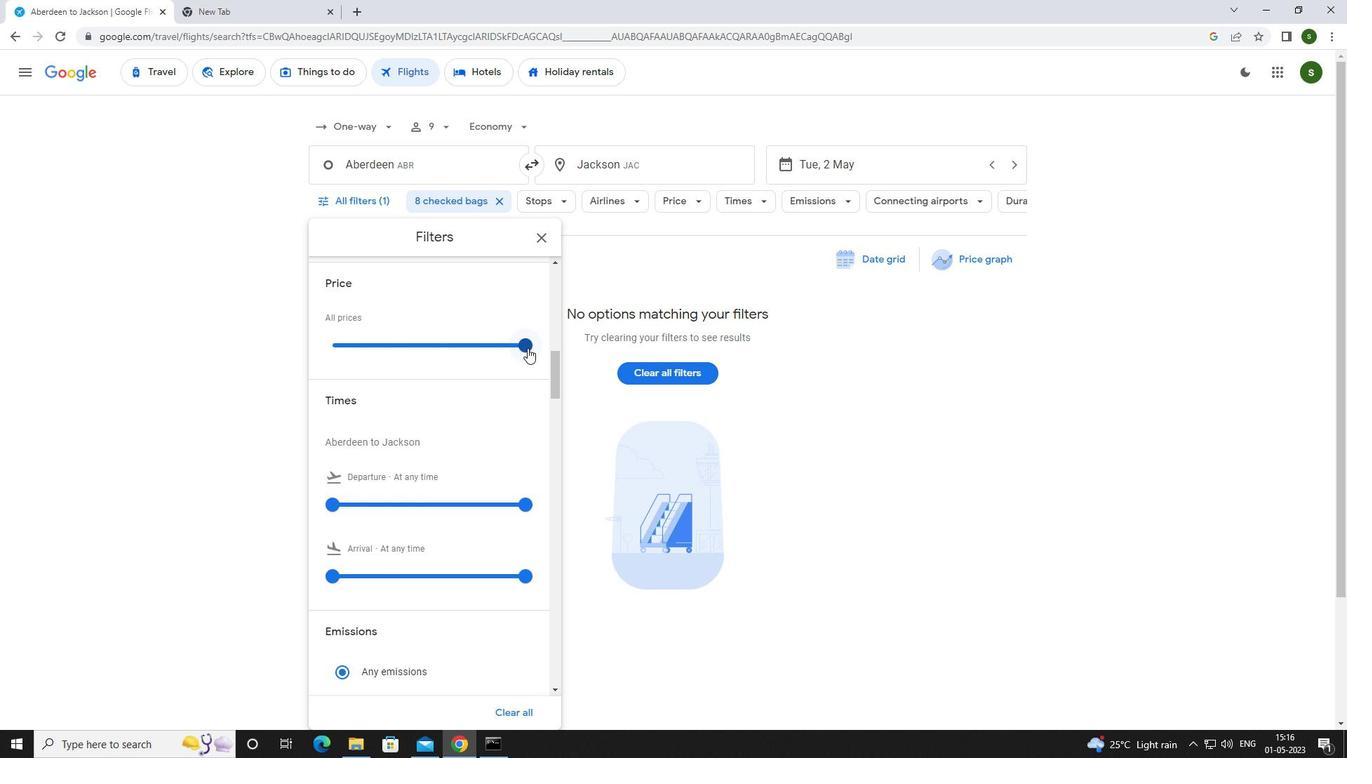 
Action: Mouse scrolled (527, 347) with delta (0, 0)
Screenshot: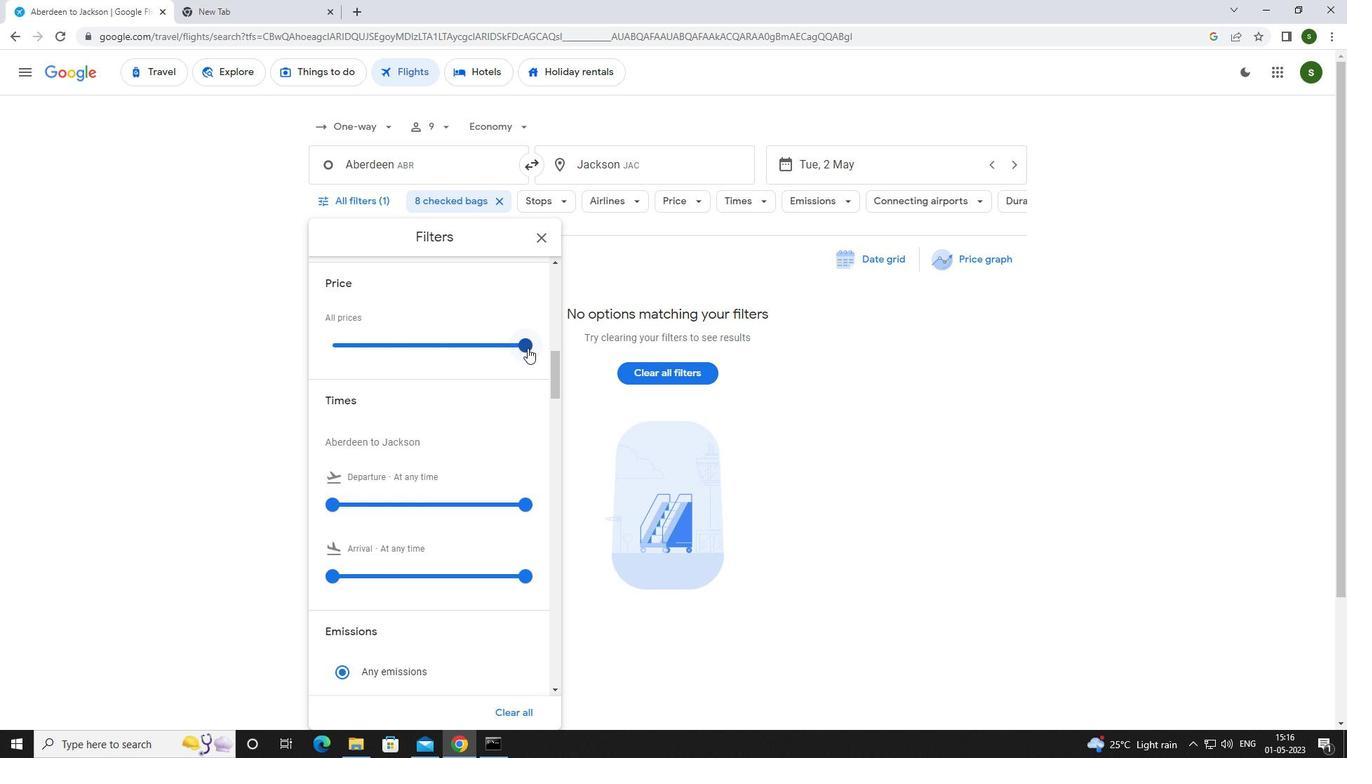 
Action: Mouse scrolled (527, 347) with delta (0, 0)
Screenshot: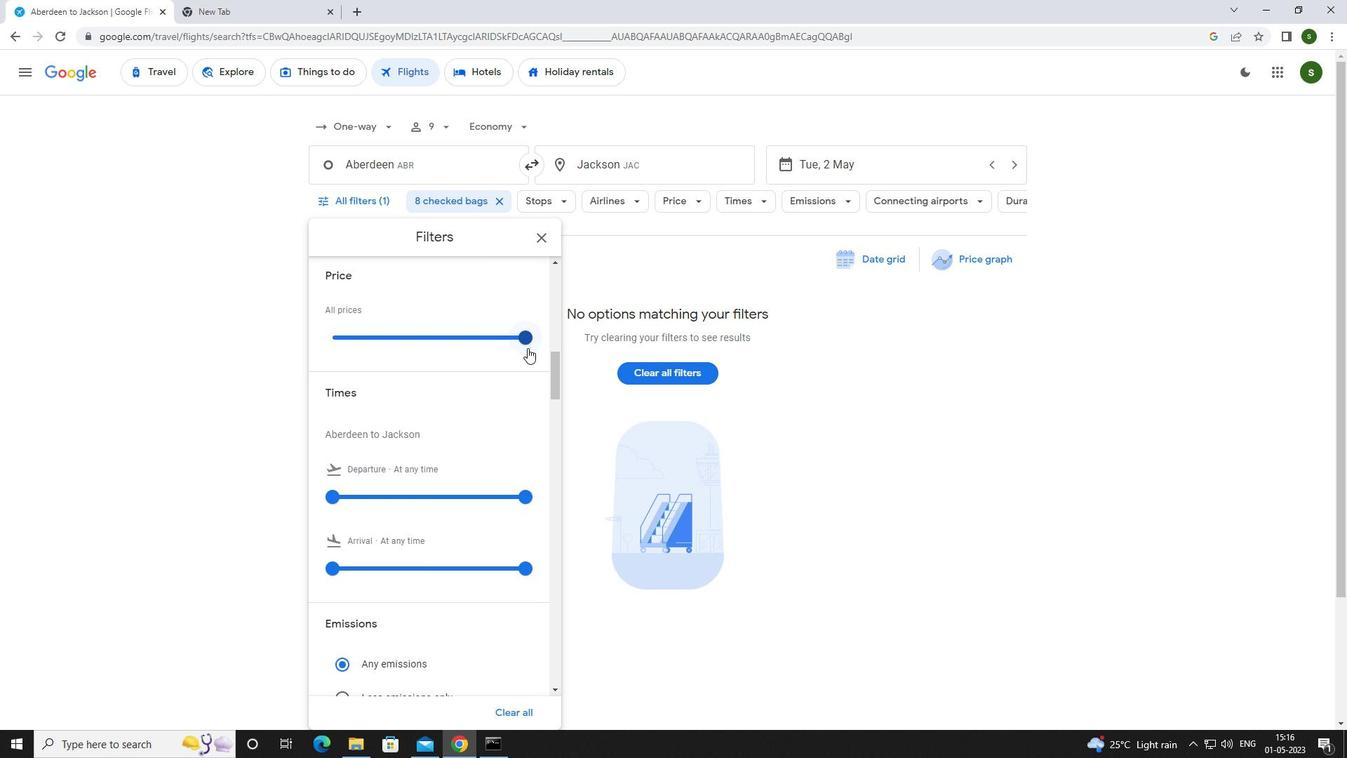 
Action: Mouse moved to (331, 365)
Screenshot: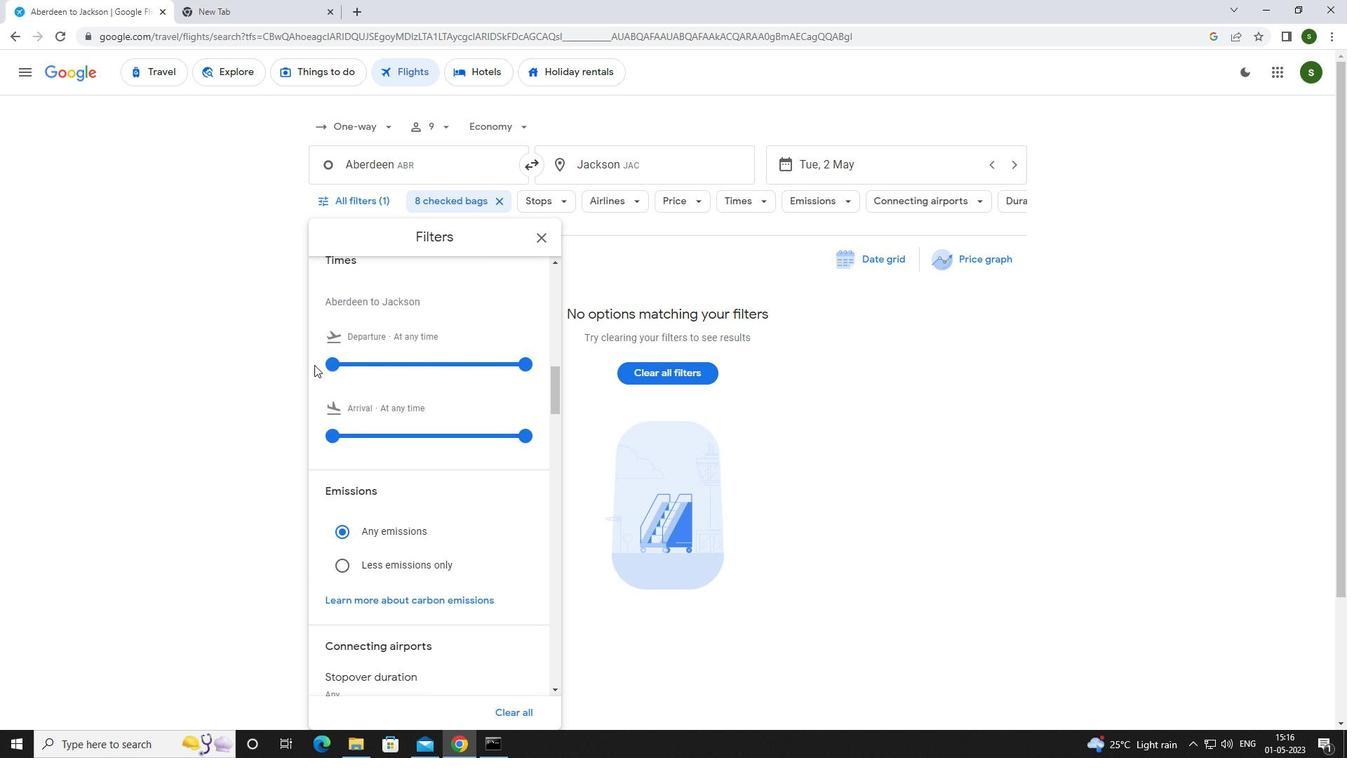 
Action: Mouse pressed left at (331, 365)
Screenshot: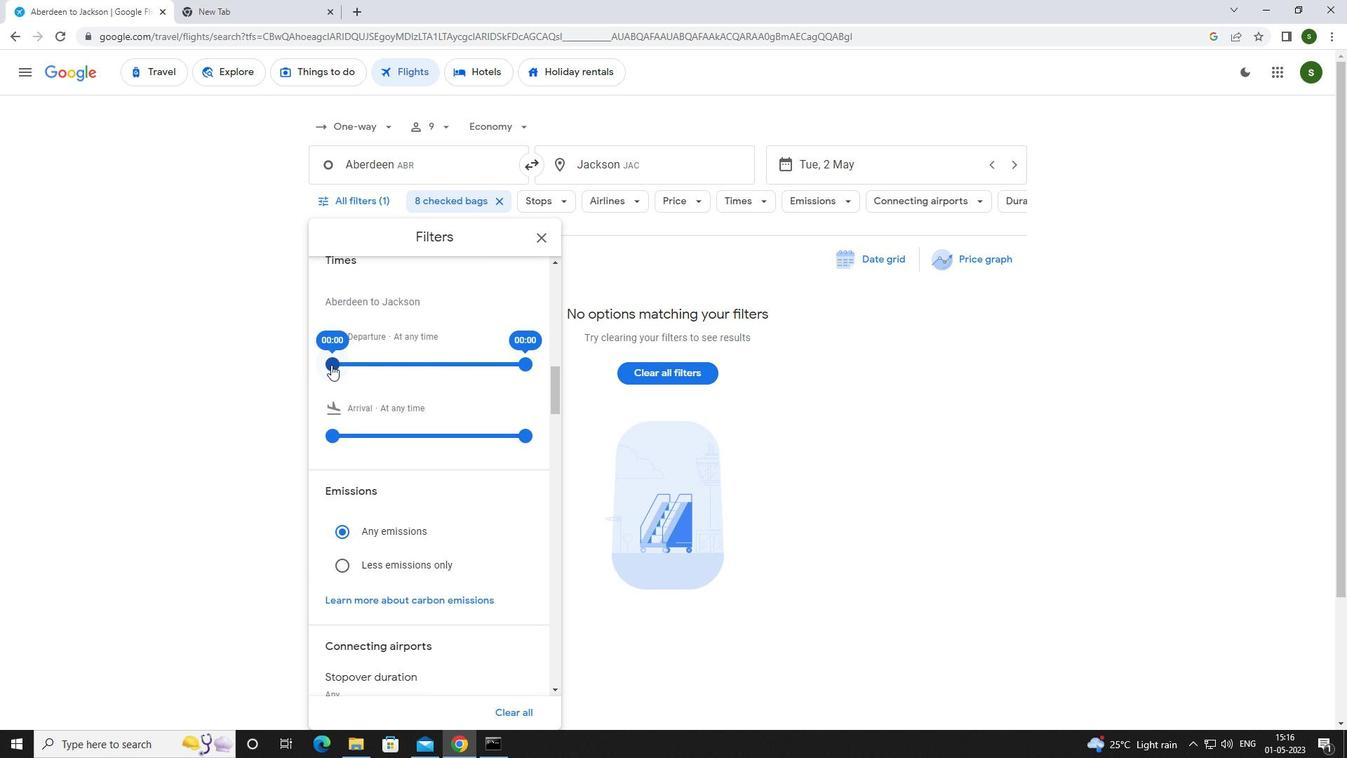 
Action: Mouse moved to (800, 376)
Screenshot: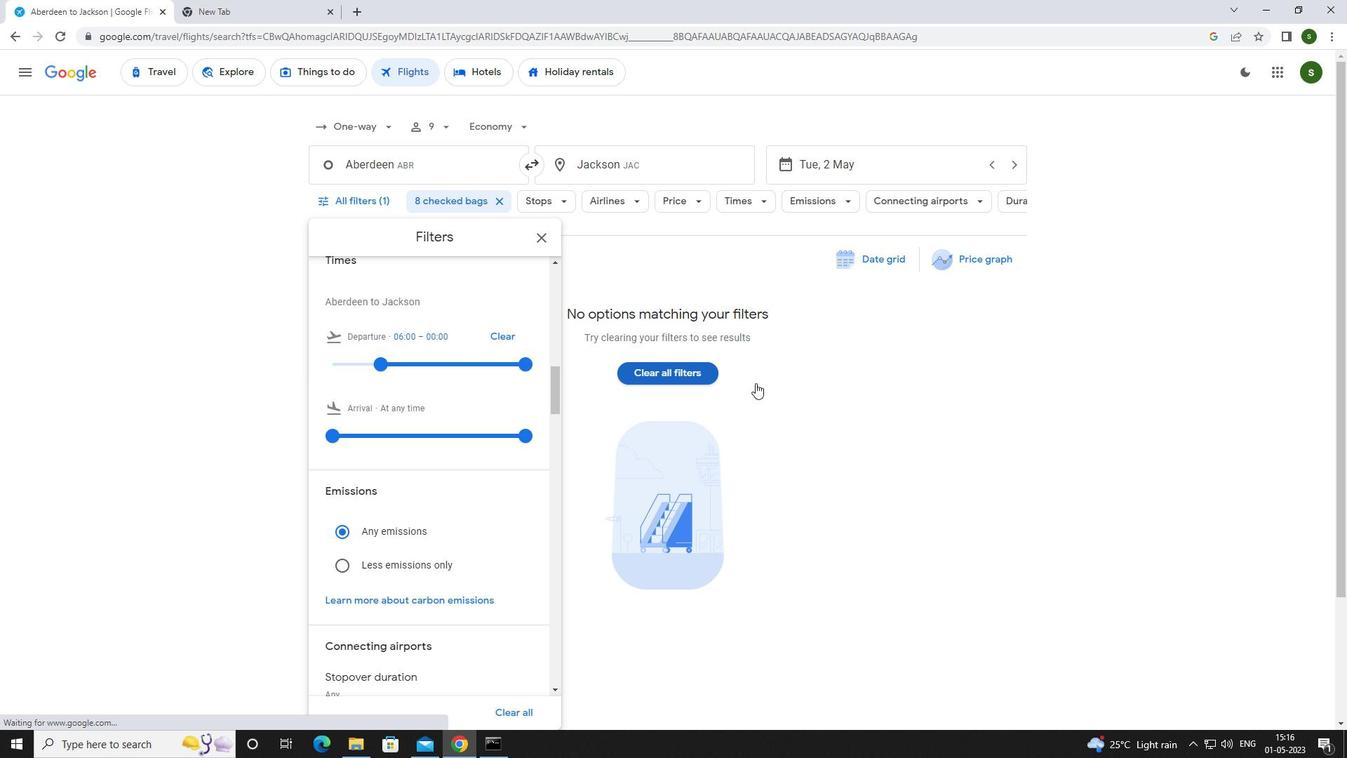 
Action: Mouse pressed left at (800, 376)
Screenshot: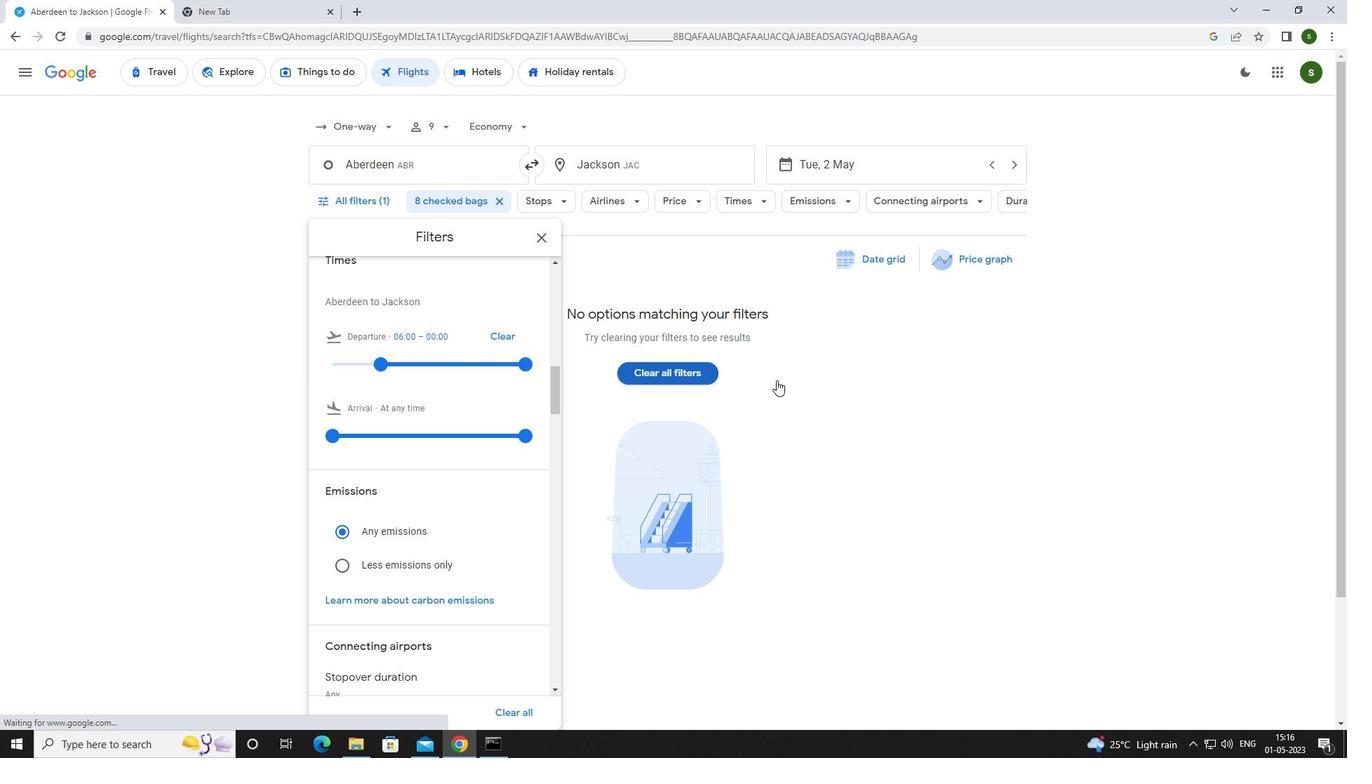 
Action: Mouse moved to (800, 375)
Screenshot: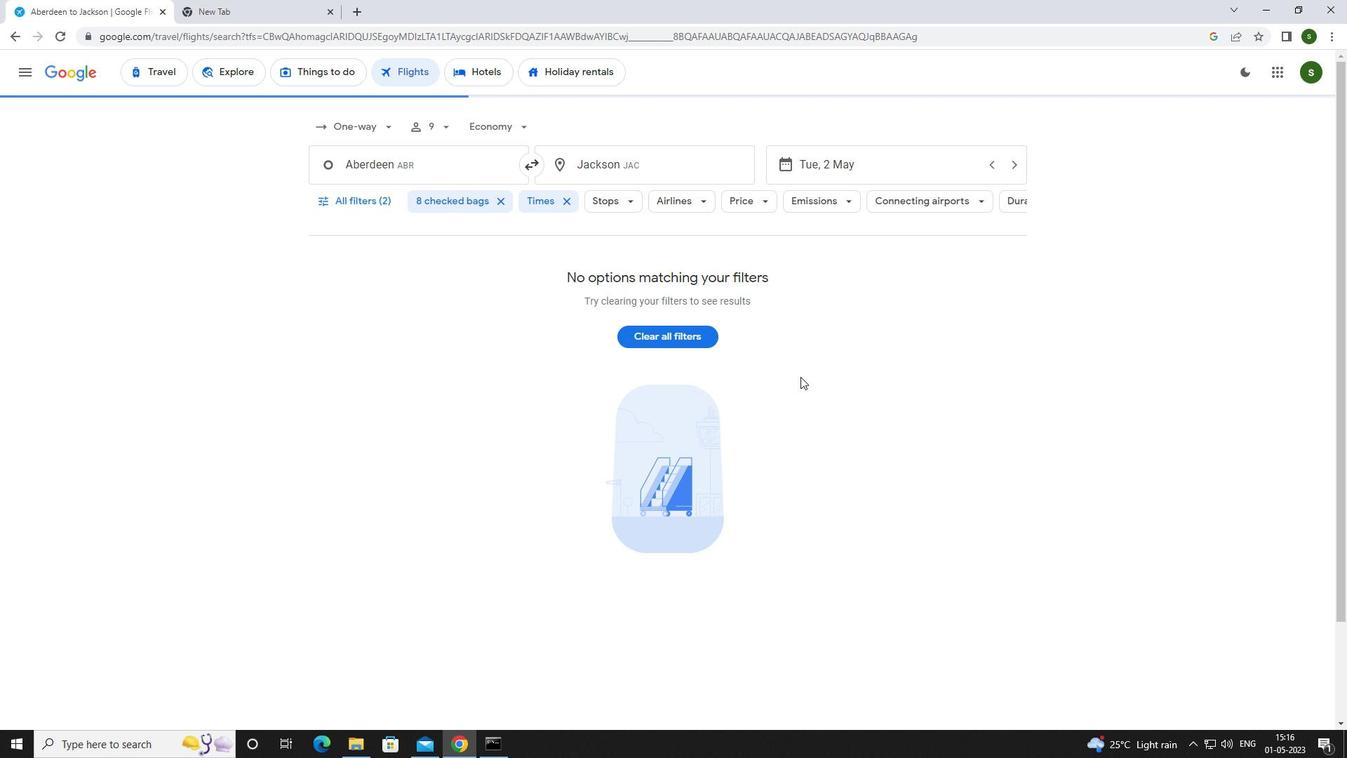 
